 Task: Look for space in Conde, Brazil from 8th June, 2023 to 16th June, 2023 for 2 adults in price range Rs.10000 to Rs.15000. Place can be entire place with 1  bedroom having 1 bed and 1 bathroom. Property type can be house, flat, guest house, hotel. Amenities needed are: wifi. Booking option can be shelf check-in. Required host language is Spanish.
Action: Mouse moved to (505, 157)
Screenshot: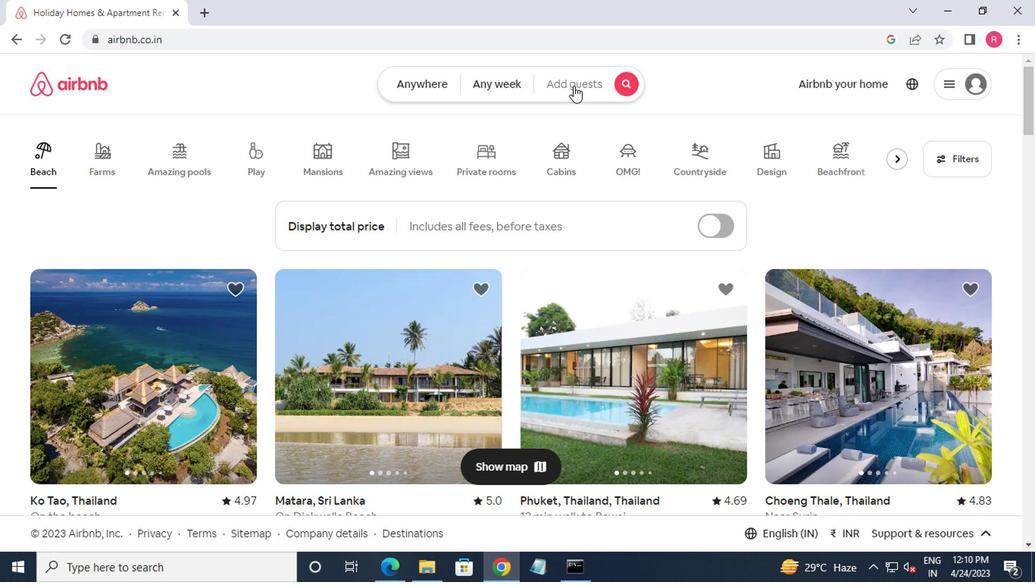 
Action: Mouse pressed left at (505, 157)
Screenshot: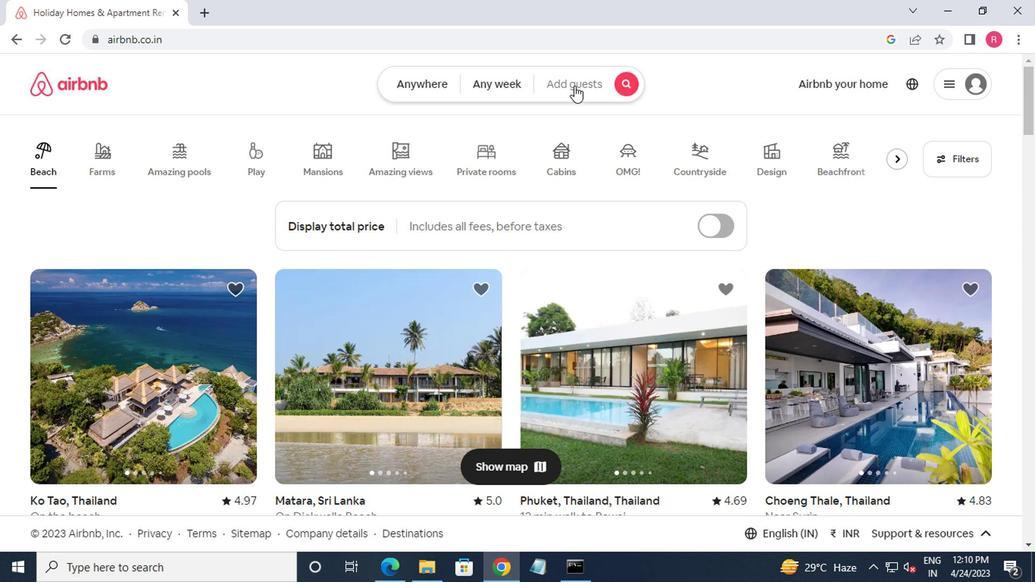 
Action: Mouse moved to (289, 203)
Screenshot: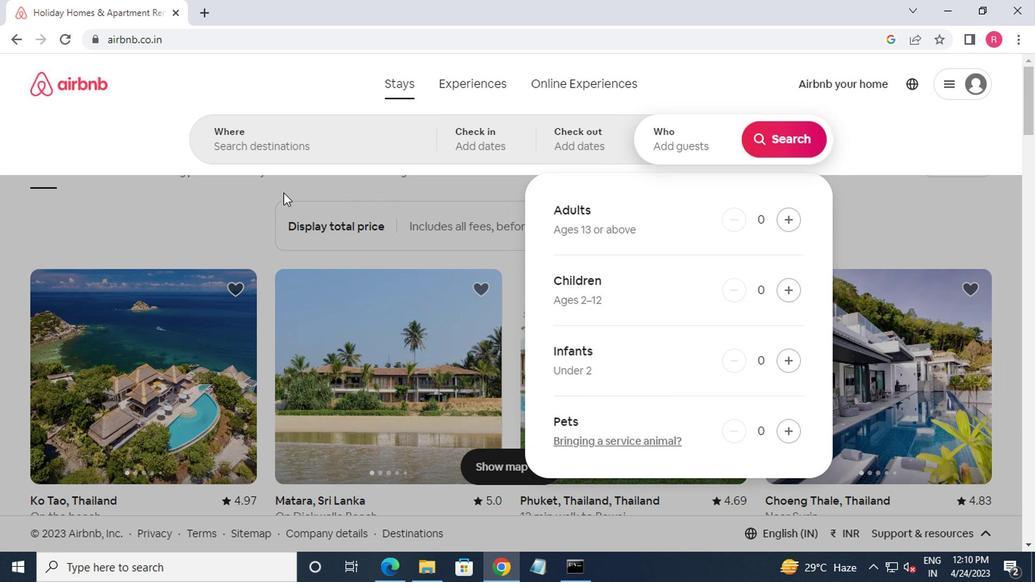 
Action: Mouse pressed left at (289, 203)
Screenshot: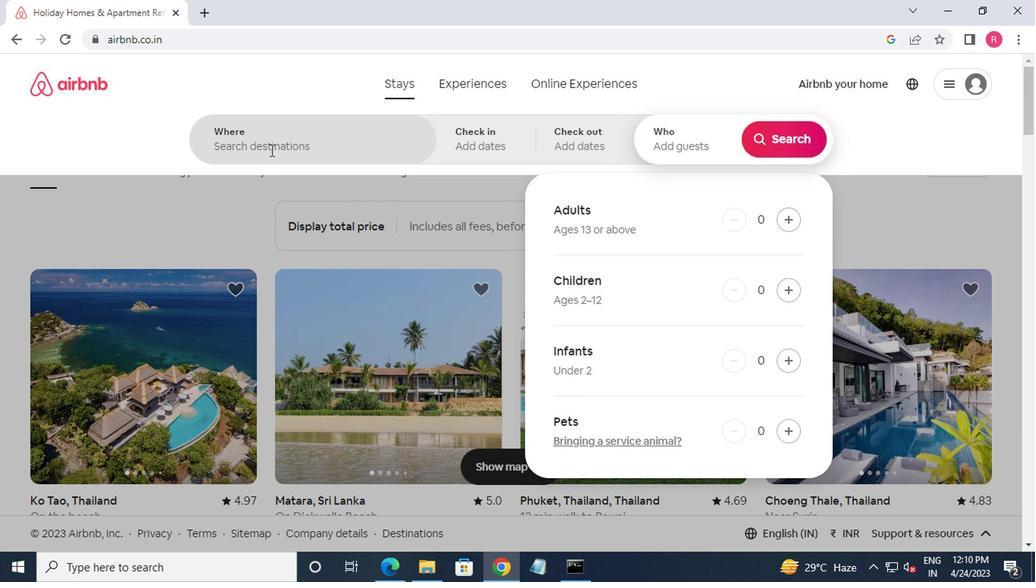 
Action: Mouse moved to (292, 217)
Screenshot: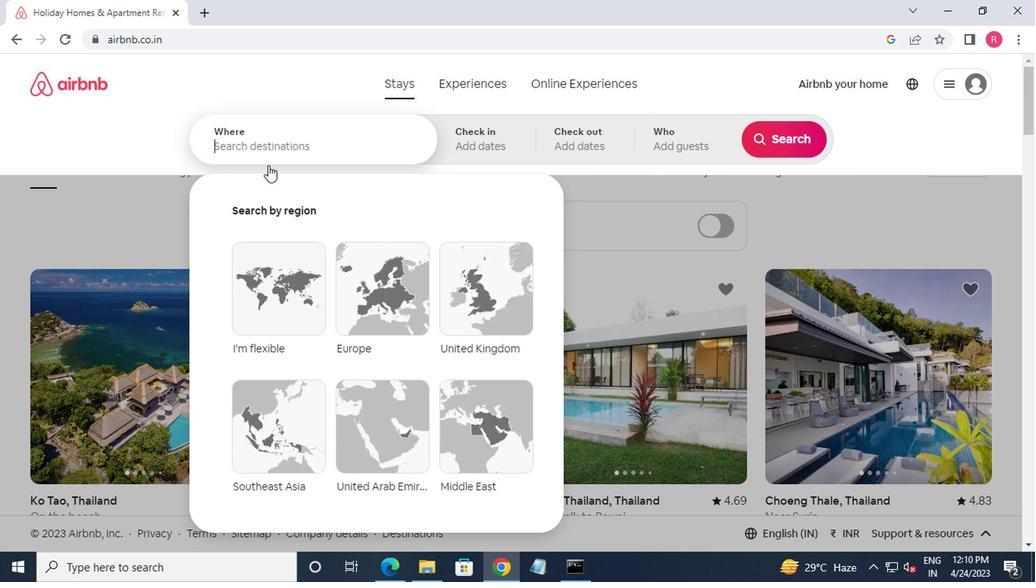 
Action: Key pressed conde,brazil
Screenshot: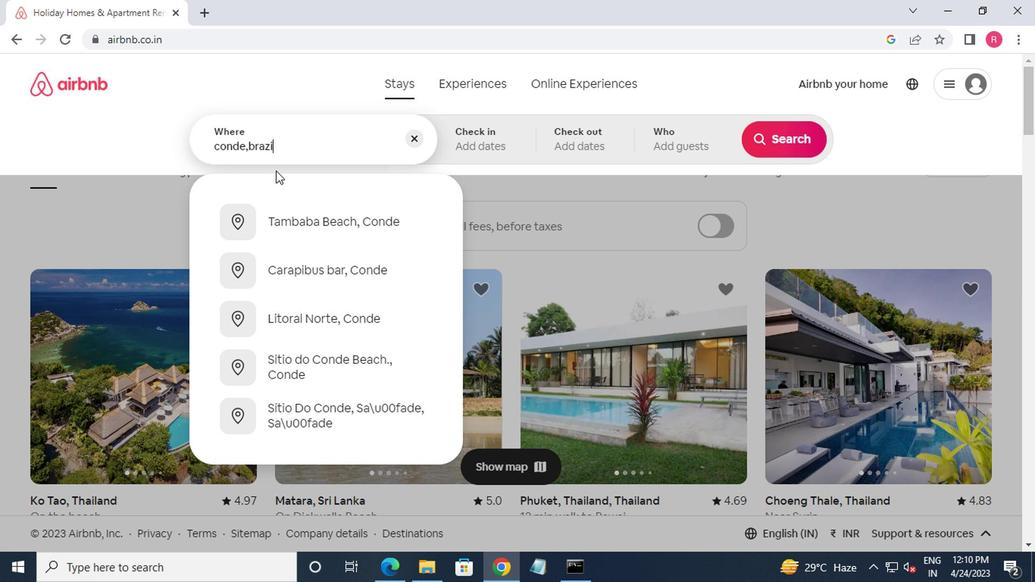 
Action: Mouse moved to (314, 259)
Screenshot: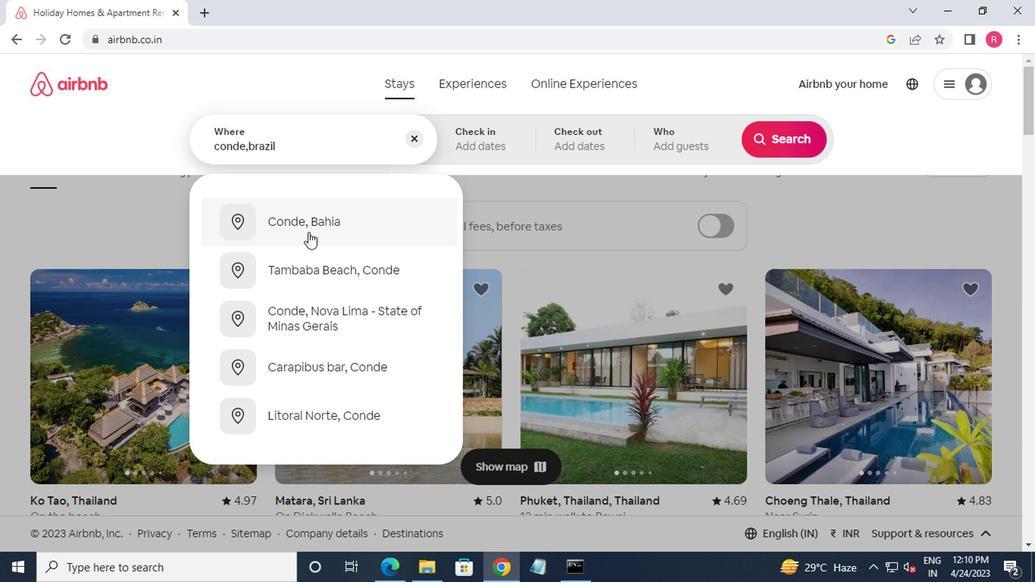 
Action: Key pressed <Key.enter>
Screenshot: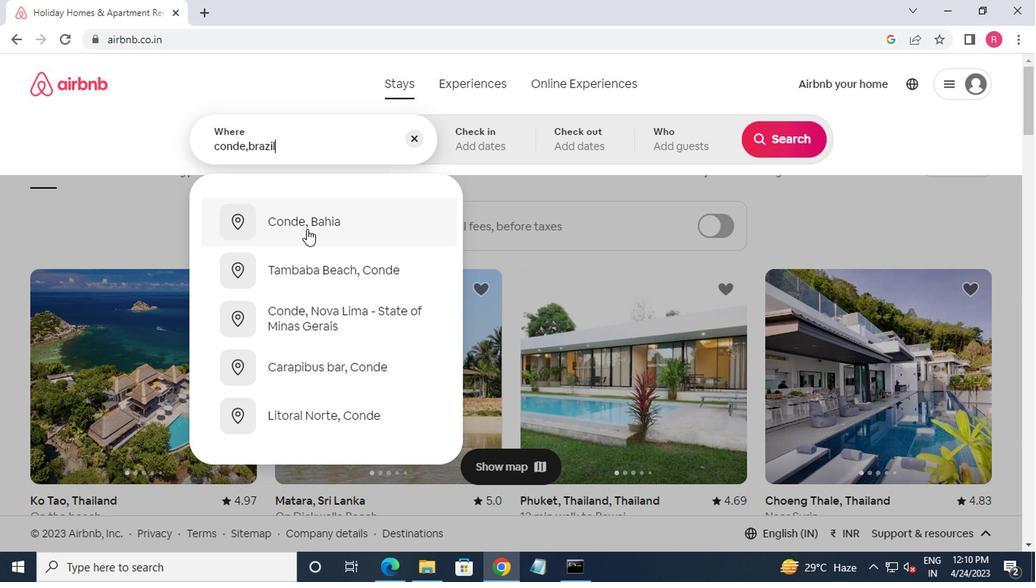 
Action: Mouse moved to (647, 281)
Screenshot: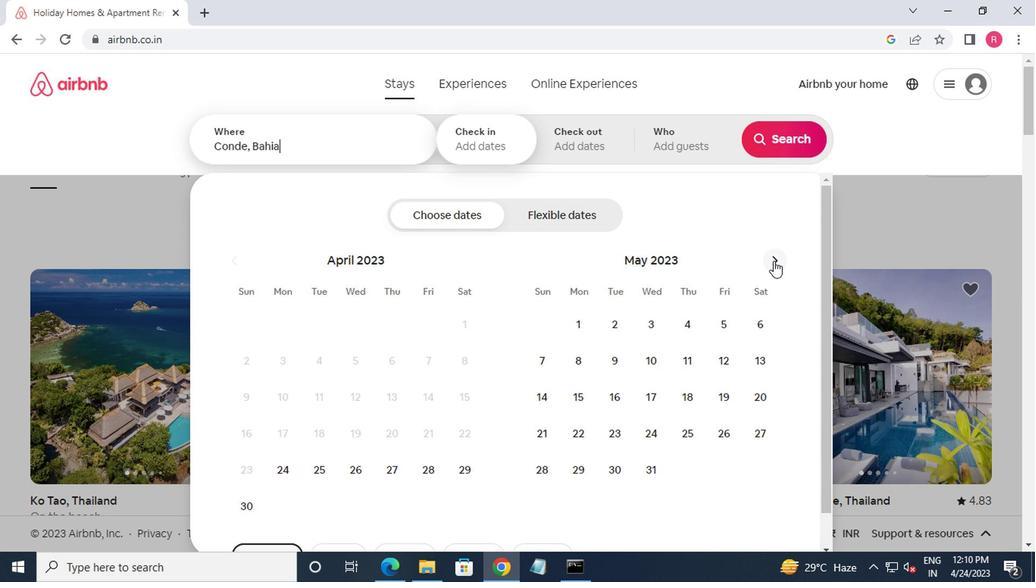 
Action: Mouse pressed left at (647, 281)
Screenshot: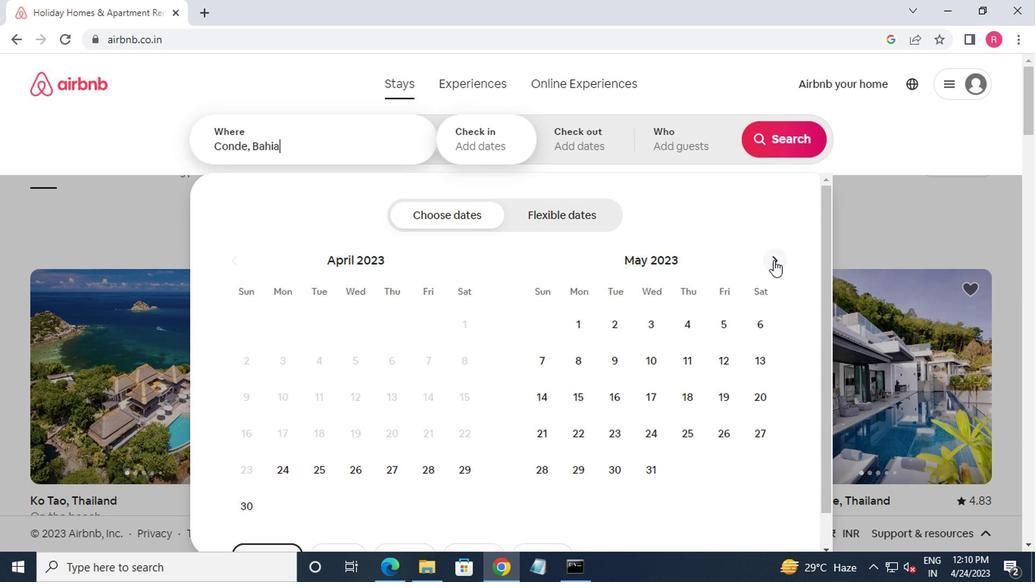 
Action: Mouse moved to (647, 280)
Screenshot: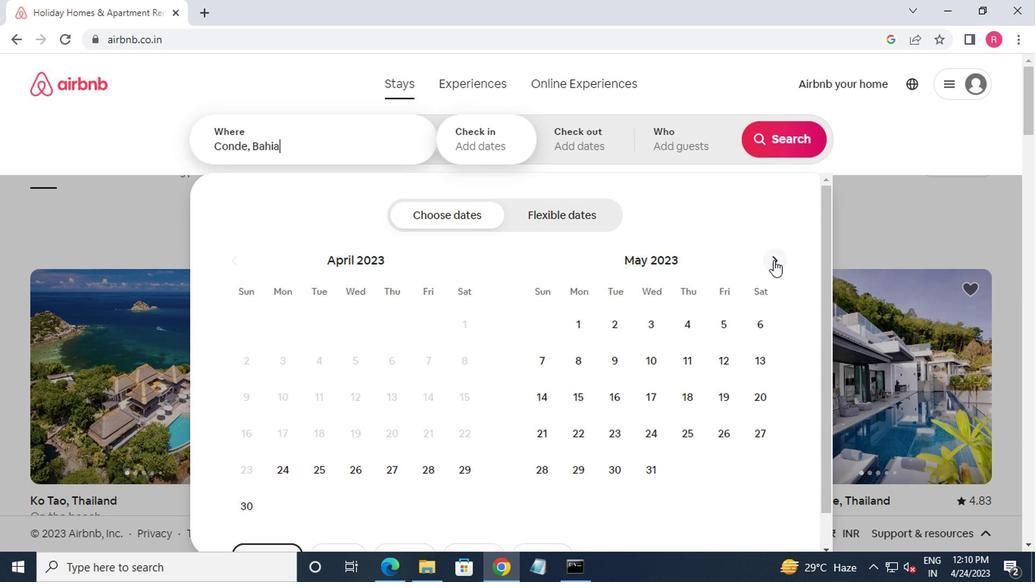 
Action: Mouse pressed left at (647, 280)
Screenshot: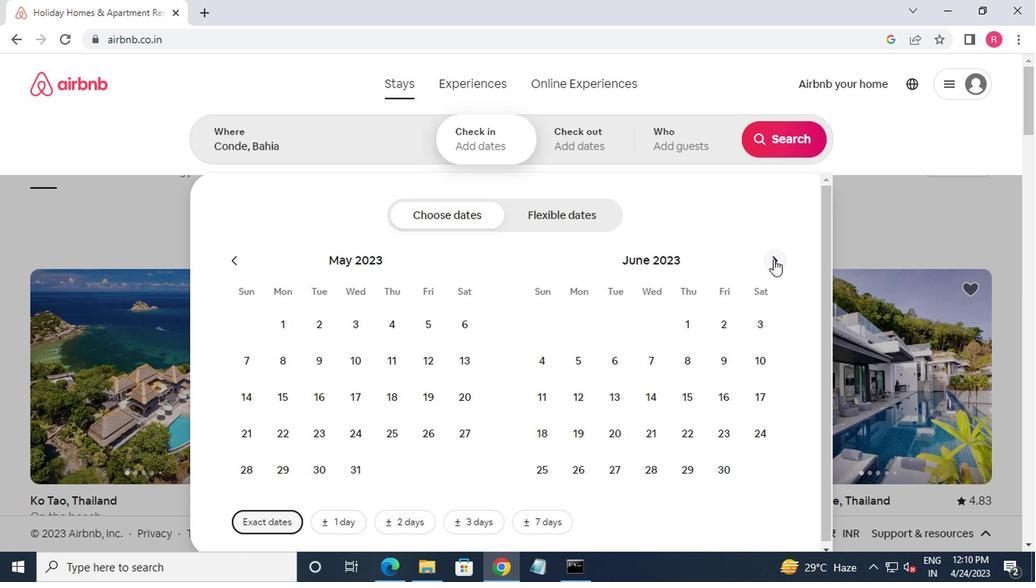 
Action: Mouse moved to (372, 357)
Screenshot: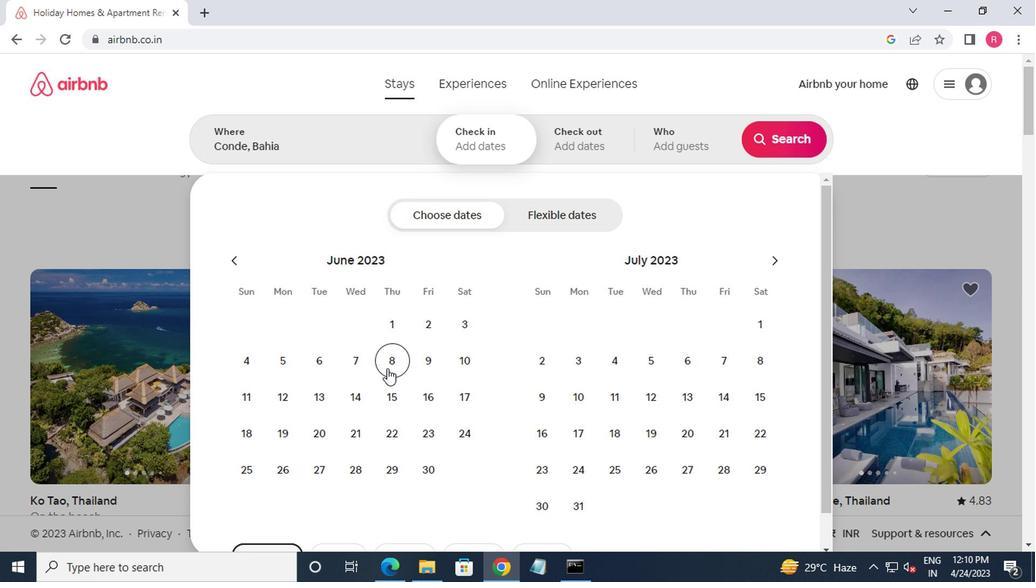 
Action: Mouse pressed left at (372, 357)
Screenshot: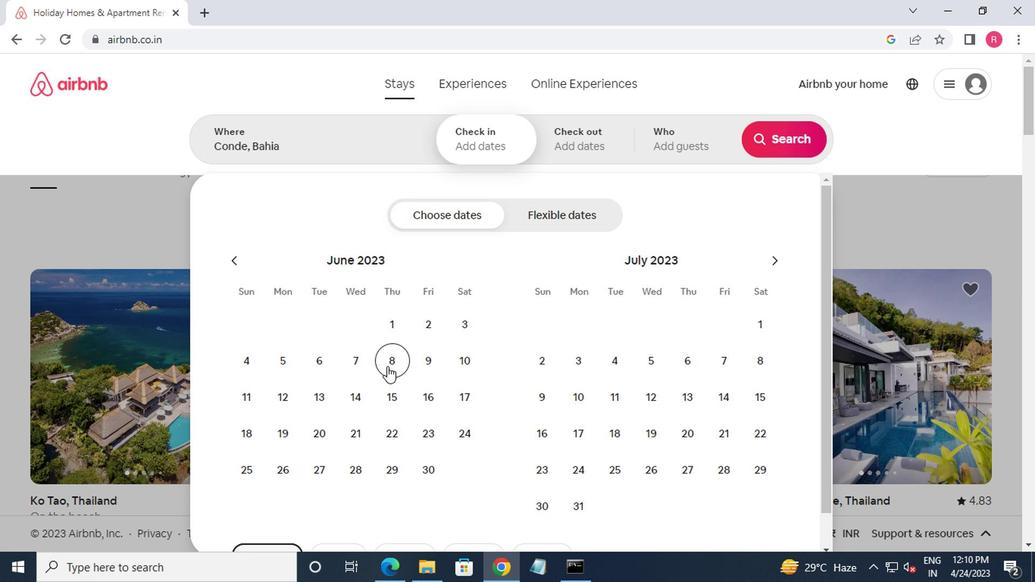 
Action: Mouse moved to (395, 380)
Screenshot: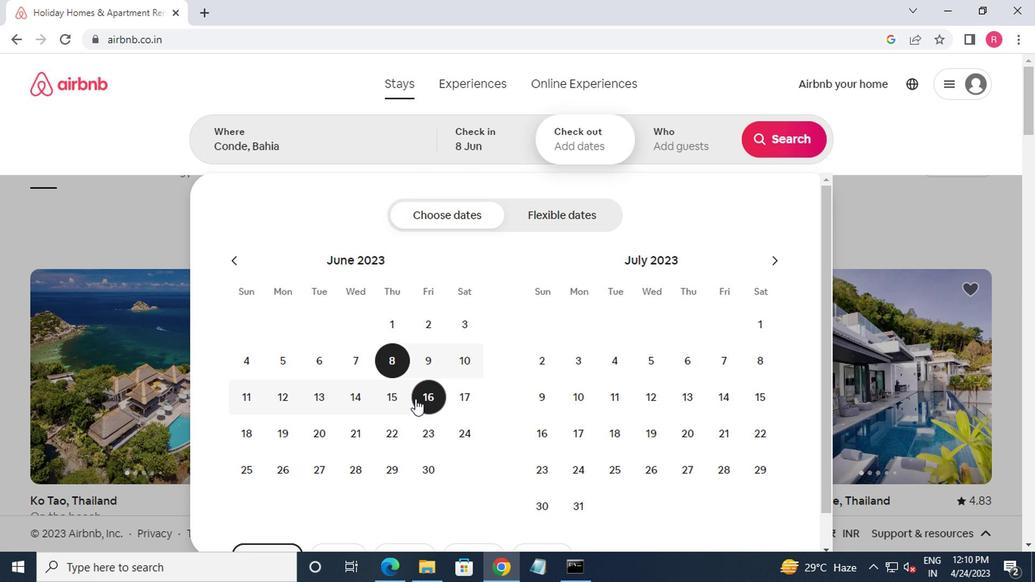 
Action: Mouse pressed left at (395, 380)
Screenshot: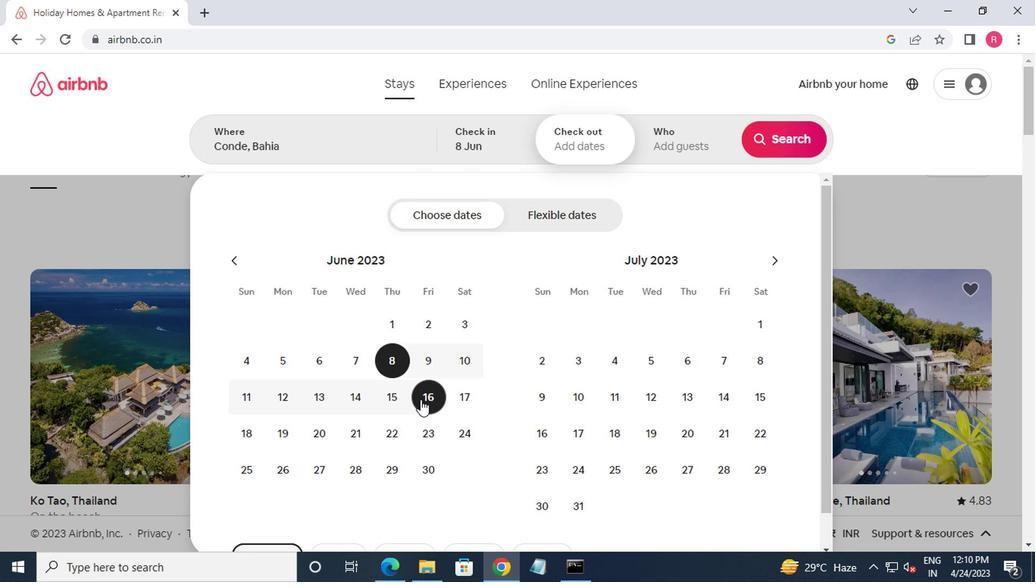 
Action: Mouse moved to (578, 206)
Screenshot: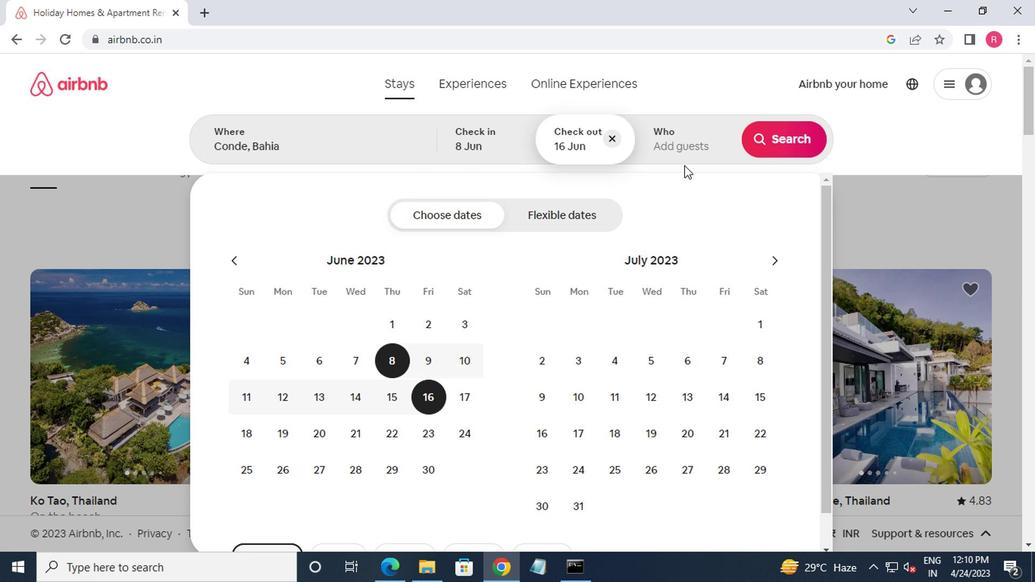 
Action: Mouse pressed left at (578, 206)
Screenshot: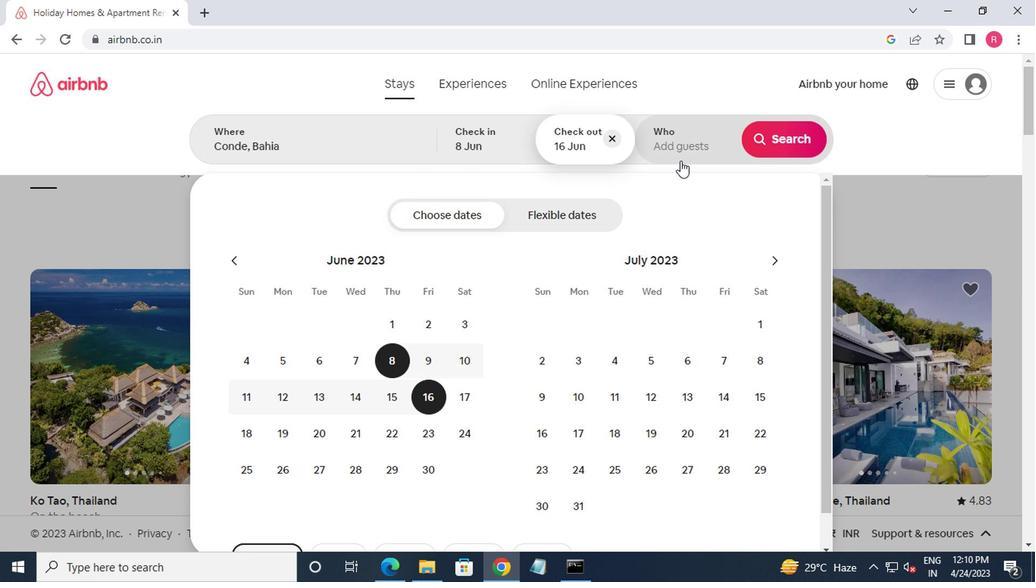 
Action: Mouse moved to (655, 258)
Screenshot: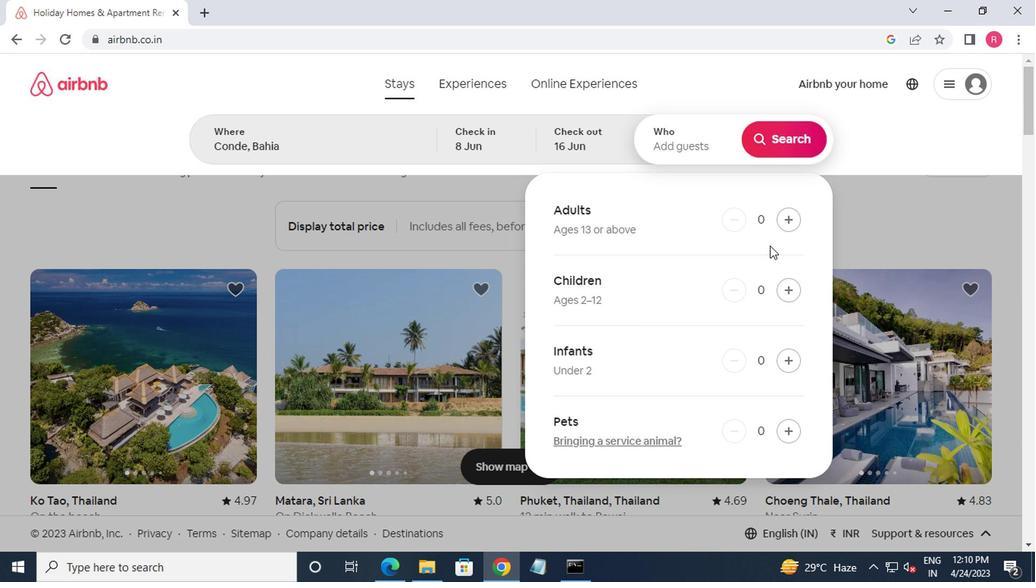 
Action: Mouse pressed left at (655, 258)
Screenshot: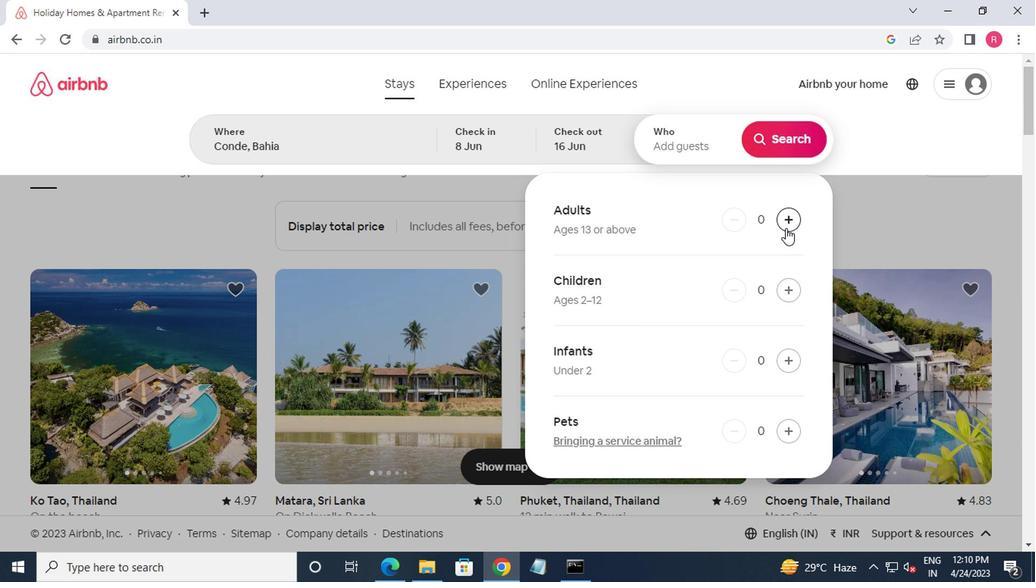
Action: Mouse pressed left at (655, 258)
Screenshot: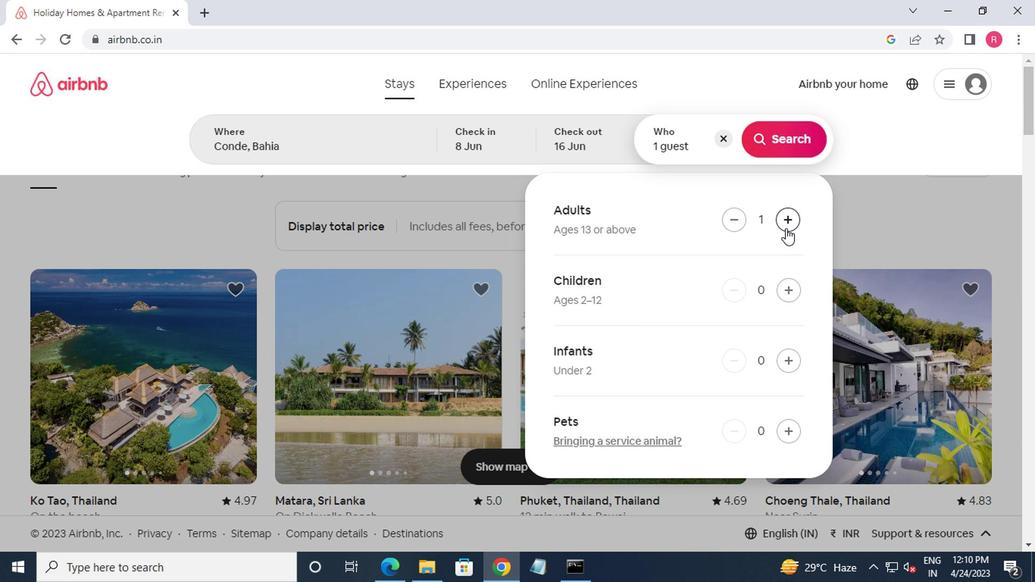 
Action: Mouse moved to (642, 191)
Screenshot: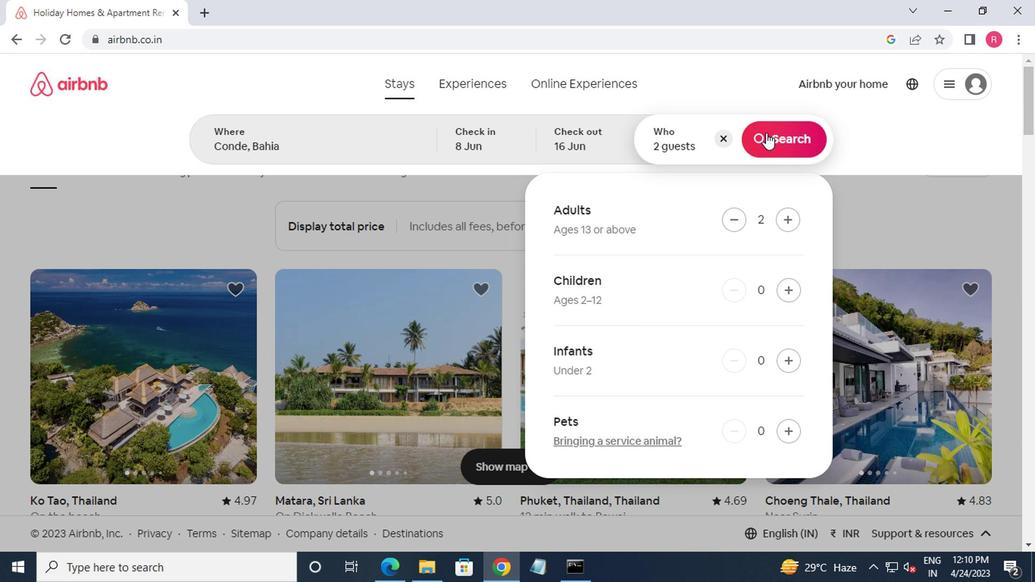 
Action: Mouse pressed left at (642, 191)
Screenshot: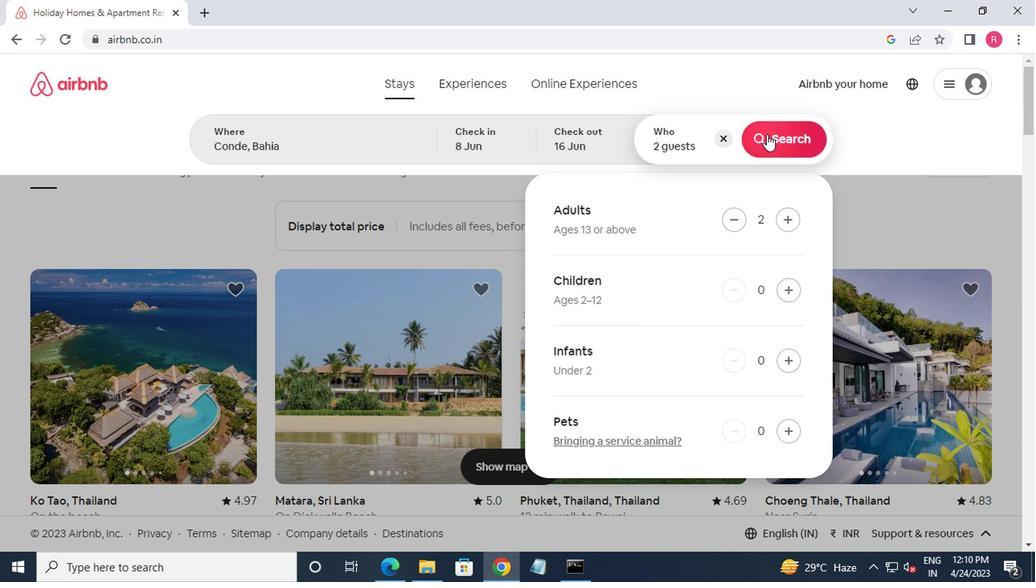 
Action: Mouse moved to (769, 200)
Screenshot: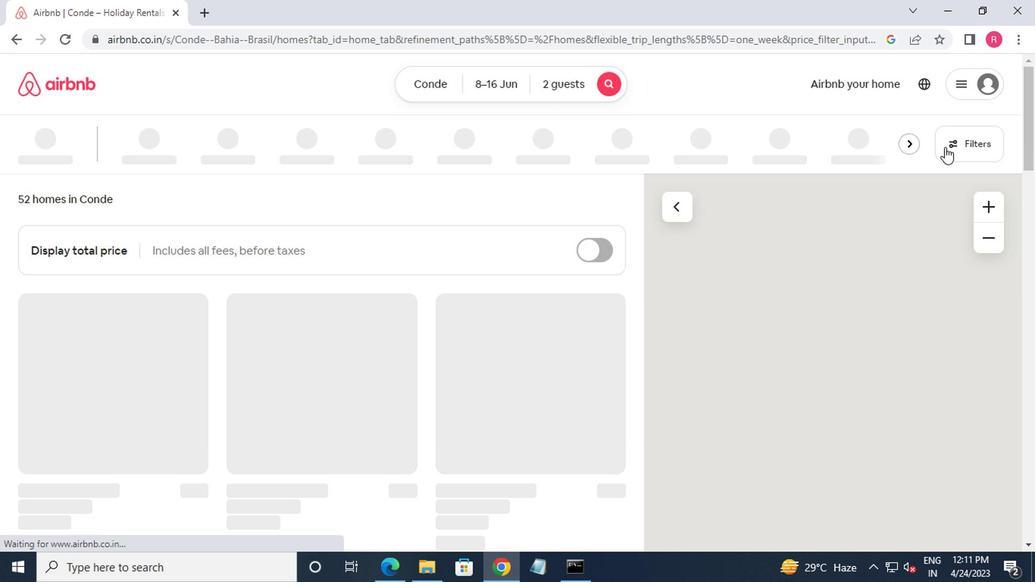 
Action: Mouse pressed left at (769, 200)
Screenshot: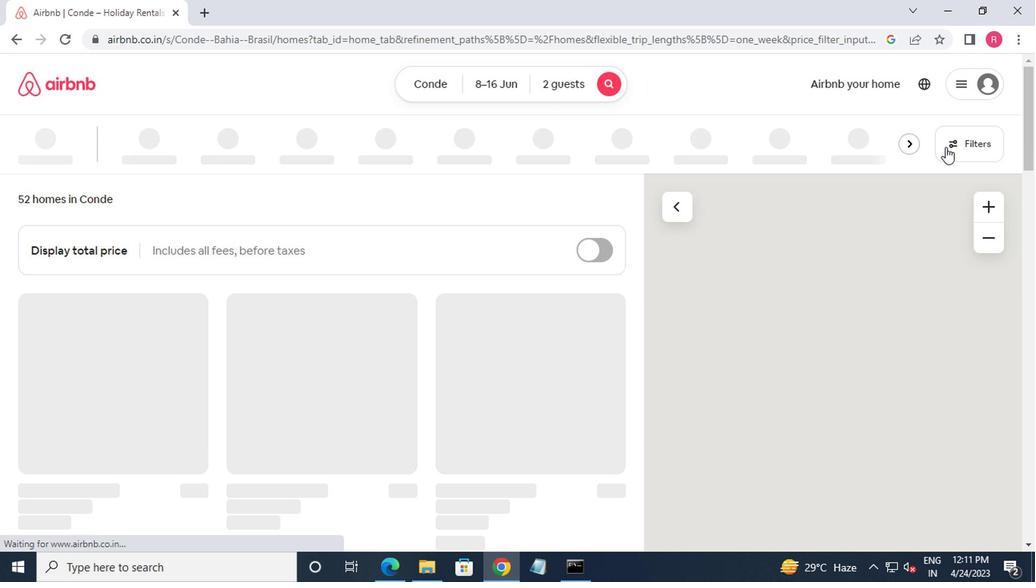 
Action: Mouse moved to (333, 337)
Screenshot: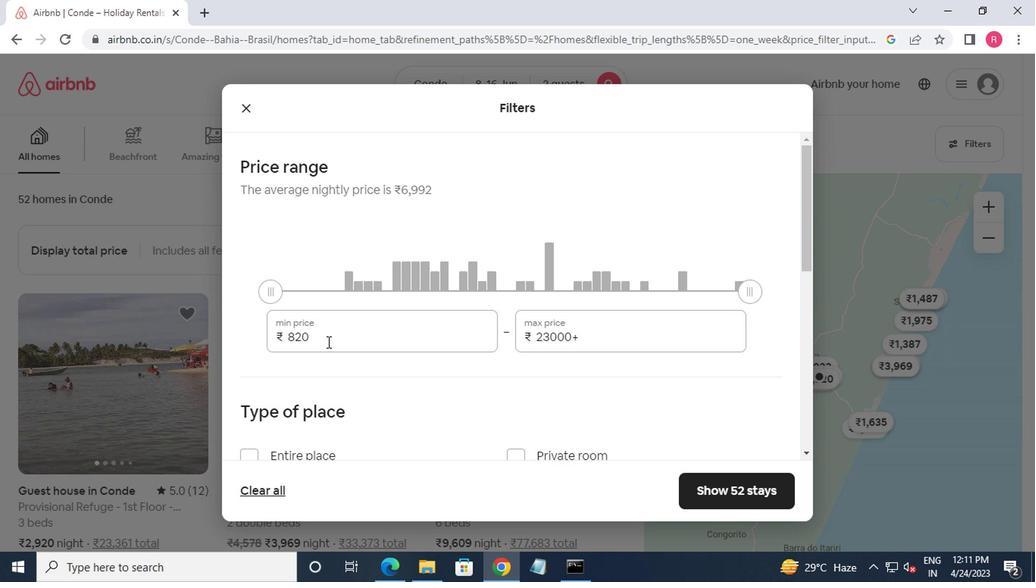 
Action: Mouse pressed left at (333, 337)
Screenshot: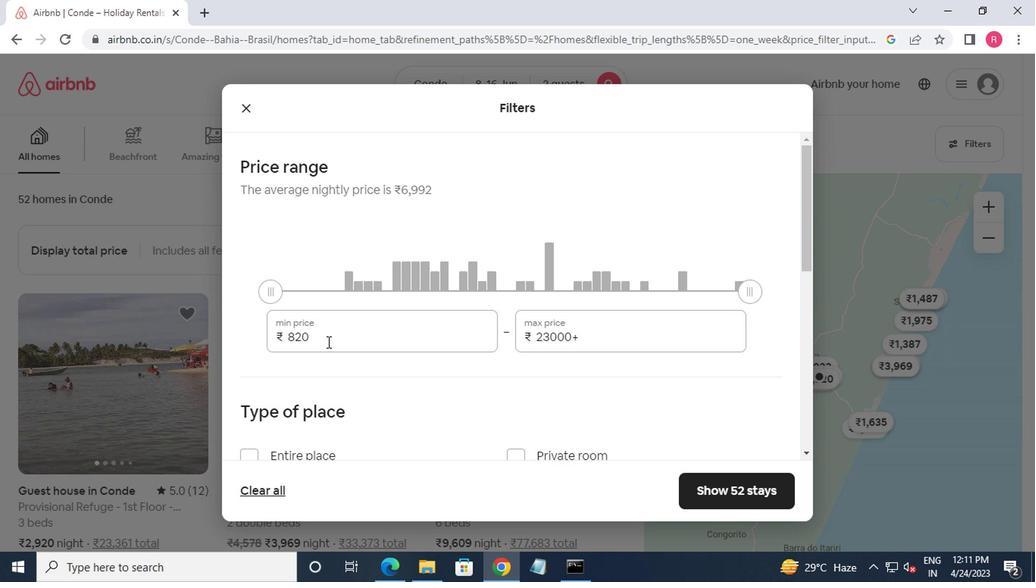 
Action: Mouse moved to (332, 337)
Screenshot: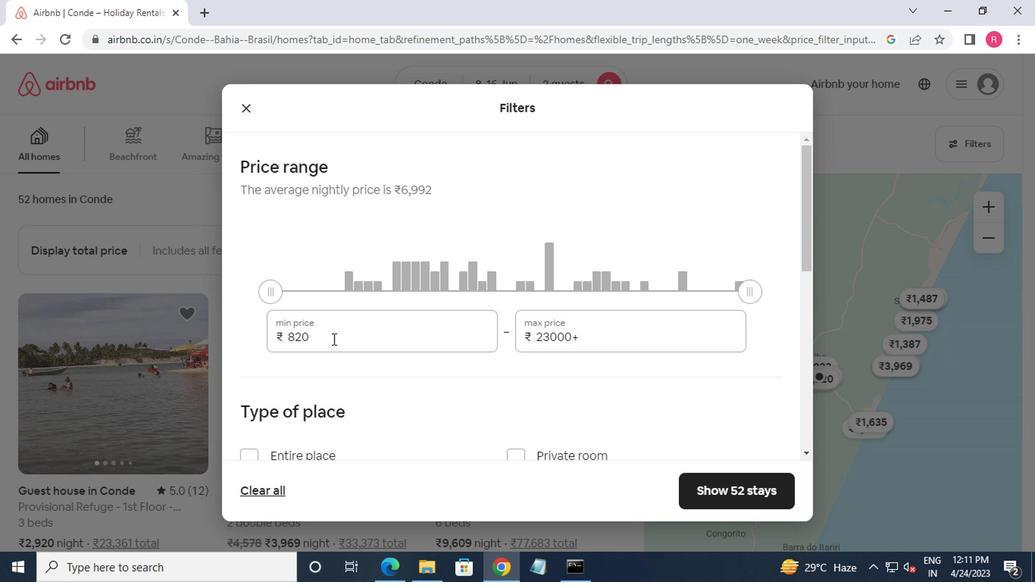 
Action: Key pressed <Key.backspace><Key.backspace><Key.backspace><Key.backspace><Key.backspace>10000
Screenshot: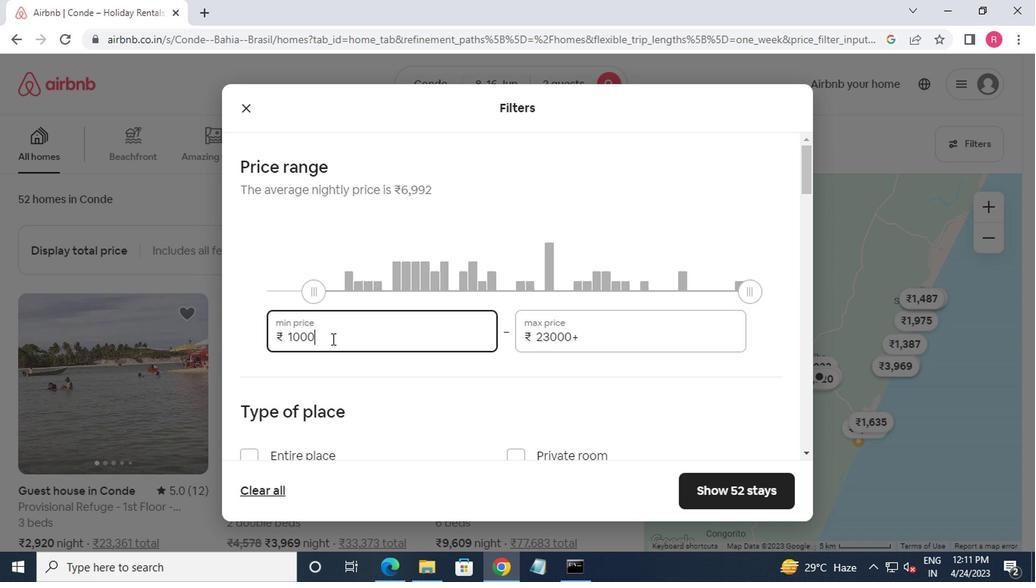 
Action: Mouse moved to (332, 337)
Screenshot: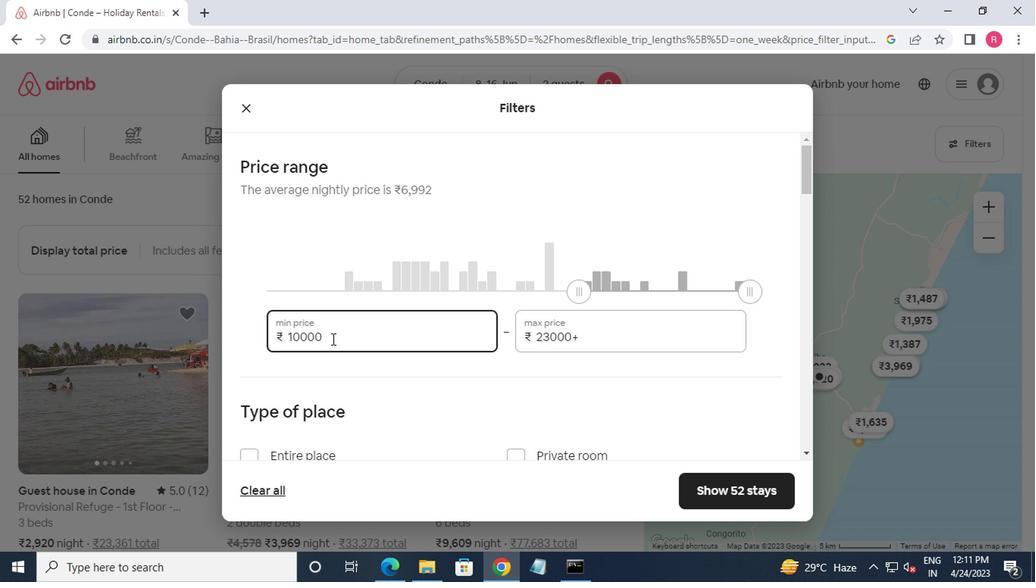 
Action: Key pressed <Key.tab>15000
Screenshot: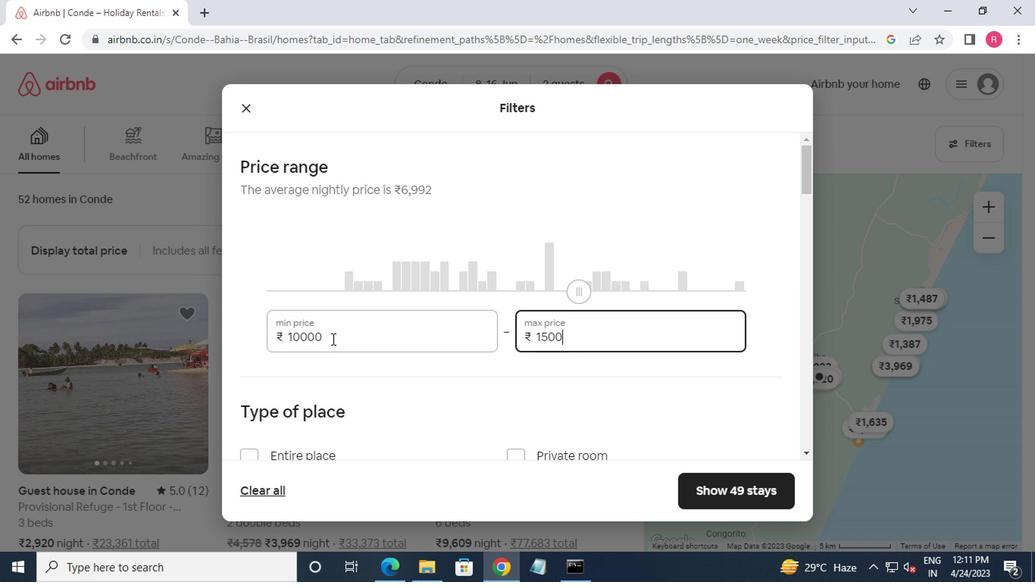 
Action: Mouse moved to (340, 378)
Screenshot: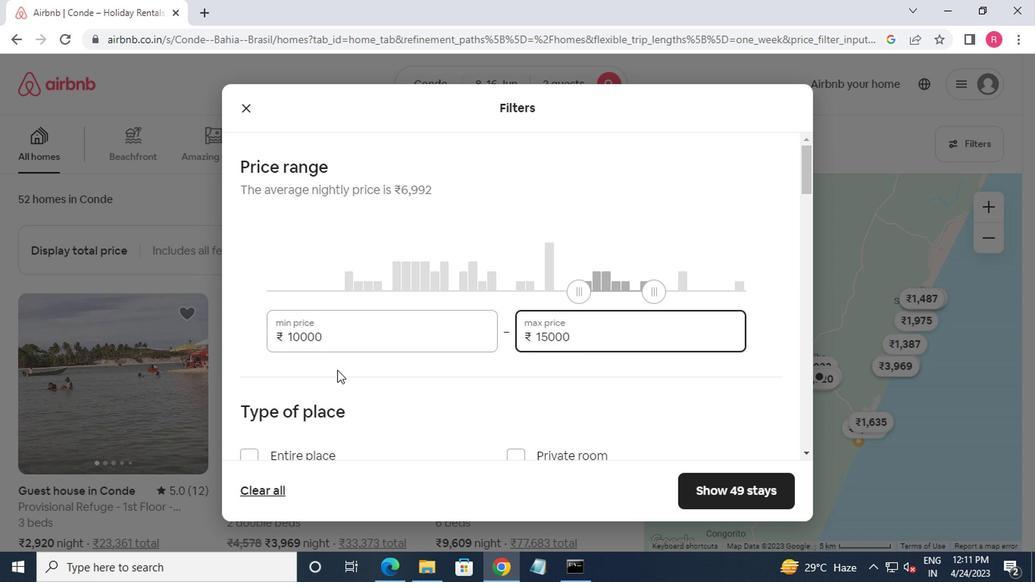 
Action: Mouse scrolled (340, 377) with delta (0, 0)
Screenshot: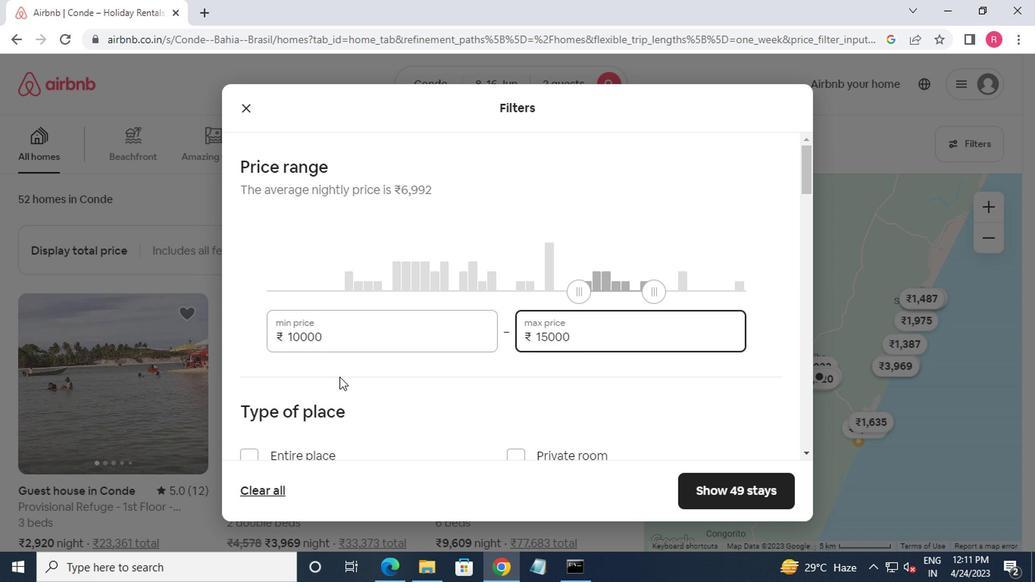 
Action: Mouse moved to (334, 395)
Screenshot: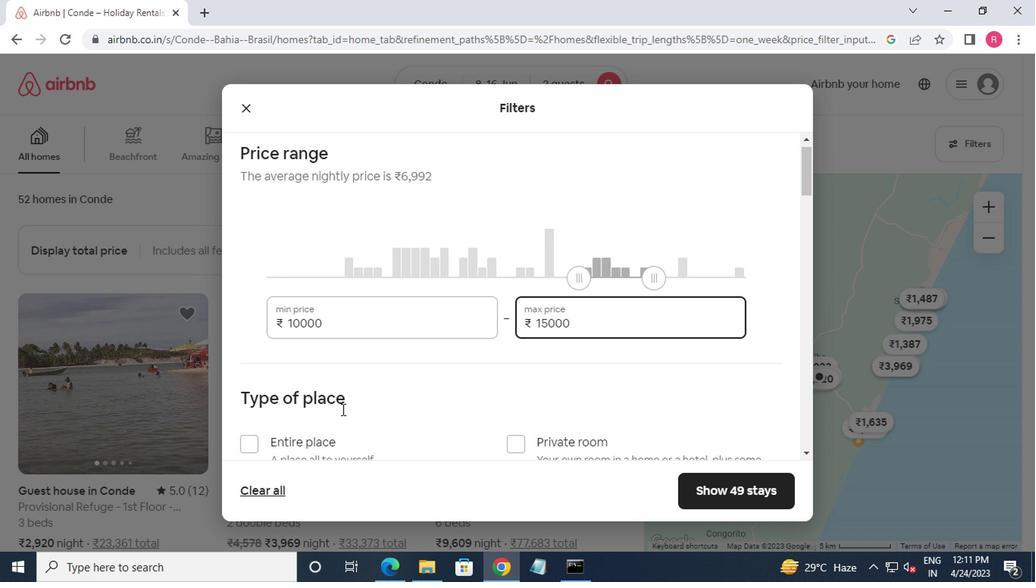 
Action: Mouse scrolled (334, 394) with delta (0, 0)
Screenshot: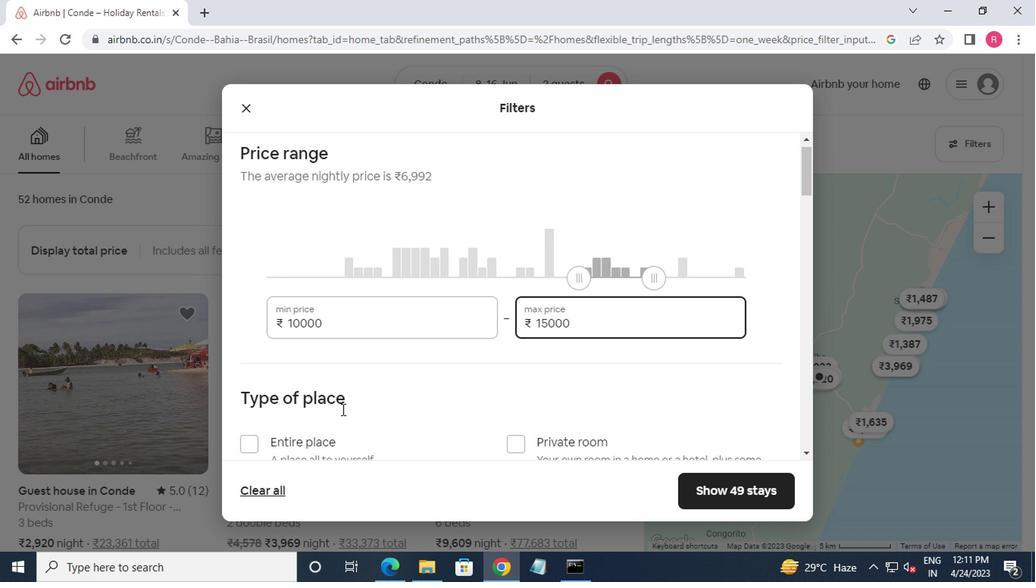 
Action: Mouse moved to (287, 313)
Screenshot: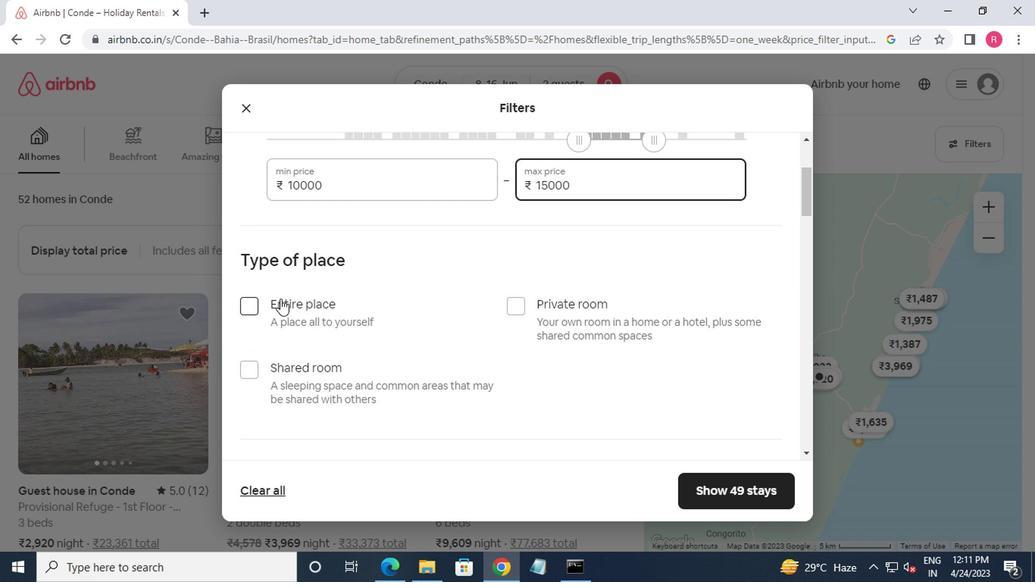 
Action: Mouse pressed left at (287, 313)
Screenshot: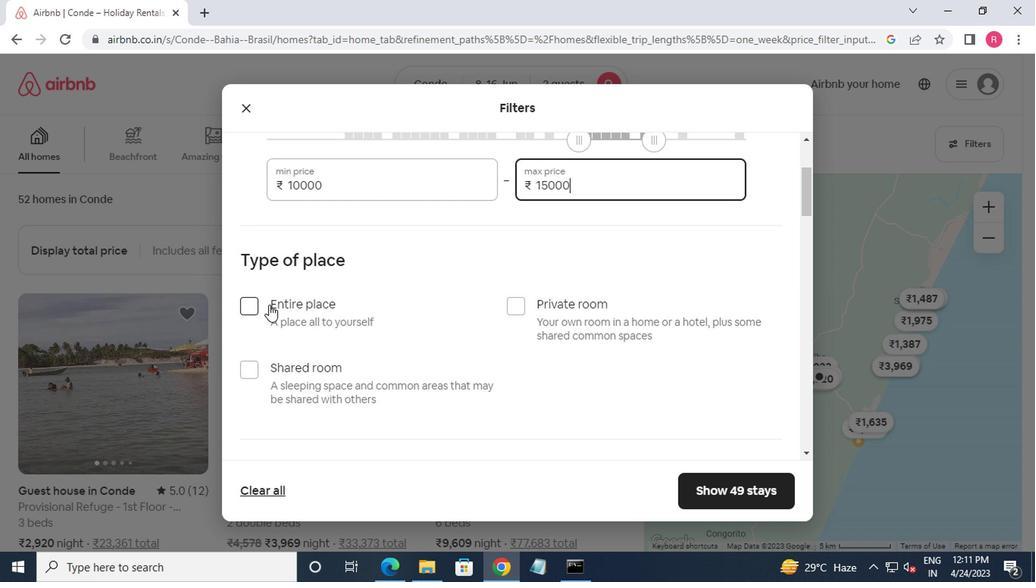 
Action: Mouse moved to (297, 334)
Screenshot: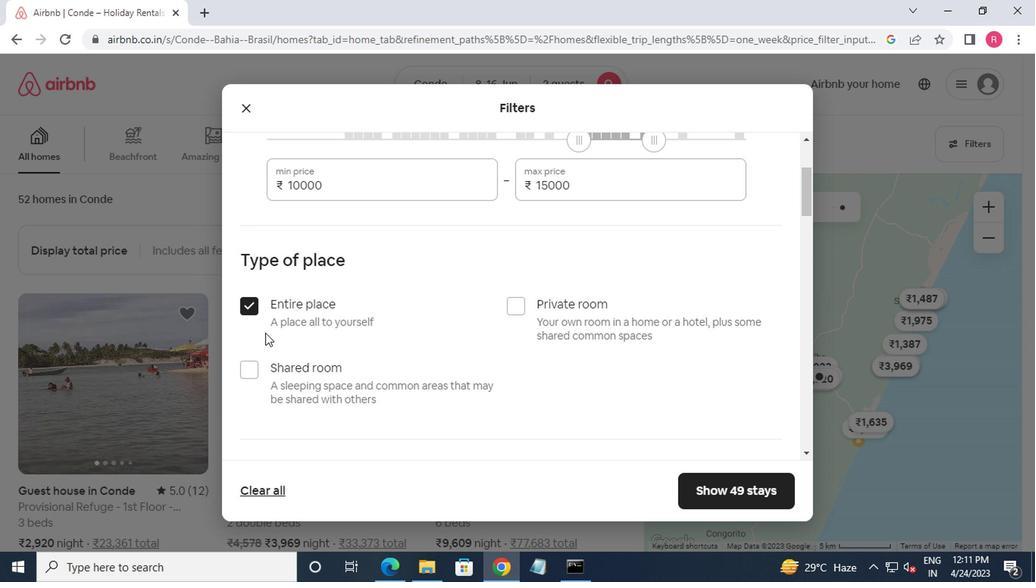 
Action: Mouse scrolled (297, 333) with delta (0, 0)
Screenshot: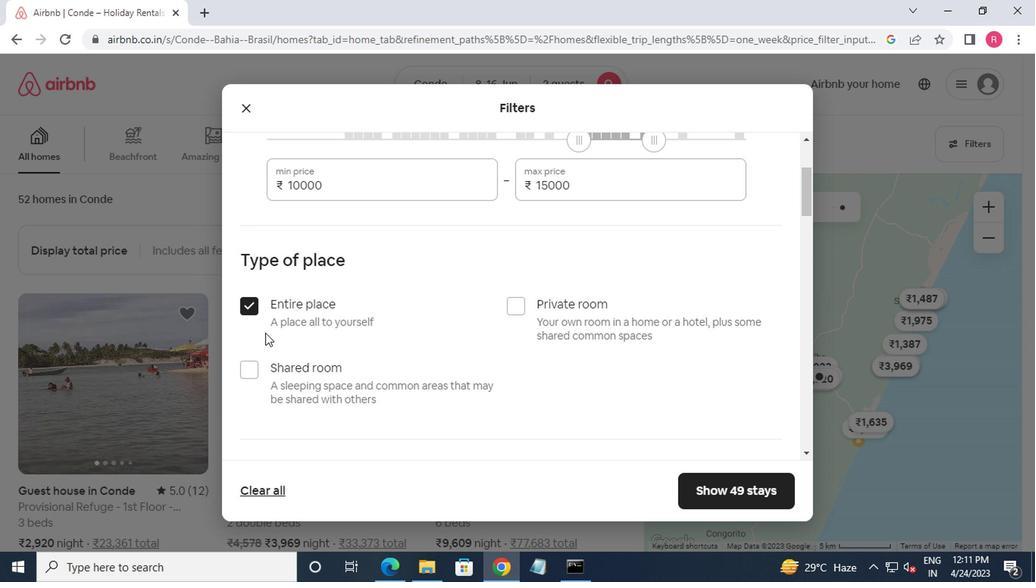 
Action: Mouse moved to (301, 333)
Screenshot: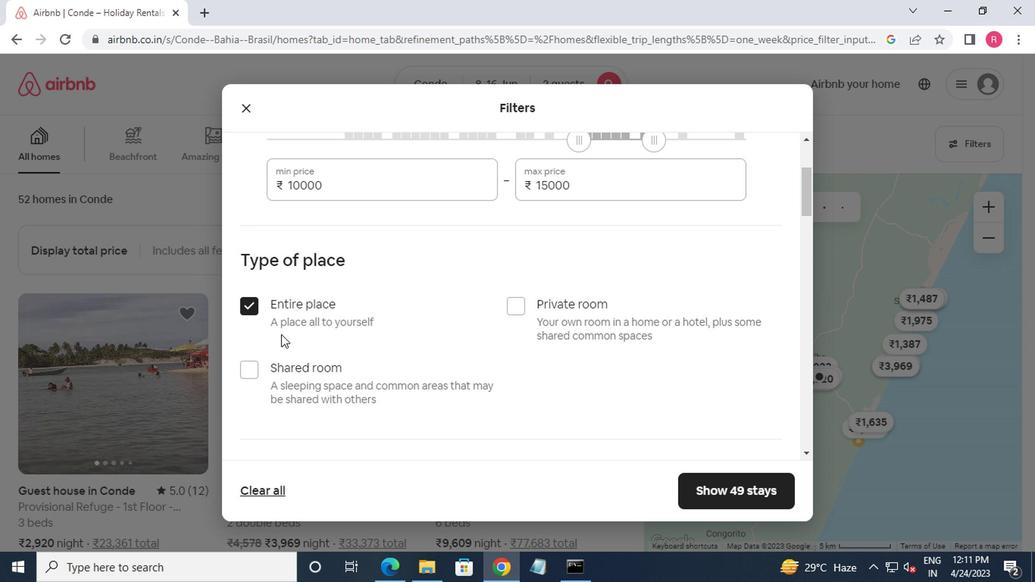 
Action: Mouse scrolled (301, 333) with delta (0, 0)
Screenshot: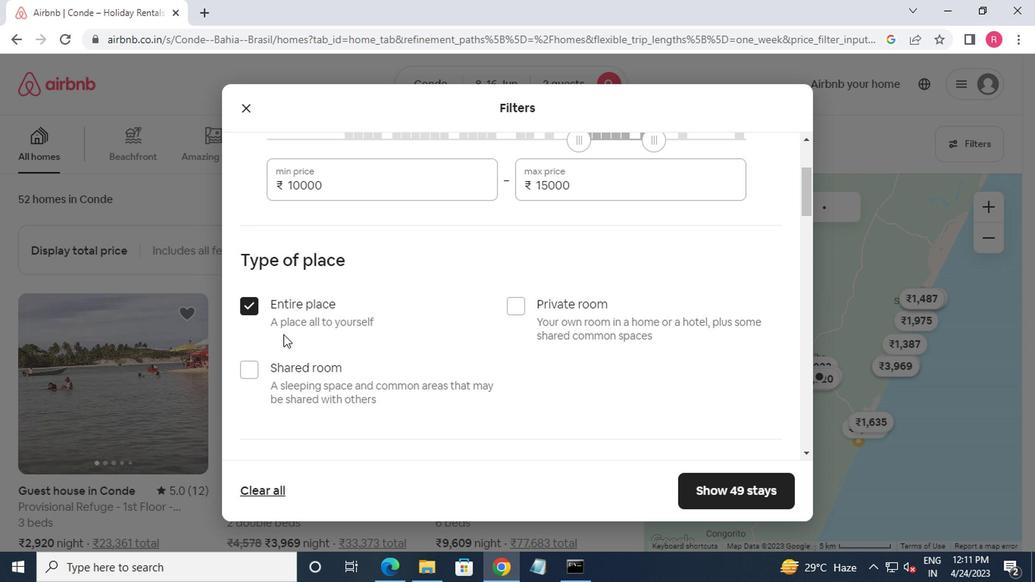 
Action: Mouse moved to (306, 333)
Screenshot: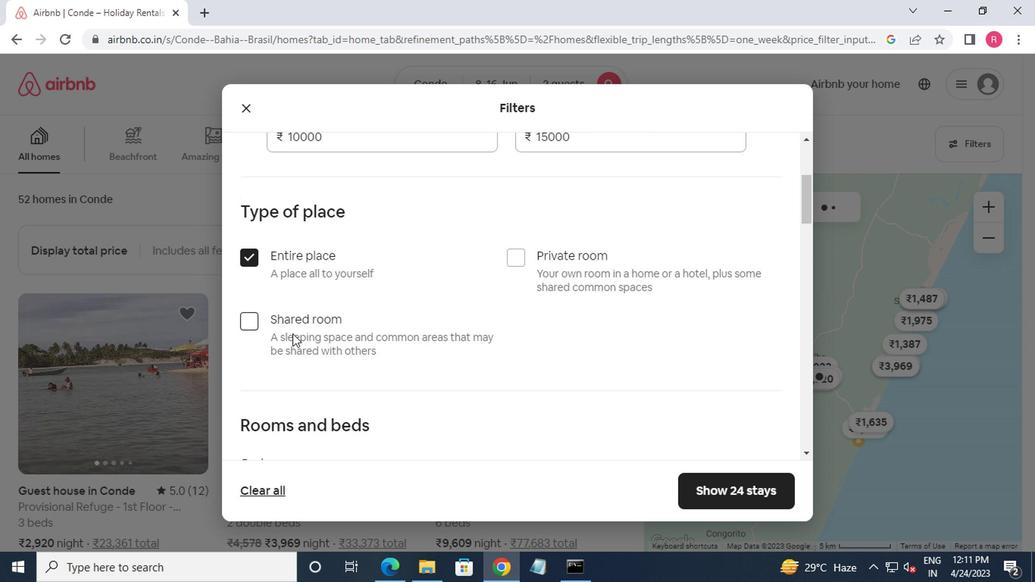 
Action: Mouse scrolled (306, 333) with delta (0, 0)
Screenshot: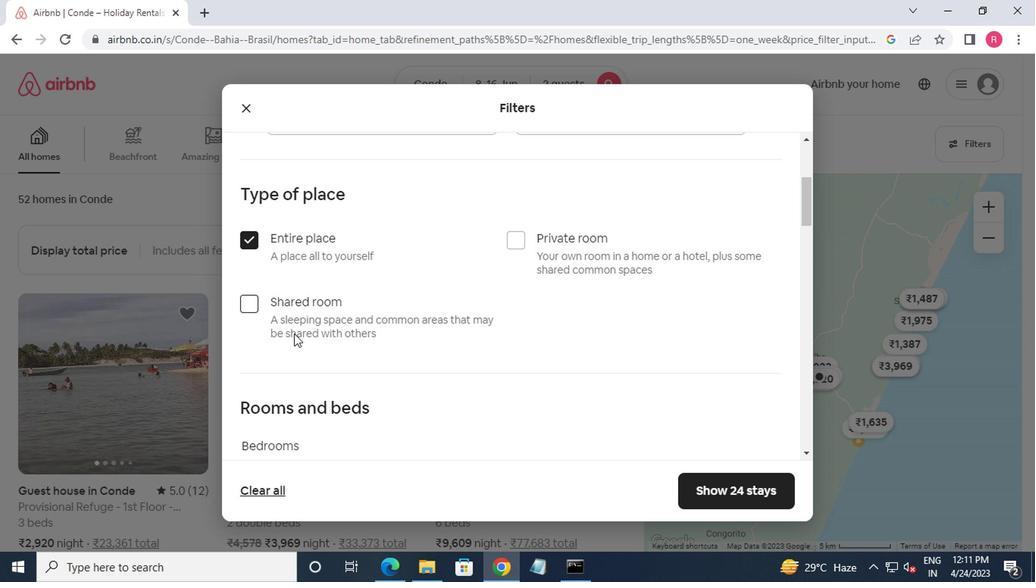 
Action: Mouse moved to (308, 334)
Screenshot: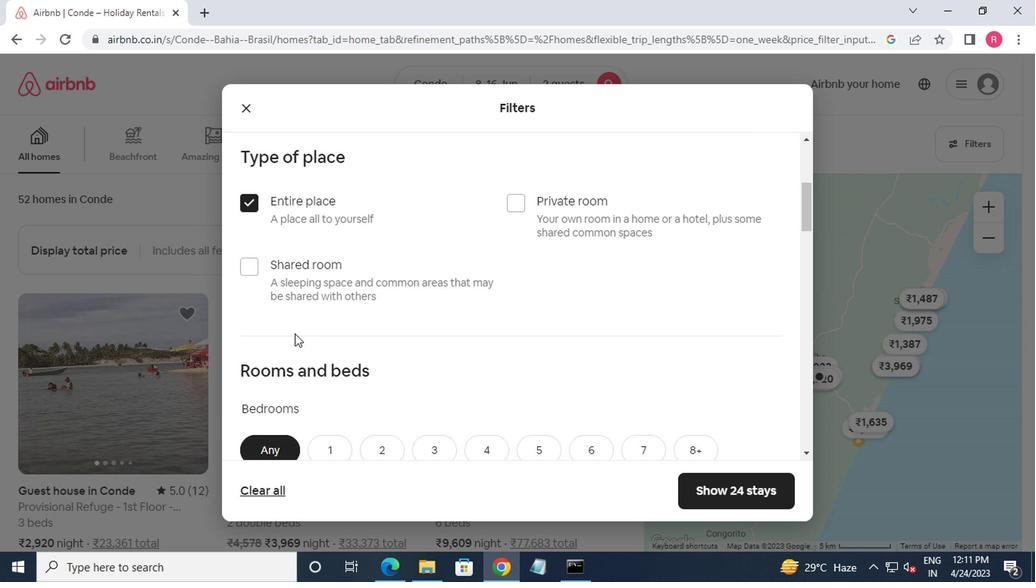 
Action: Mouse scrolled (308, 333) with delta (0, 0)
Screenshot: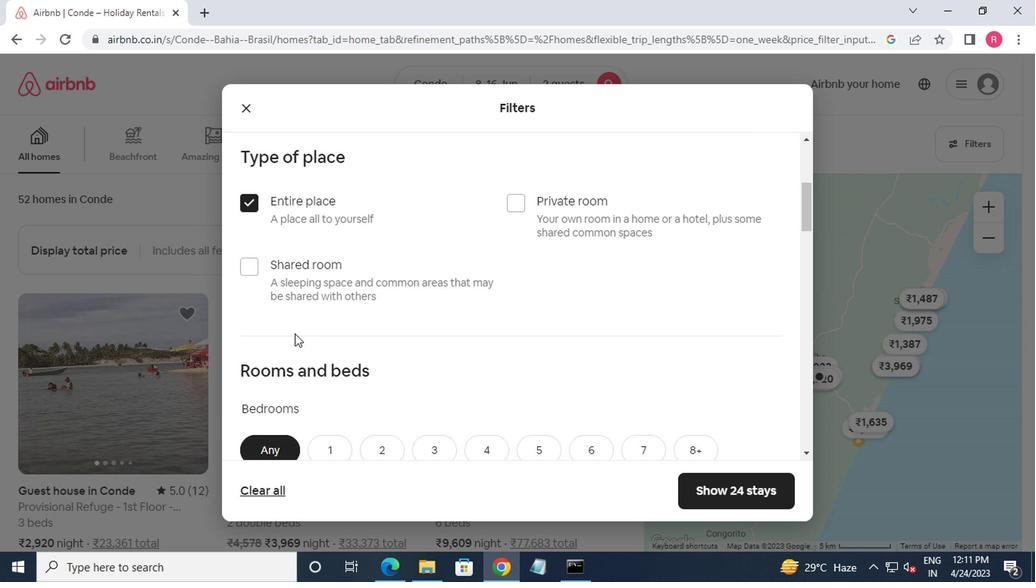
Action: Mouse moved to (337, 282)
Screenshot: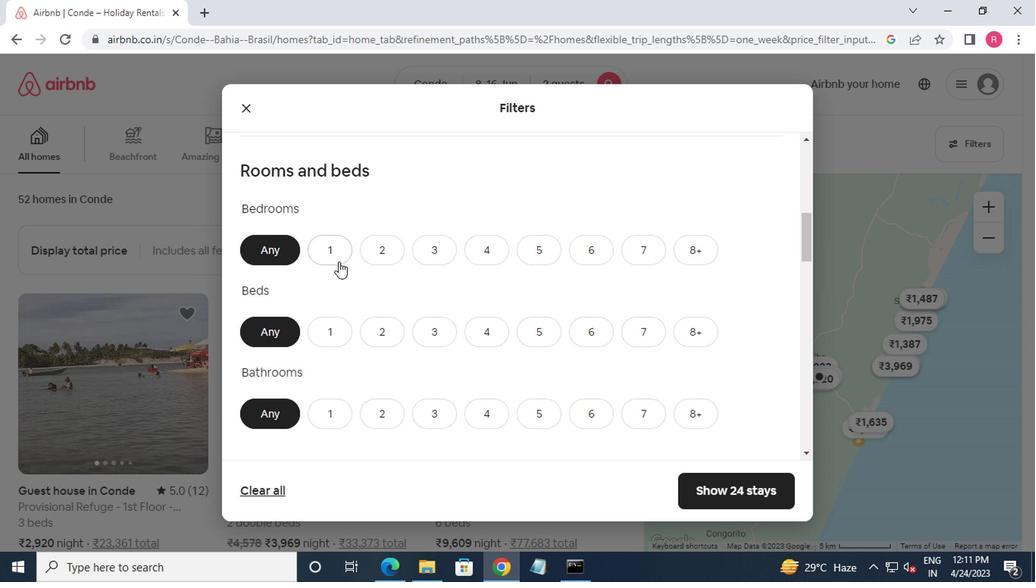 
Action: Mouse pressed left at (337, 282)
Screenshot: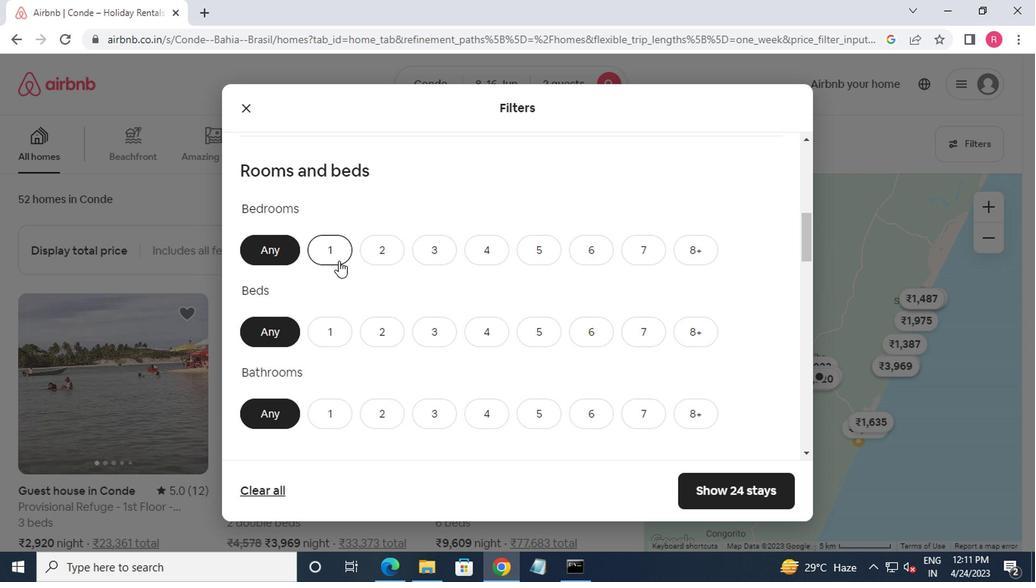 
Action: Mouse moved to (344, 334)
Screenshot: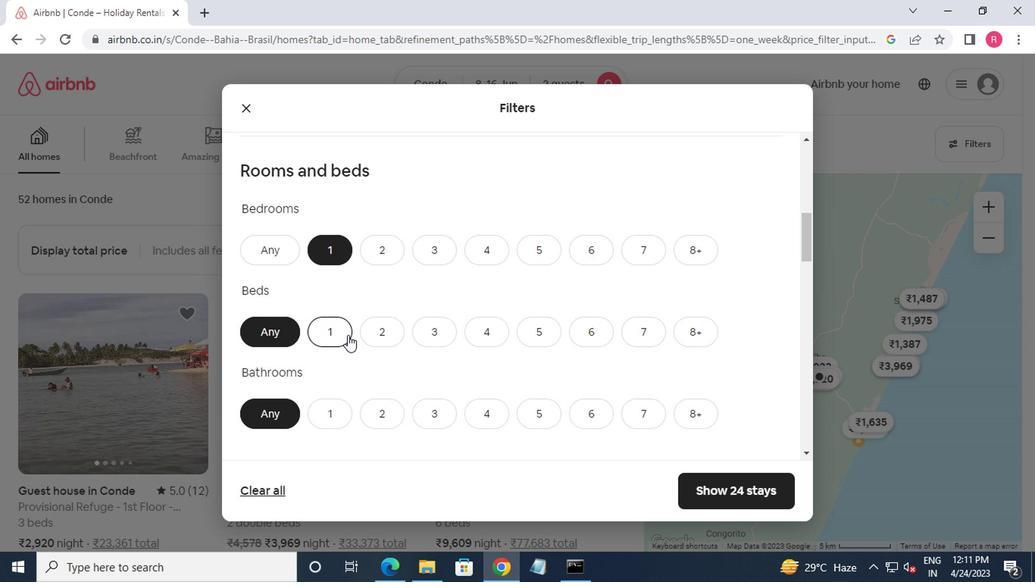
Action: Mouse pressed left at (344, 334)
Screenshot: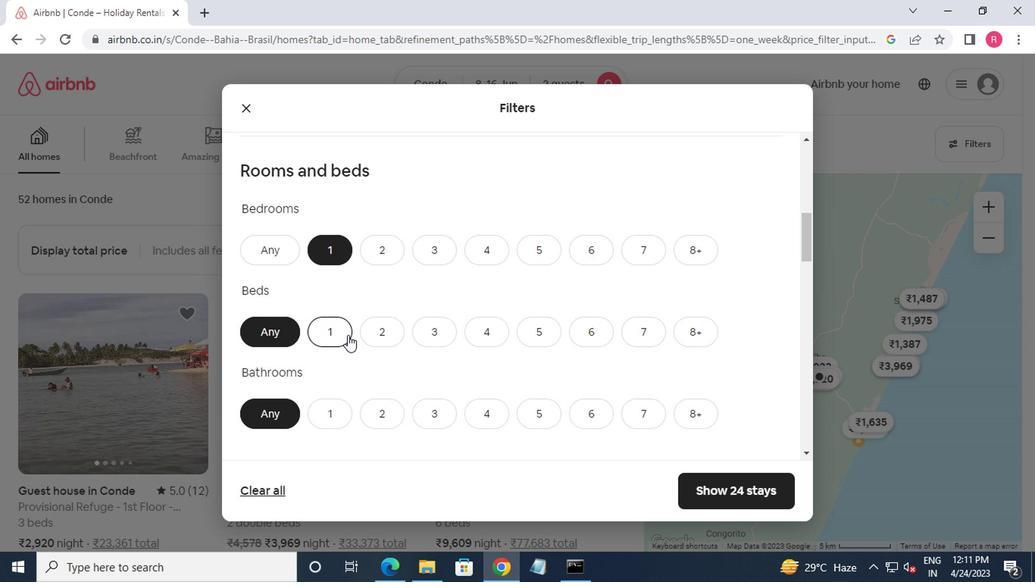 
Action: Mouse moved to (335, 386)
Screenshot: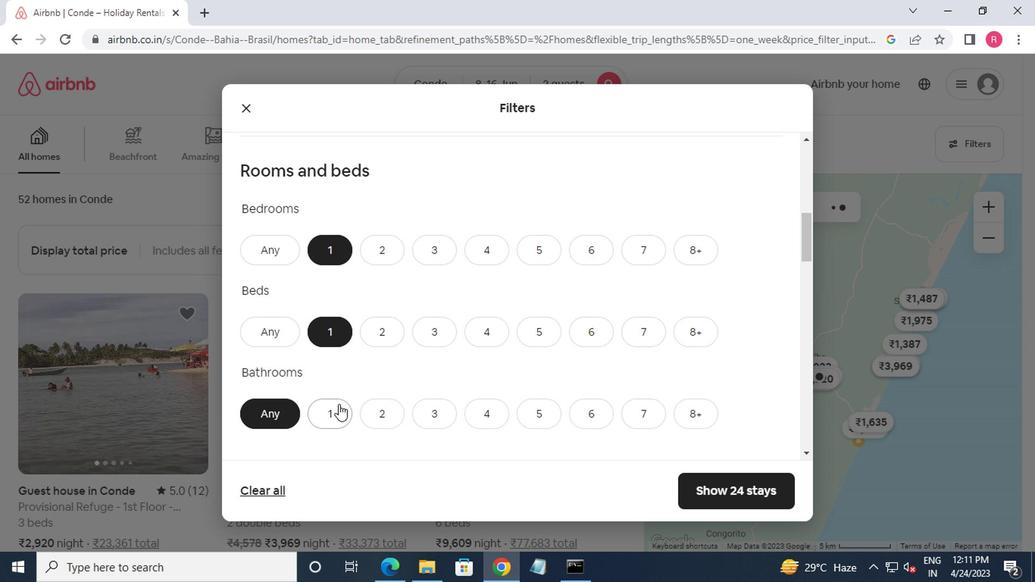 
Action: Mouse pressed left at (335, 386)
Screenshot: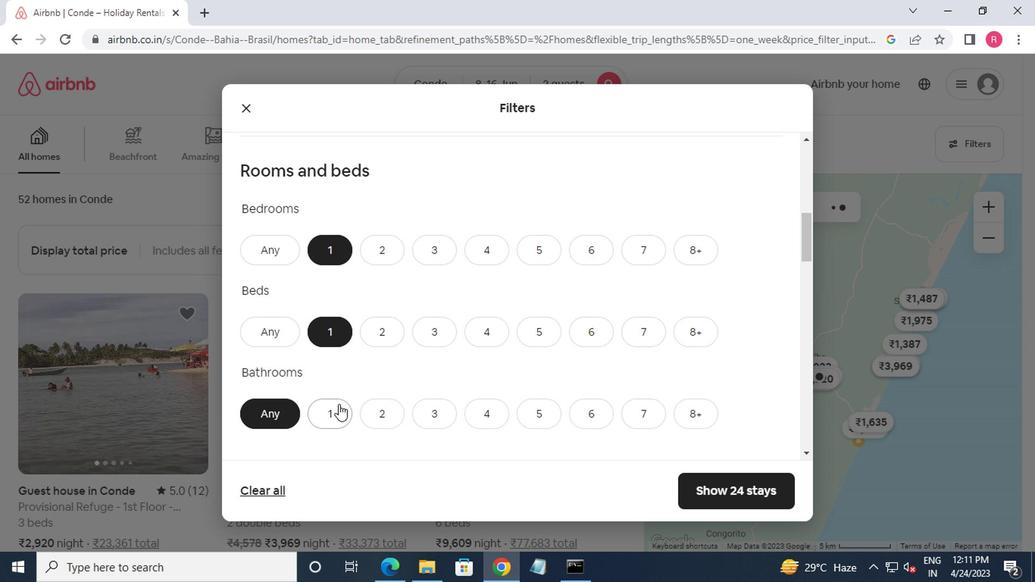 
Action: Mouse moved to (339, 368)
Screenshot: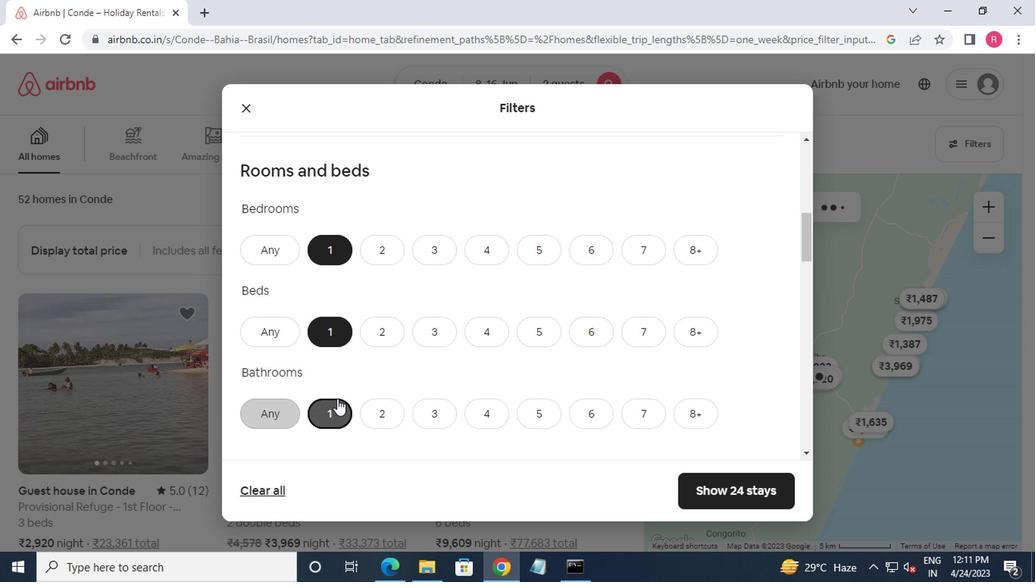 
Action: Mouse scrolled (339, 369) with delta (0, 0)
Screenshot: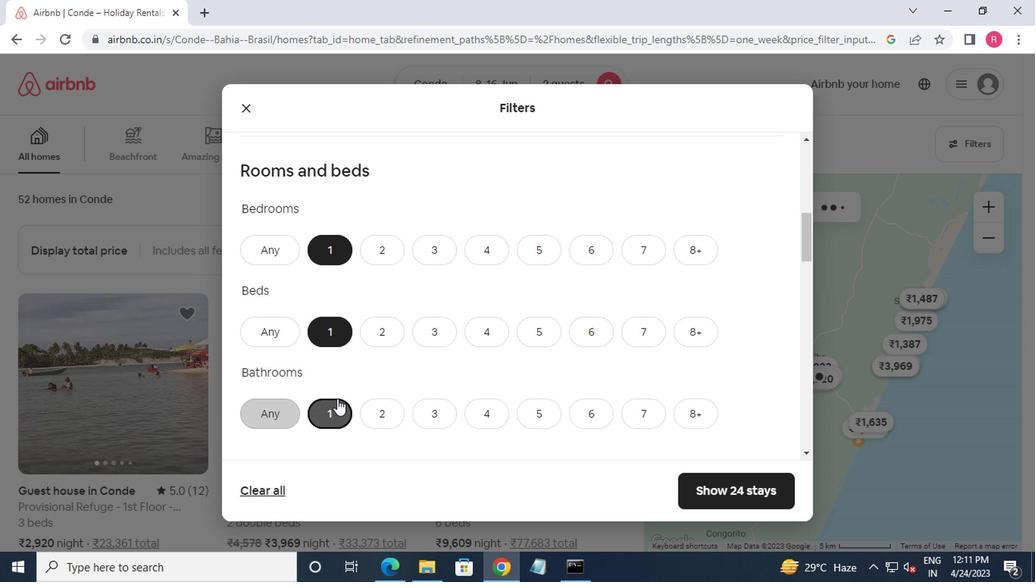 
Action: Mouse moved to (339, 368)
Screenshot: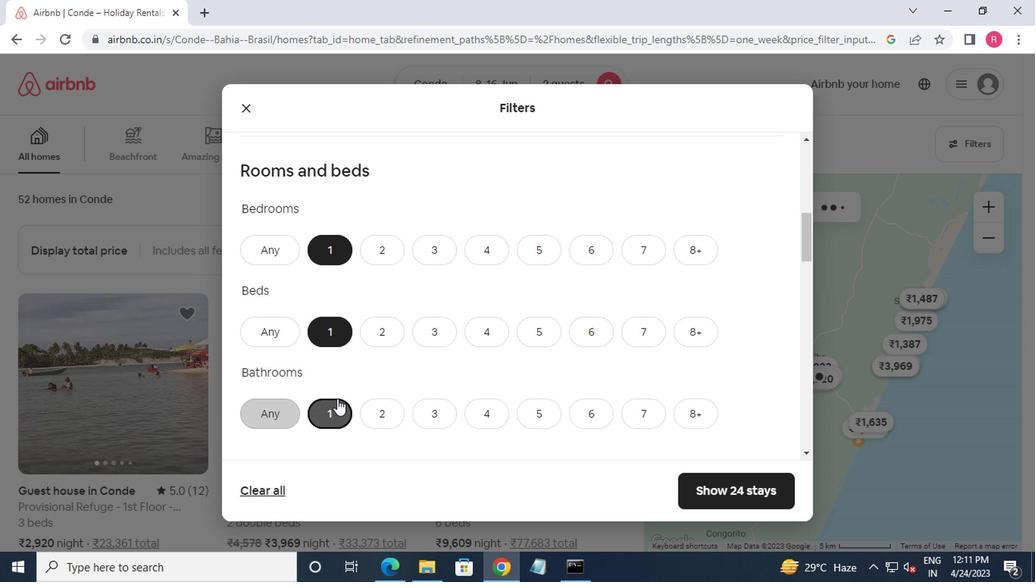 
Action: Mouse scrolled (339, 368) with delta (0, 0)
Screenshot: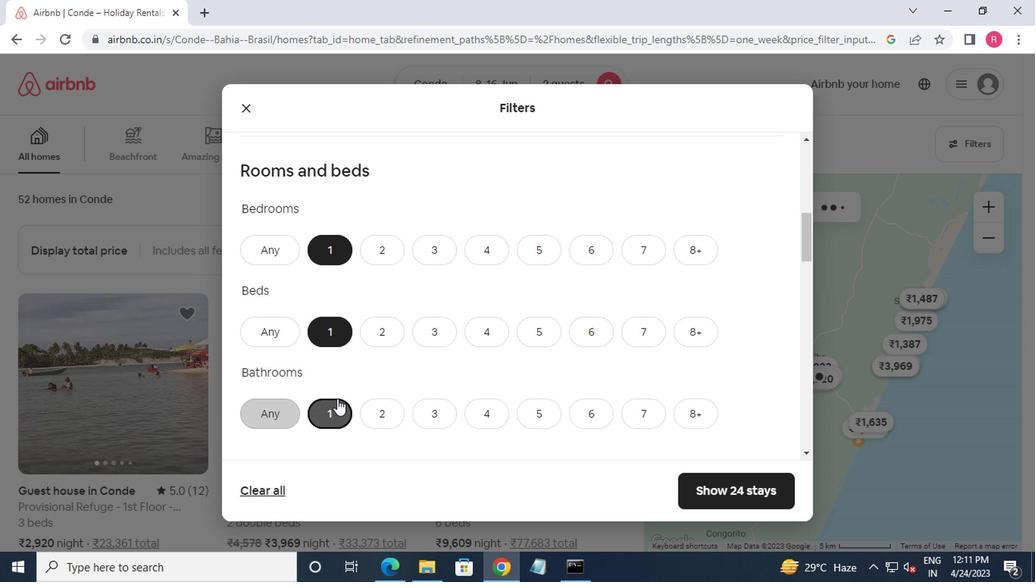
Action: Mouse moved to (339, 367)
Screenshot: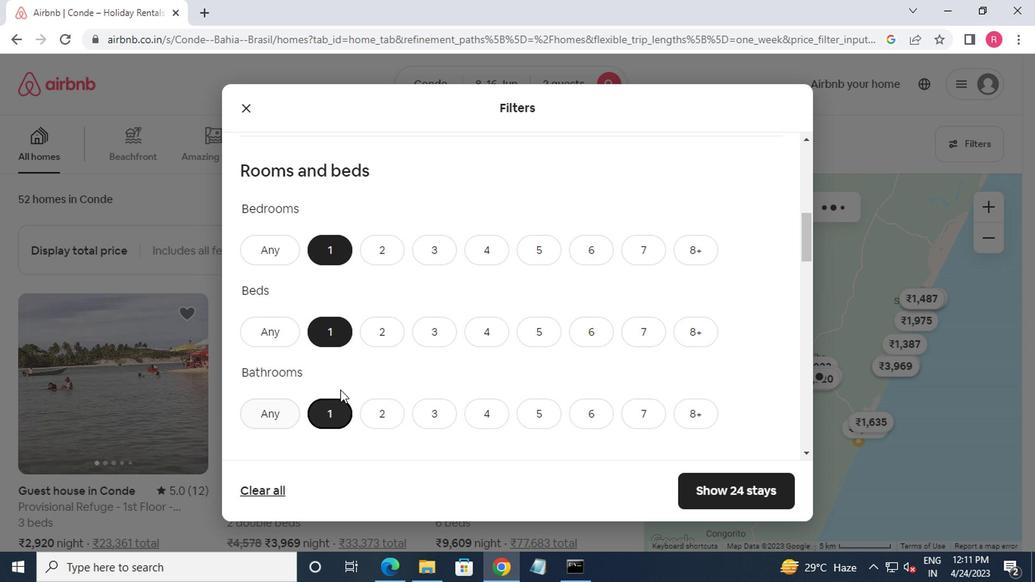 
Action: Mouse scrolled (339, 368) with delta (0, 0)
Screenshot: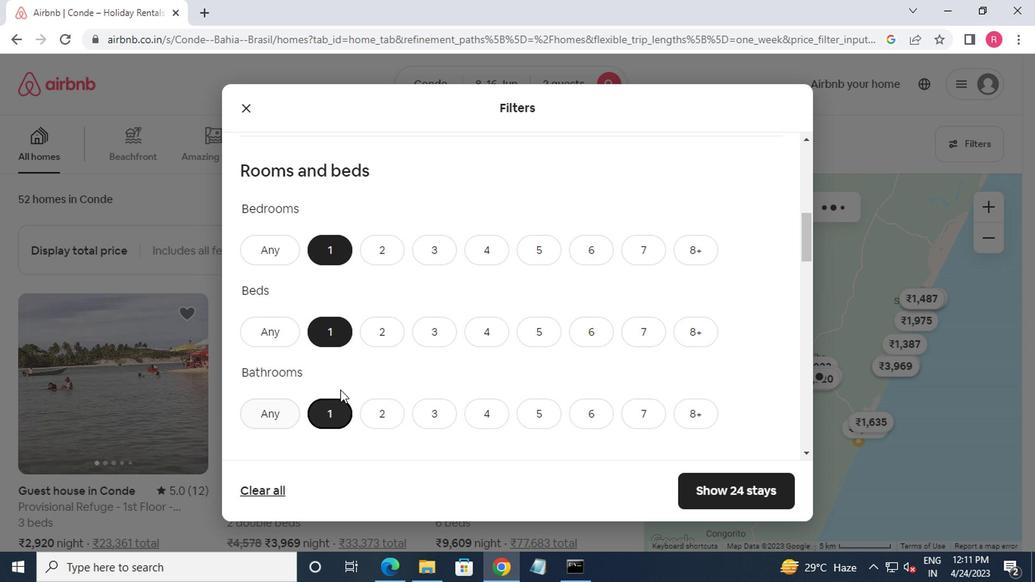 
Action: Mouse moved to (339, 365)
Screenshot: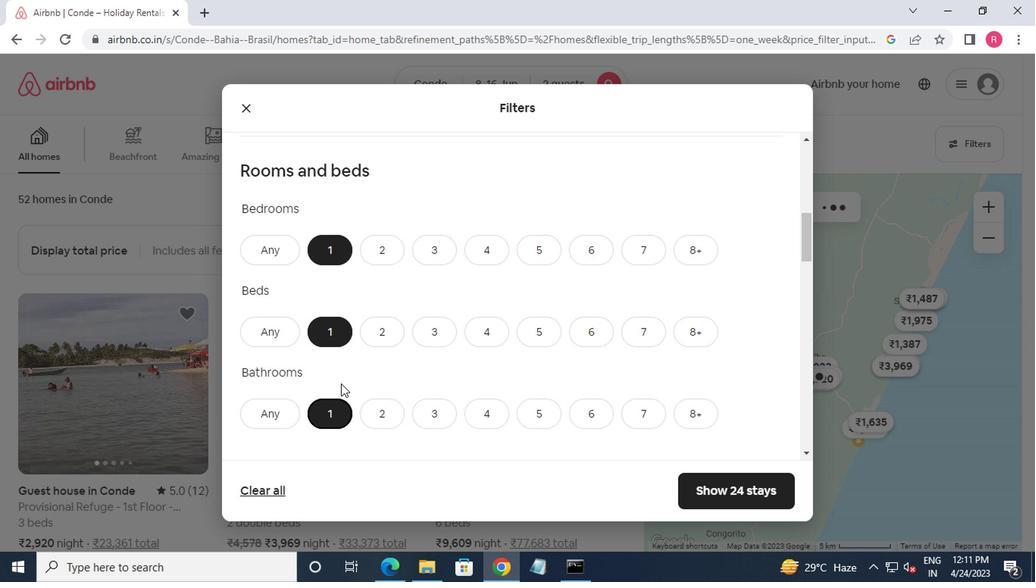 
Action: Mouse scrolled (339, 366) with delta (0, 0)
Screenshot: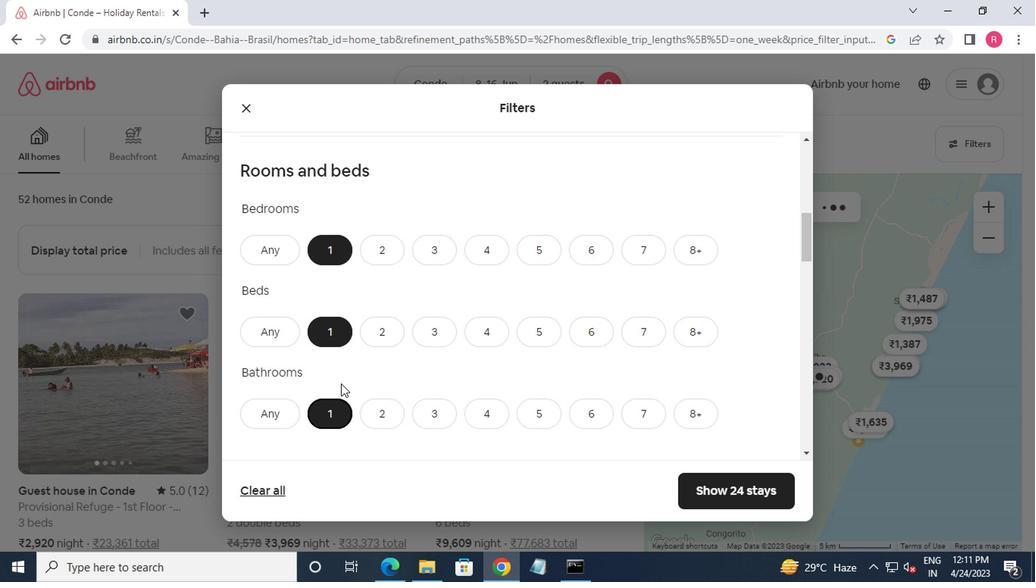 
Action: Mouse moved to (383, 351)
Screenshot: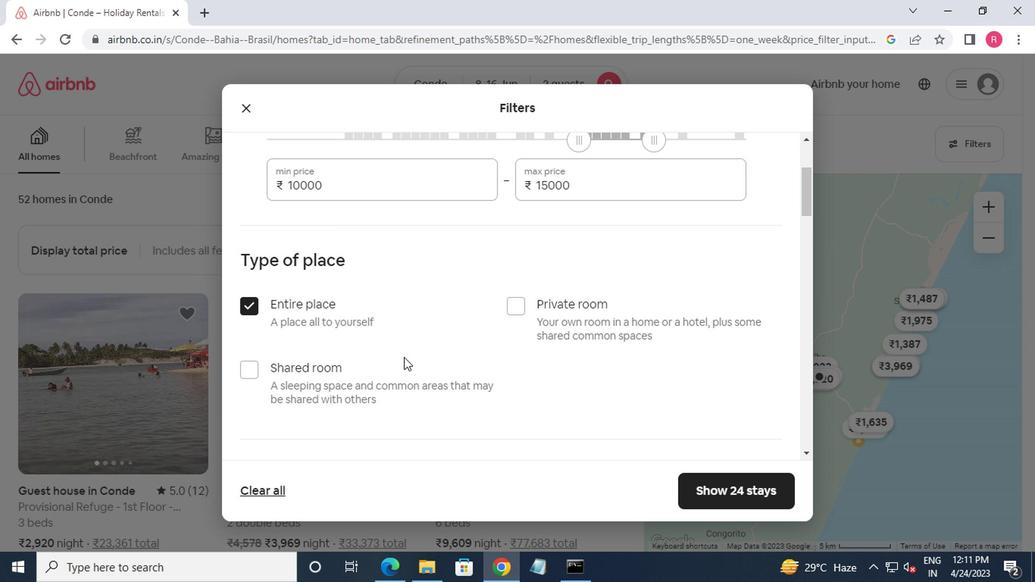 
Action: Mouse scrolled (383, 350) with delta (0, 0)
Screenshot: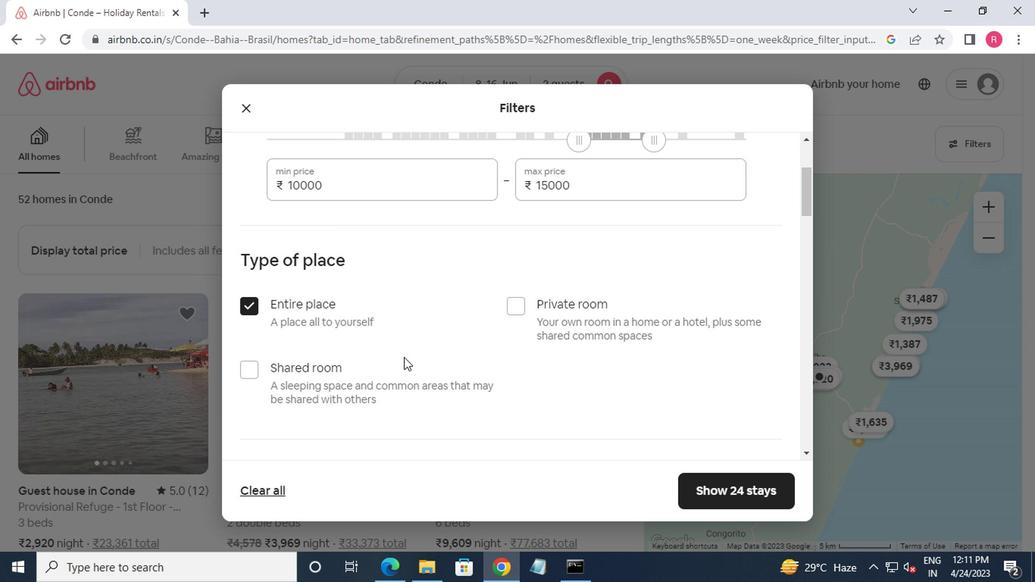 
Action: Mouse moved to (383, 353)
Screenshot: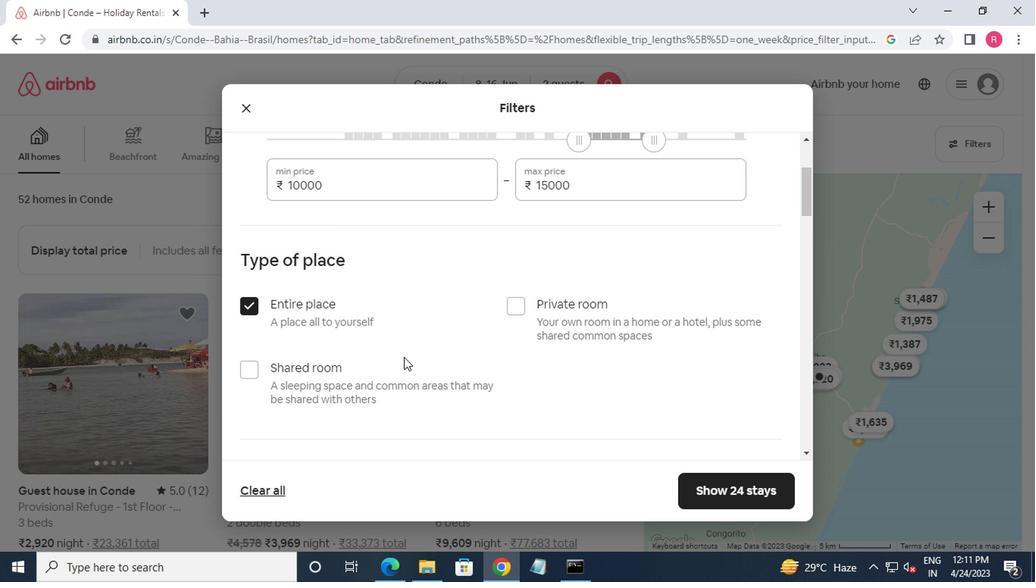 
Action: Mouse scrolled (383, 352) with delta (0, 0)
Screenshot: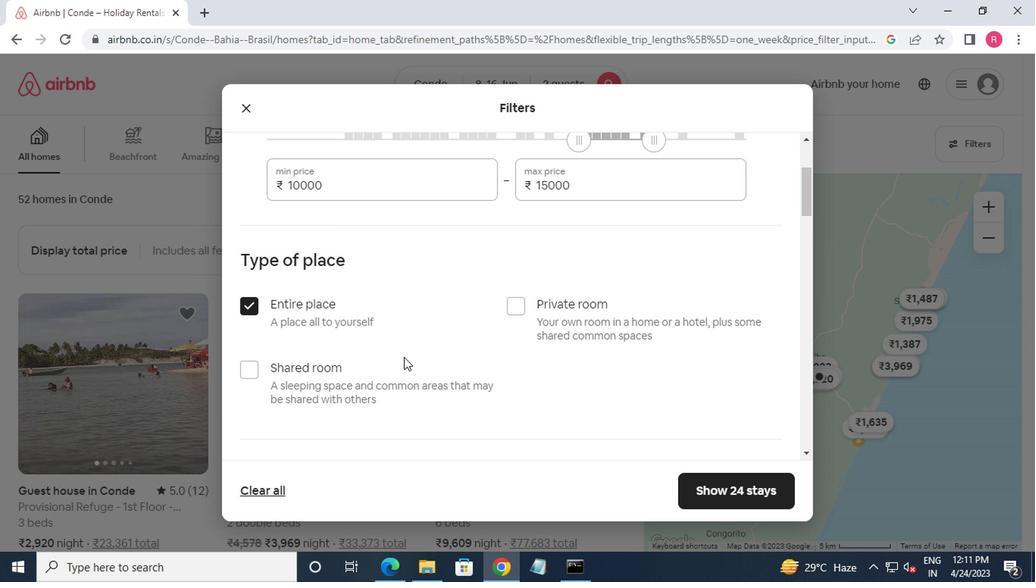 
Action: Mouse moved to (383, 354)
Screenshot: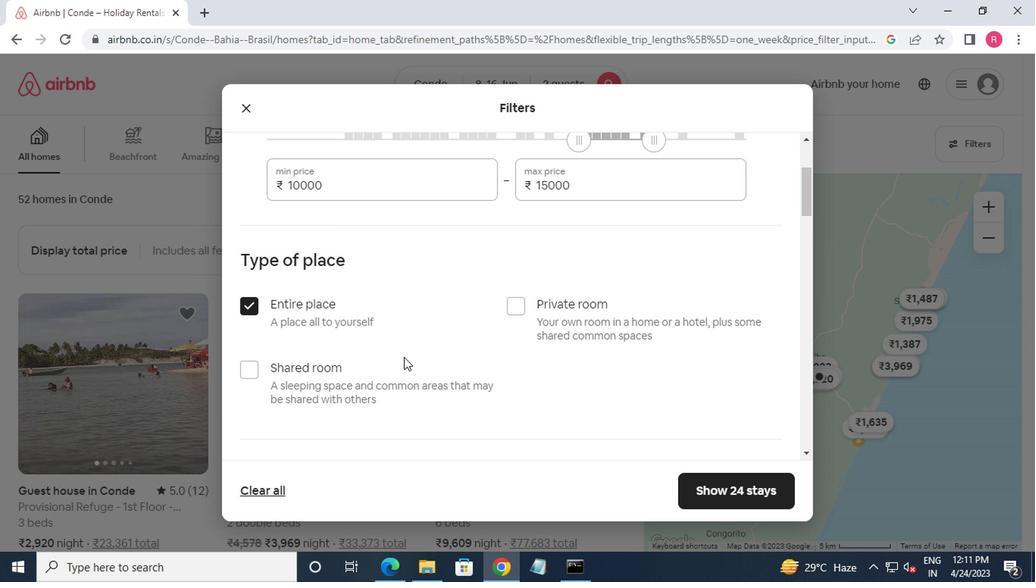
Action: Mouse scrolled (383, 354) with delta (0, 0)
Screenshot: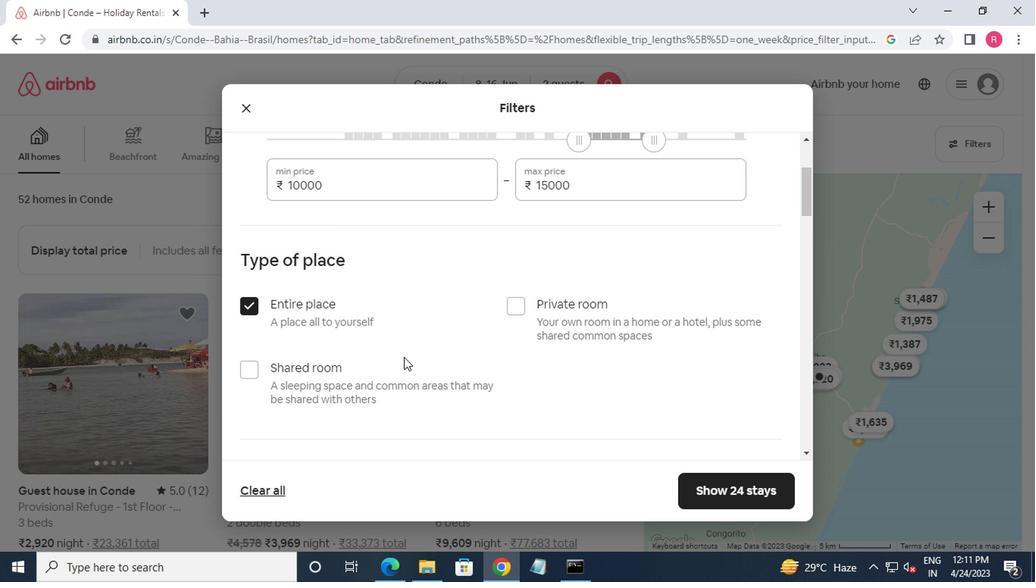 
Action: Mouse moved to (383, 355)
Screenshot: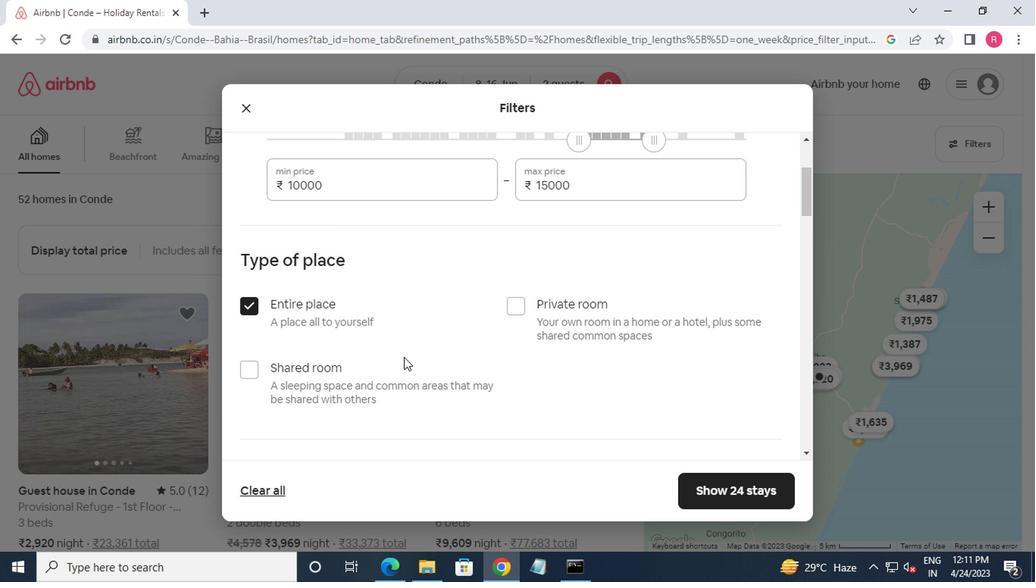 
Action: Mouse scrolled (383, 354) with delta (0, 0)
Screenshot: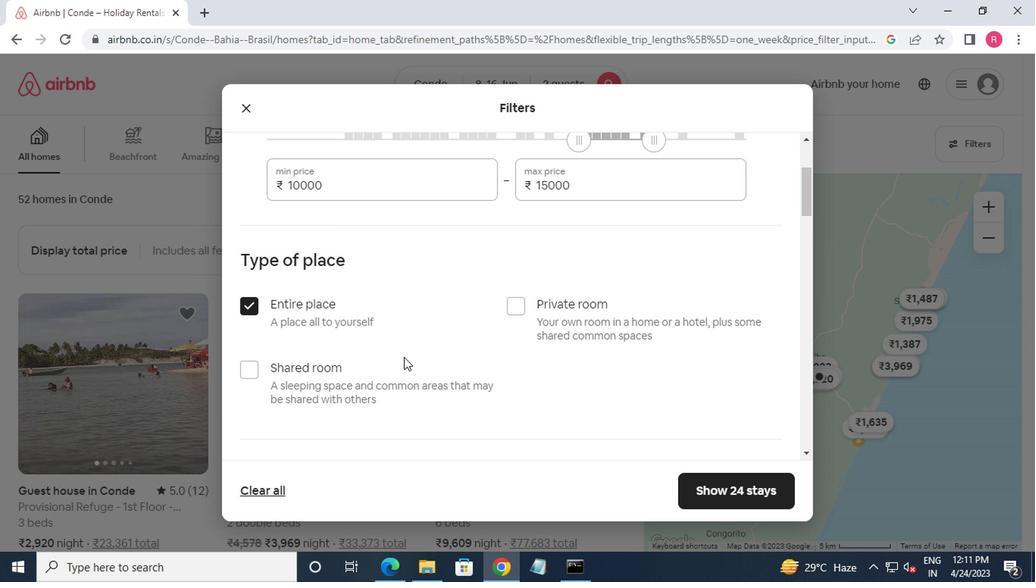 
Action: Mouse moved to (386, 354)
Screenshot: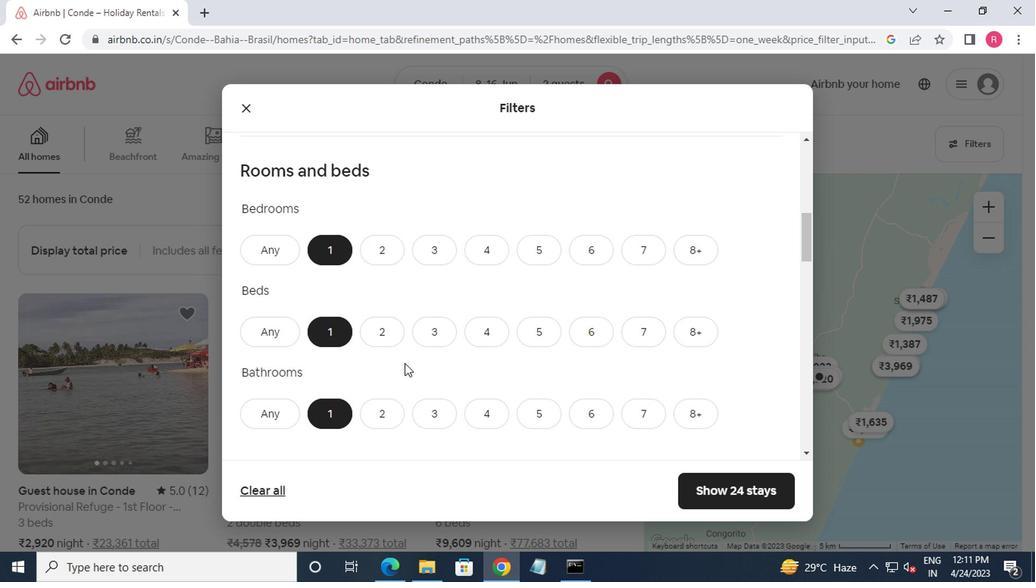 
Action: Mouse scrolled (386, 353) with delta (0, 0)
Screenshot: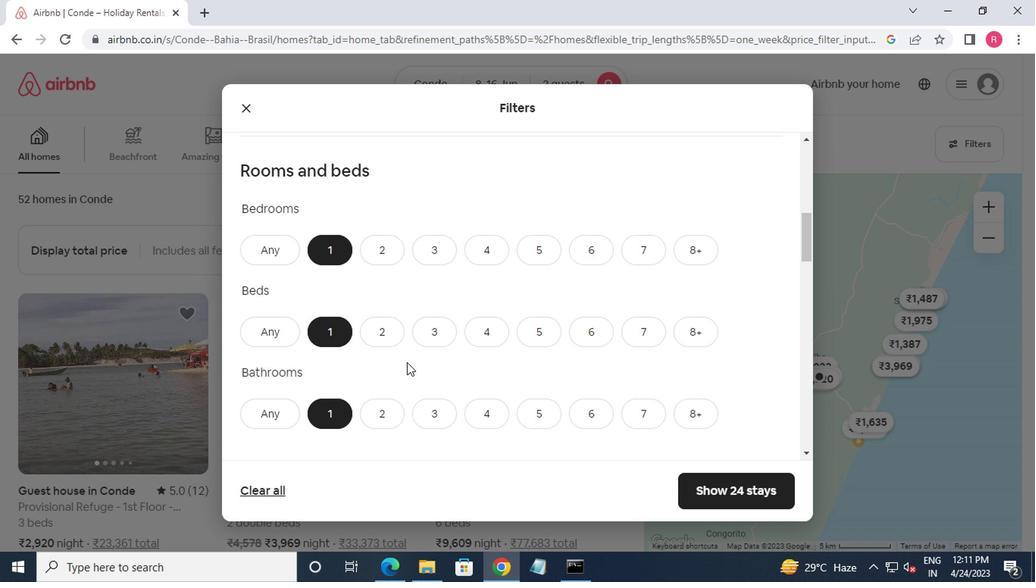 
Action: Mouse moved to (385, 355)
Screenshot: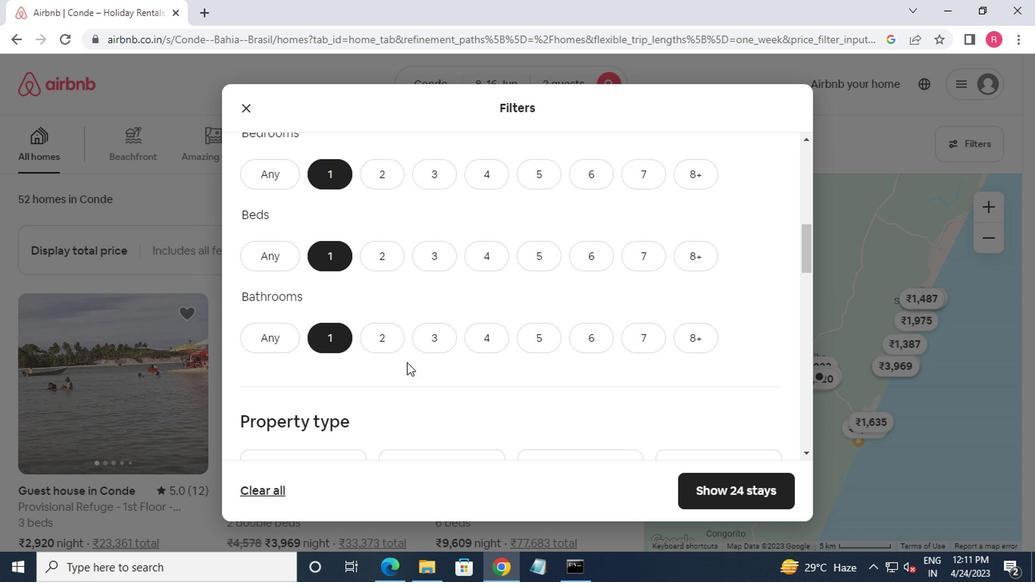 
Action: Mouse scrolled (385, 355) with delta (0, 0)
Screenshot: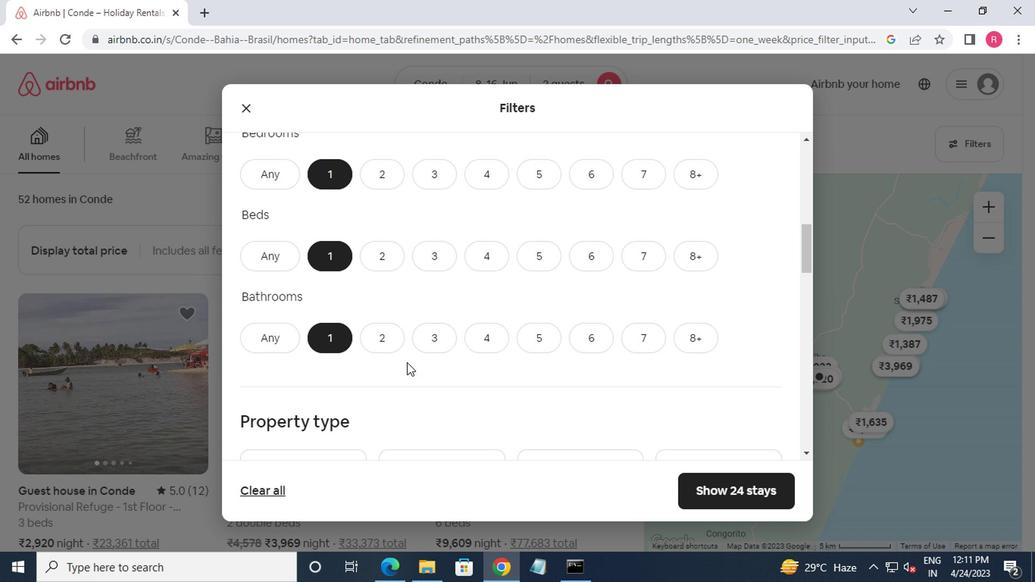
Action: Mouse scrolled (385, 355) with delta (0, 0)
Screenshot: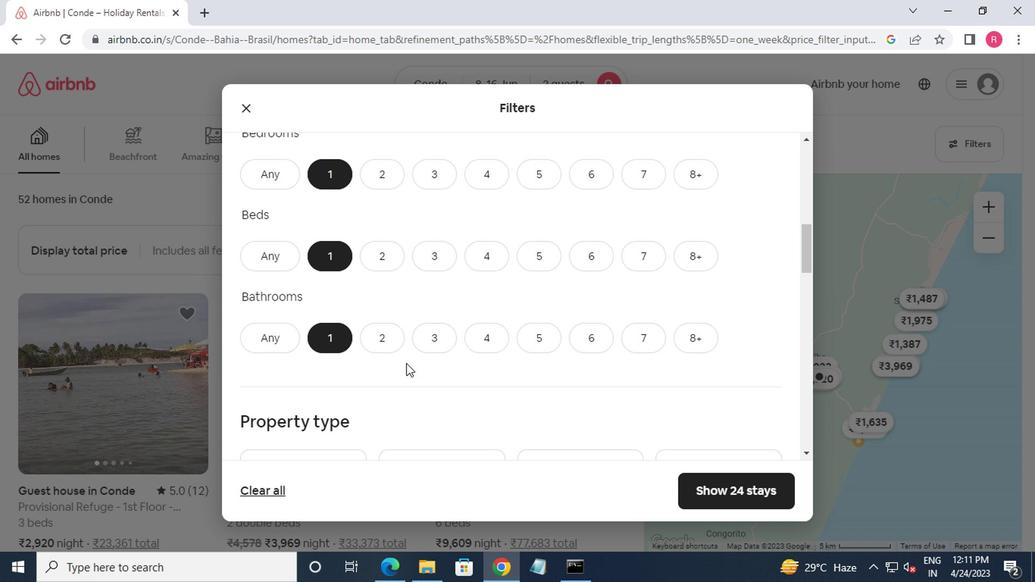 
Action: Mouse moved to (298, 355)
Screenshot: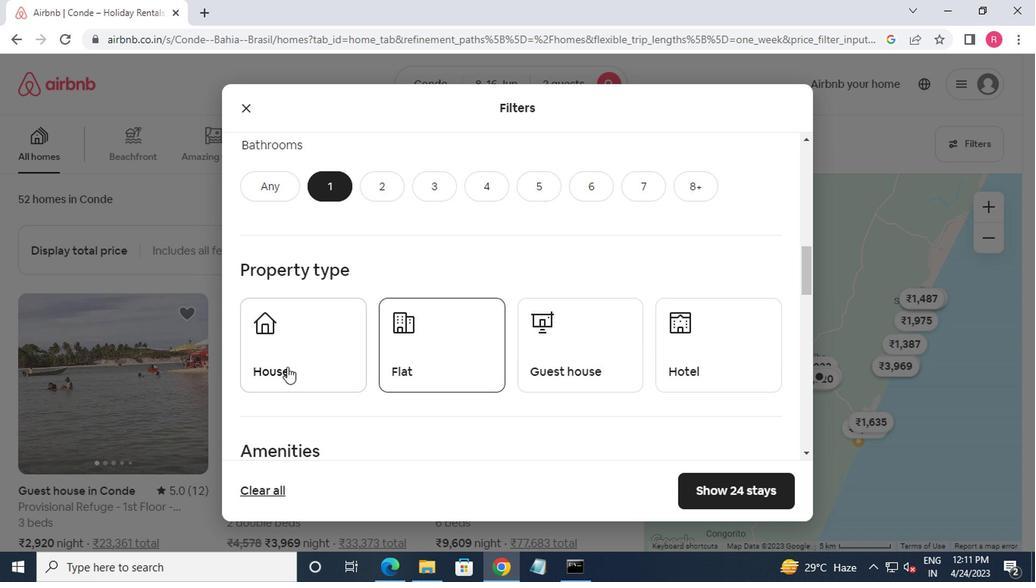 
Action: Mouse pressed left at (298, 355)
Screenshot: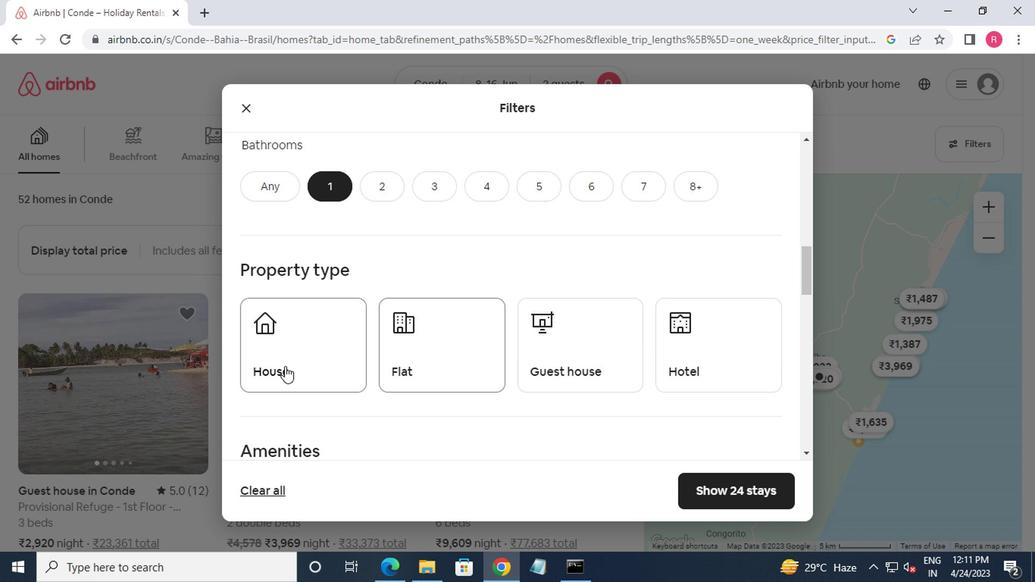 
Action: Mouse moved to (434, 358)
Screenshot: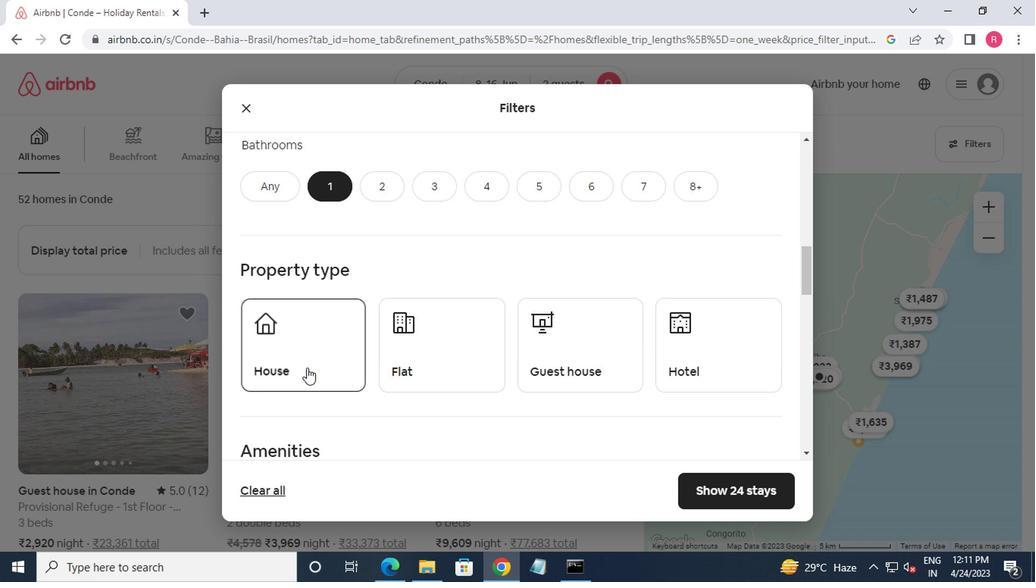 
Action: Mouse pressed left at (434, 358)
Screenshot: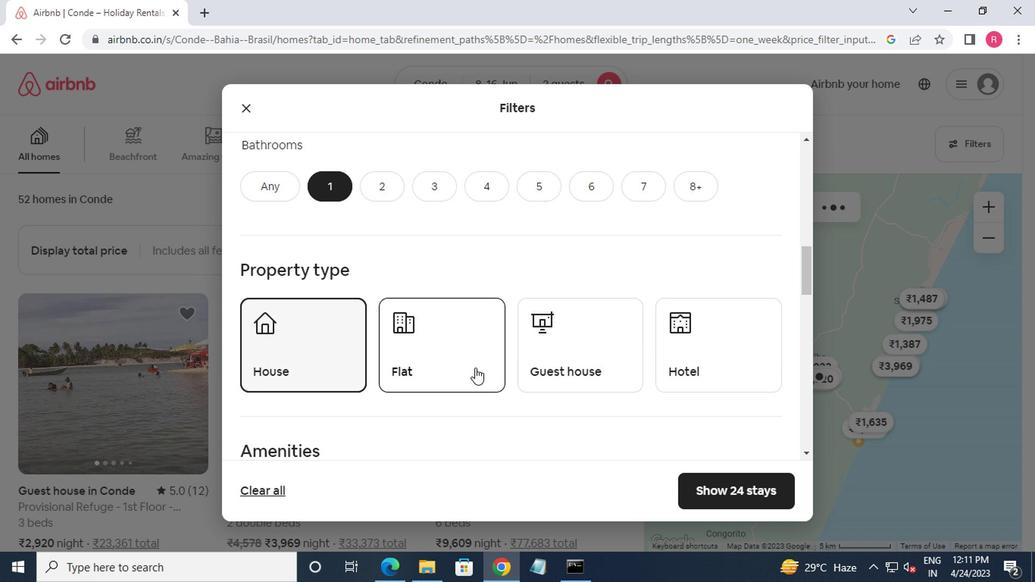 
Action: Mouse moved to (488, 357)
Screenshot: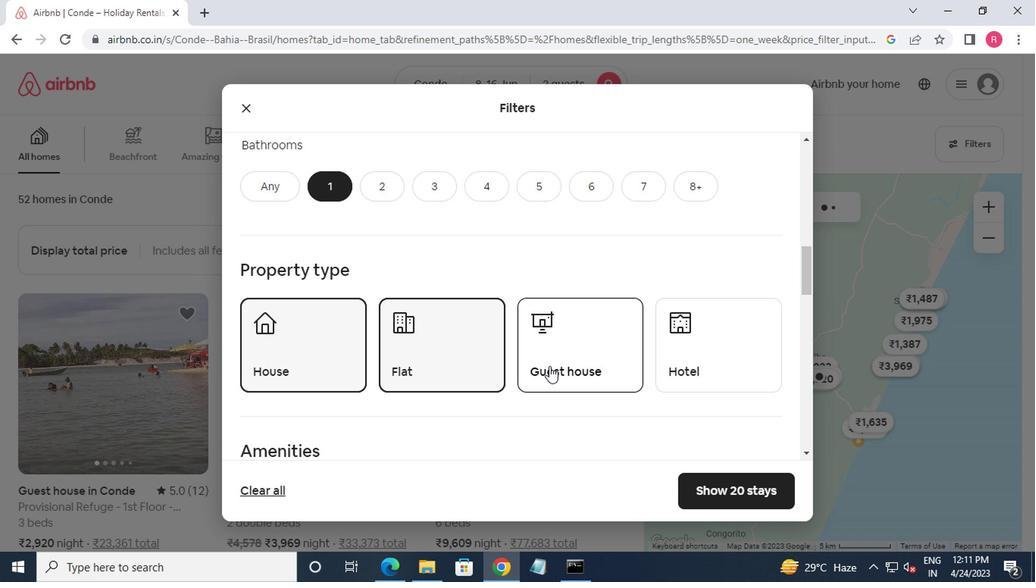 
Action: Mouse pressed left at (488, 357)
Screenshot: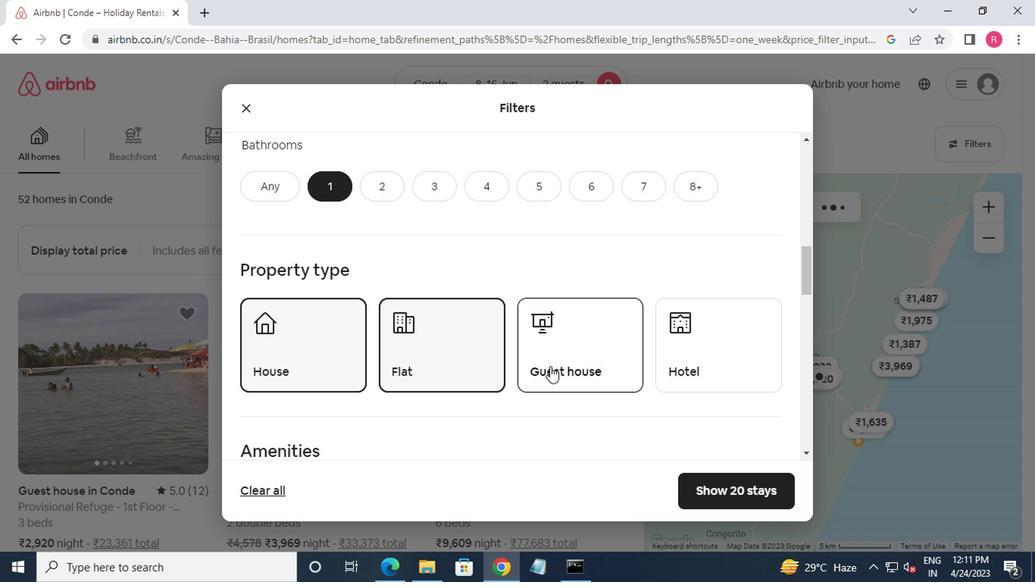 
Action: Mouse moved to (576, 350)
Screenshot: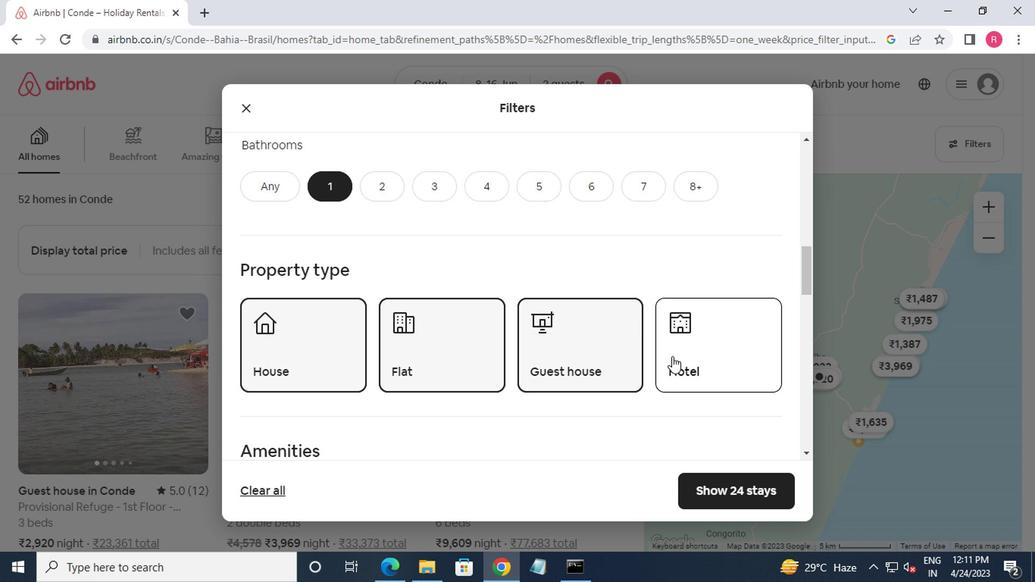 
Action: Mouse pressed left at (576, 350)
Screenshot: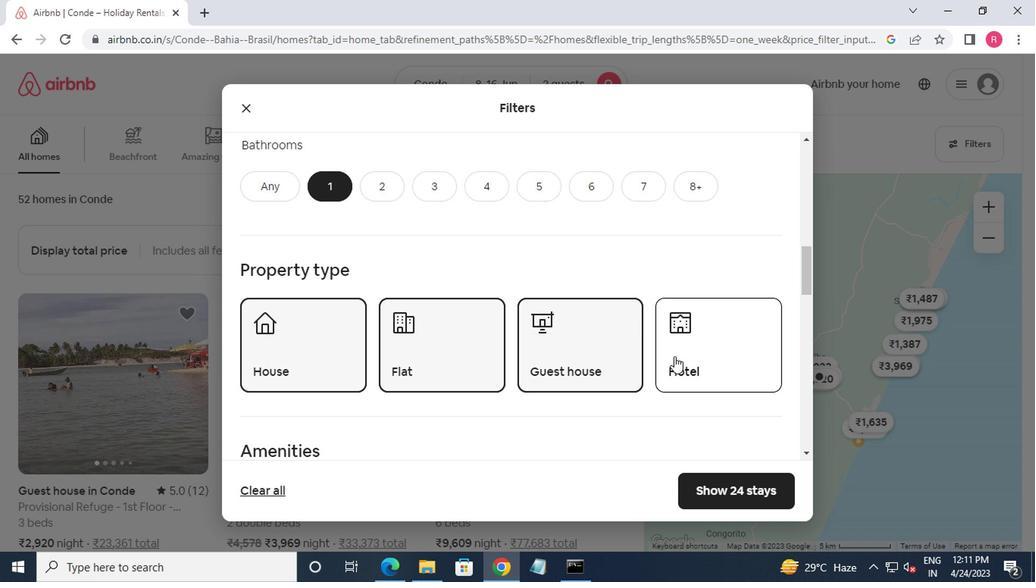 
Action: Mouse moved to (577, 350)
Screenshot: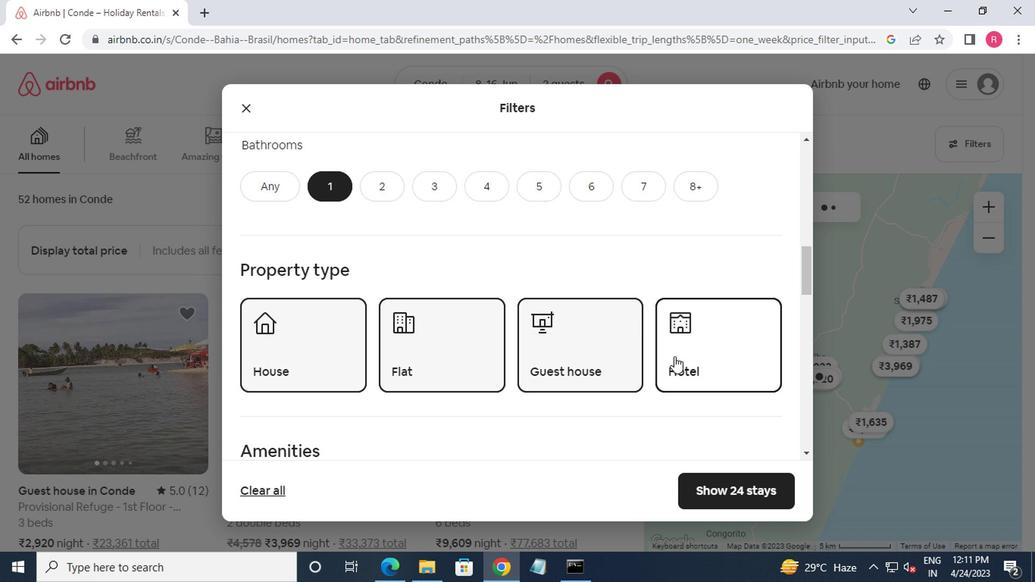 
Action: Mouse scrolled (577, 349) with delta (0, 0)
Screenshot: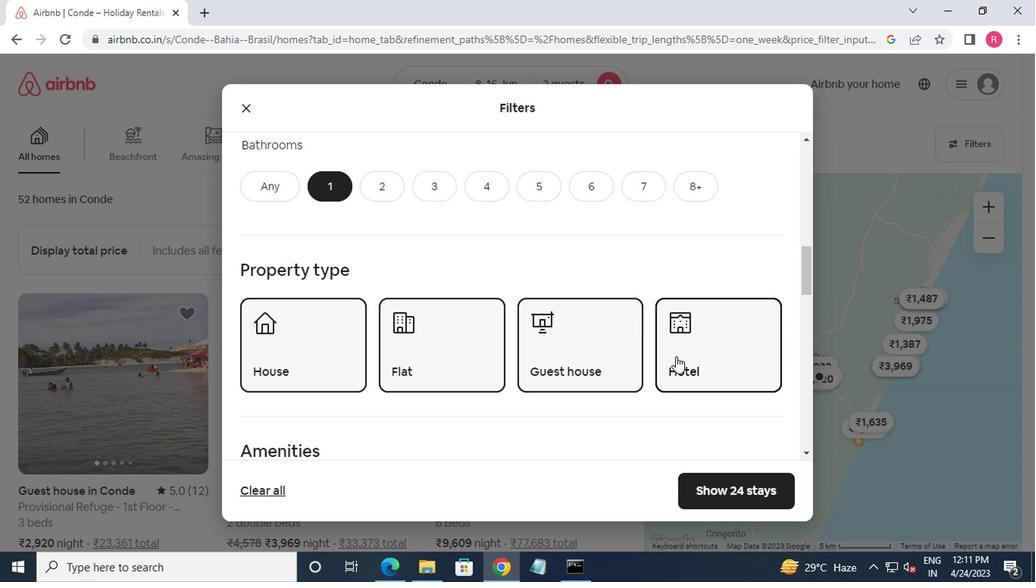 
Action: Mouse moved to (416, 399)
Screenshot: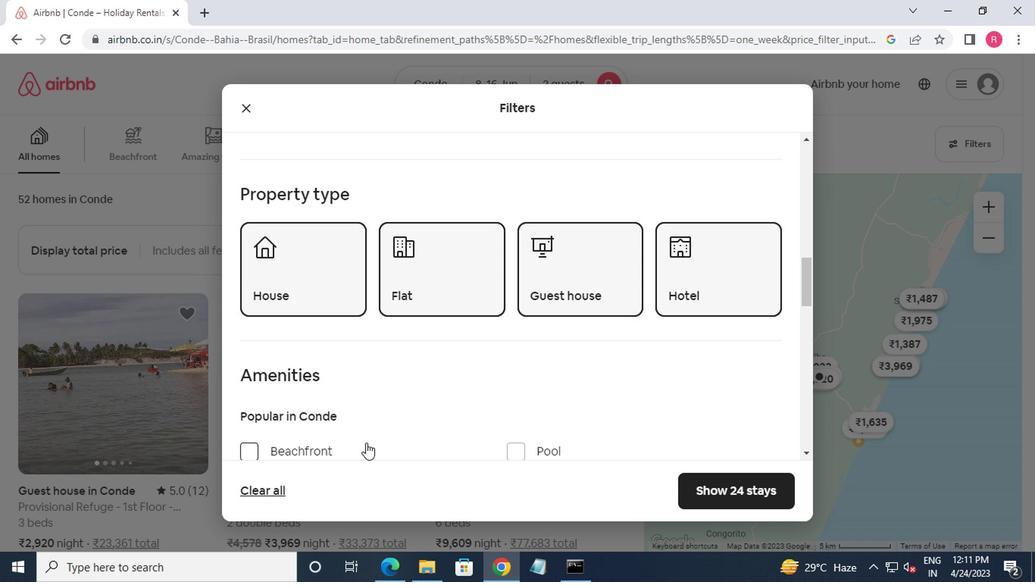 
Action: Mouse scrolled (416, 399) with delta (0, 0)
Screenshot: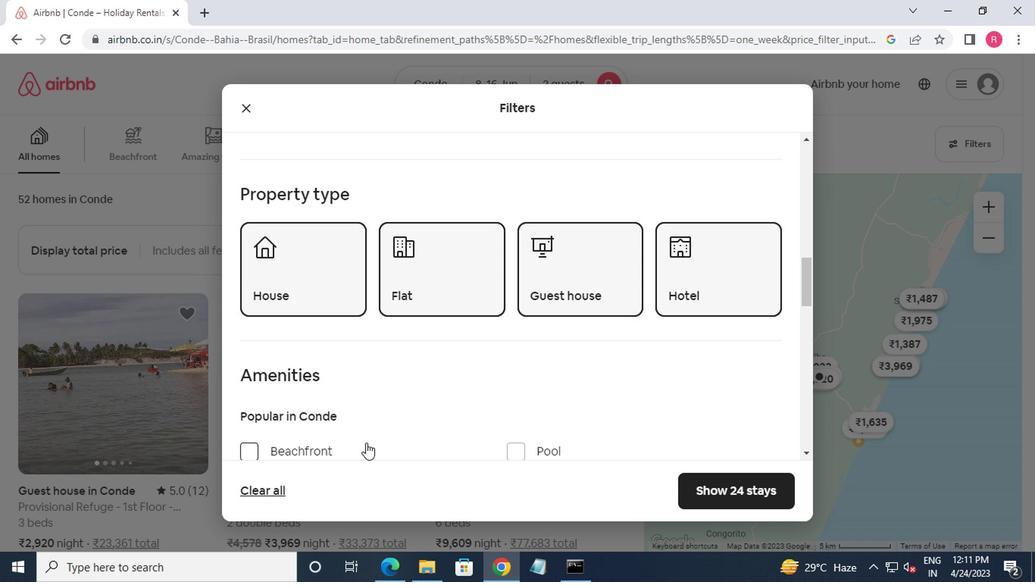 
Action: Mouse moved to (438, 376)
Screenshot: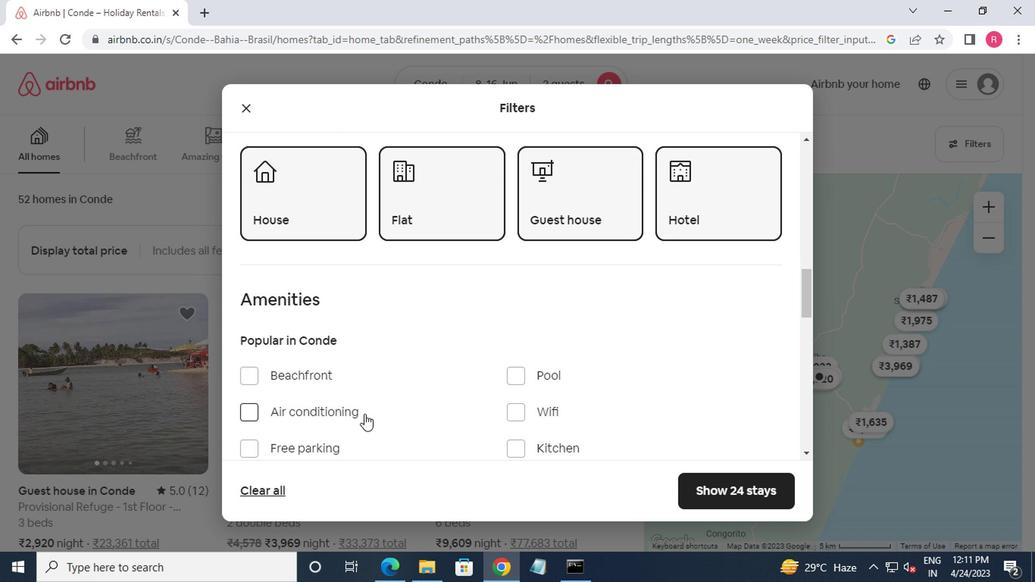 
Action: Mouse scrolled (438, 375) with delta (0, 0)
Screenshot: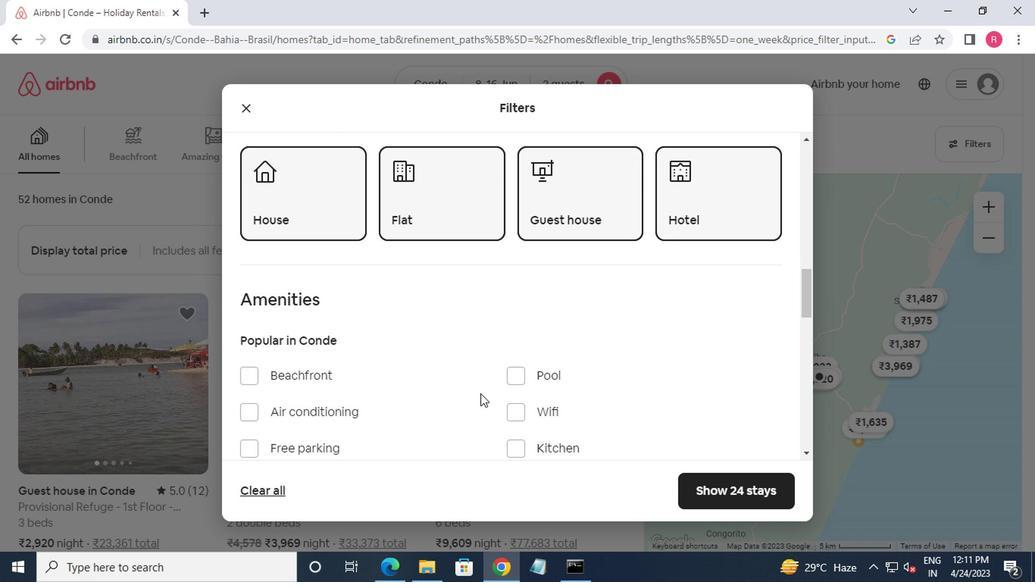 
Action: Mouse moved to (468, 339)
Screenshot: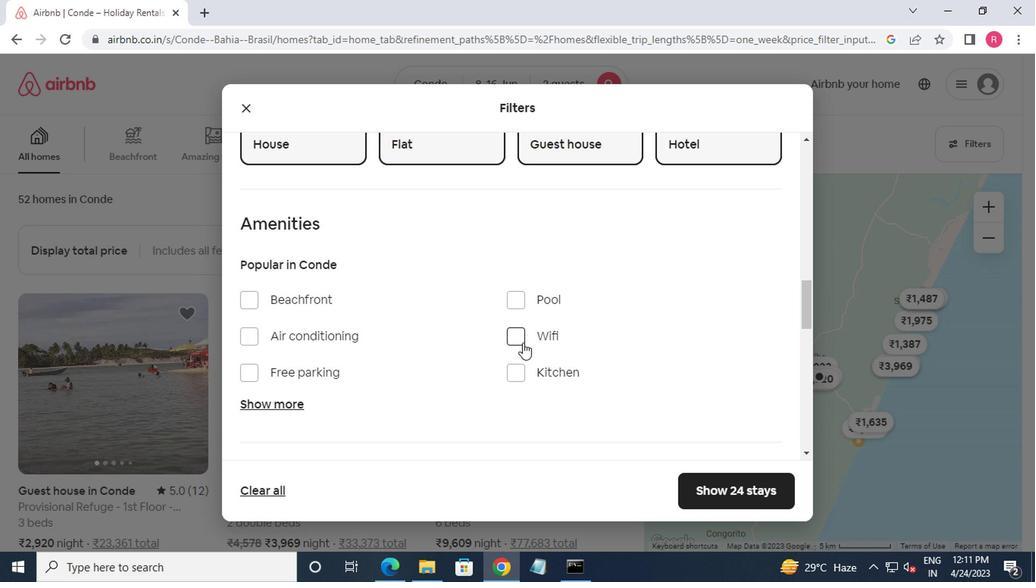 
Action: Mouse pressed left at (468, 339)
Screenshot: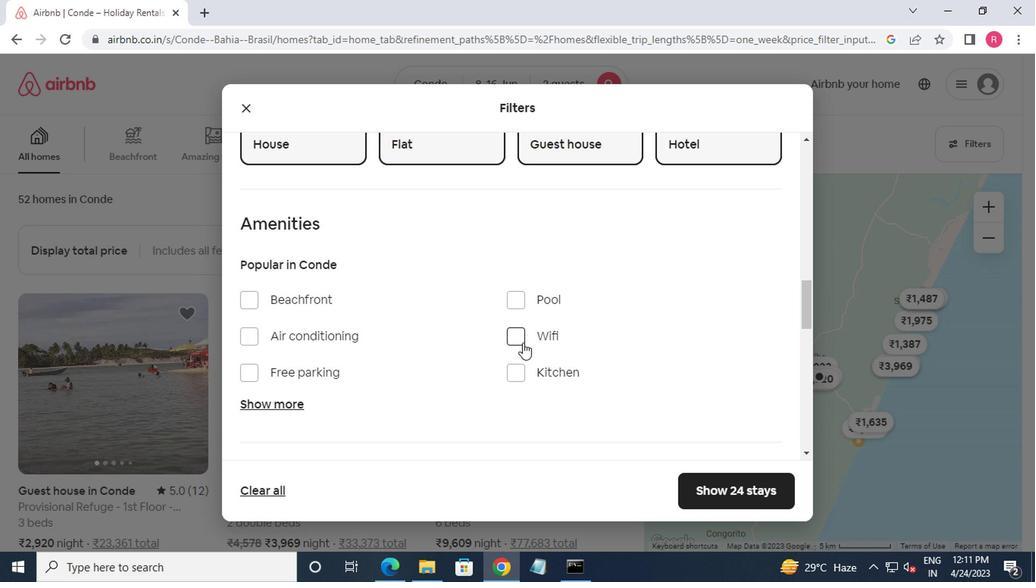 
Action: Mouse moved to (471, 342)
Screenshot: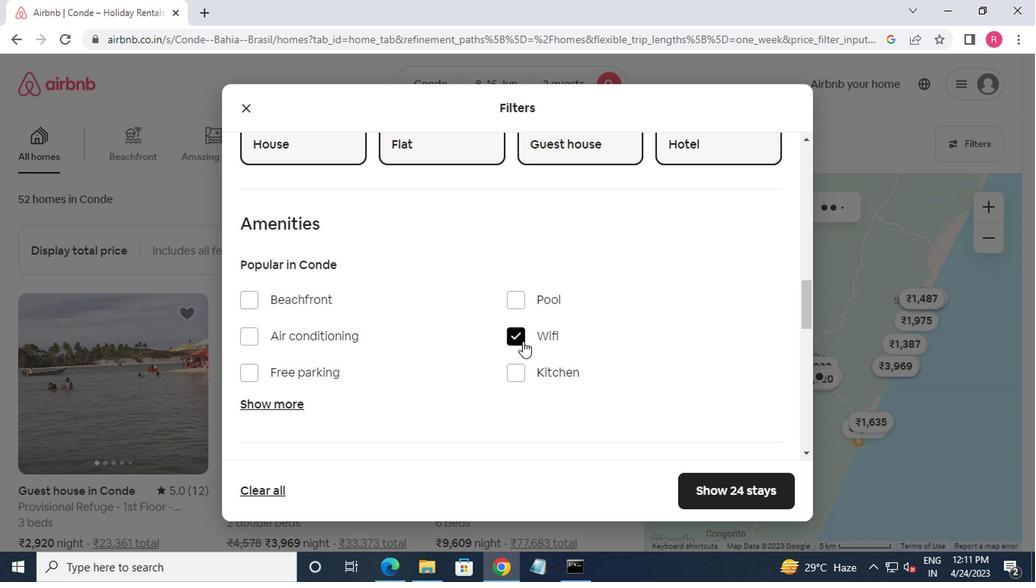 
Action: Mouse scrolled (471, 342) with delta (0, 0)
Screenshot: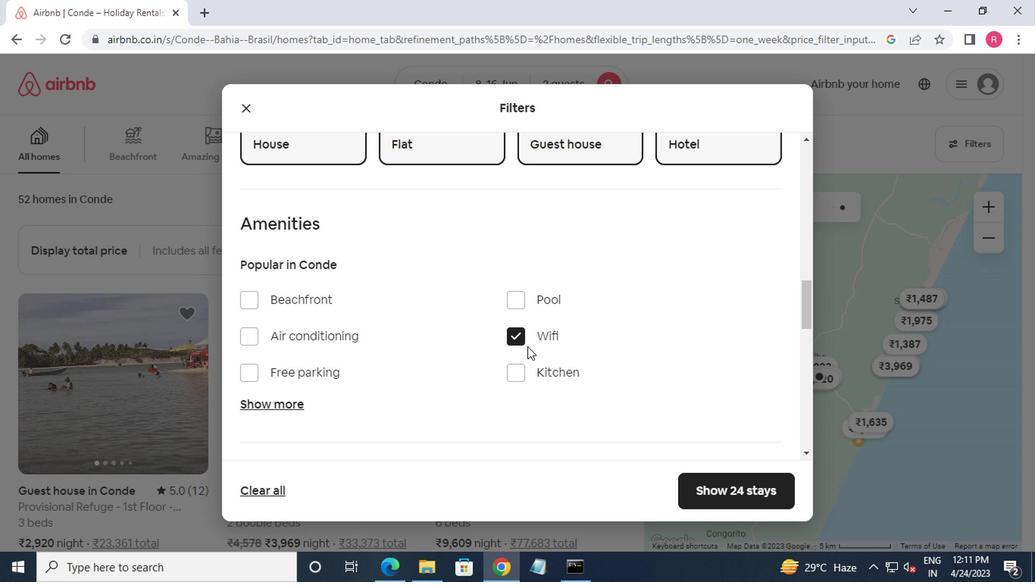 
Action: Mouse scrolled (471, 342) with delta (0, 0)
Screenshot: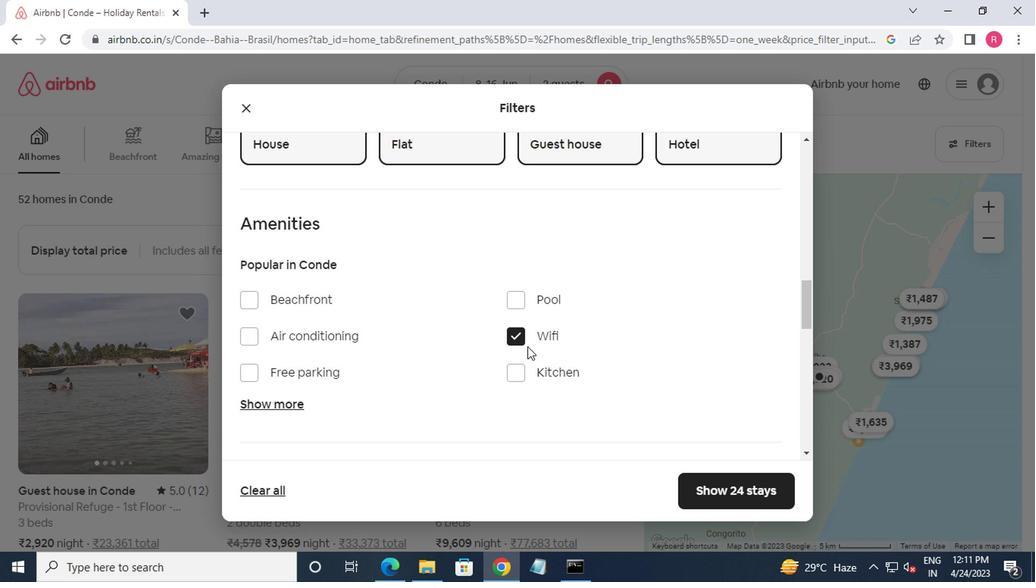 
Action: Mouse scrolled (471, 342) with delta (0, 0)
Screenshot: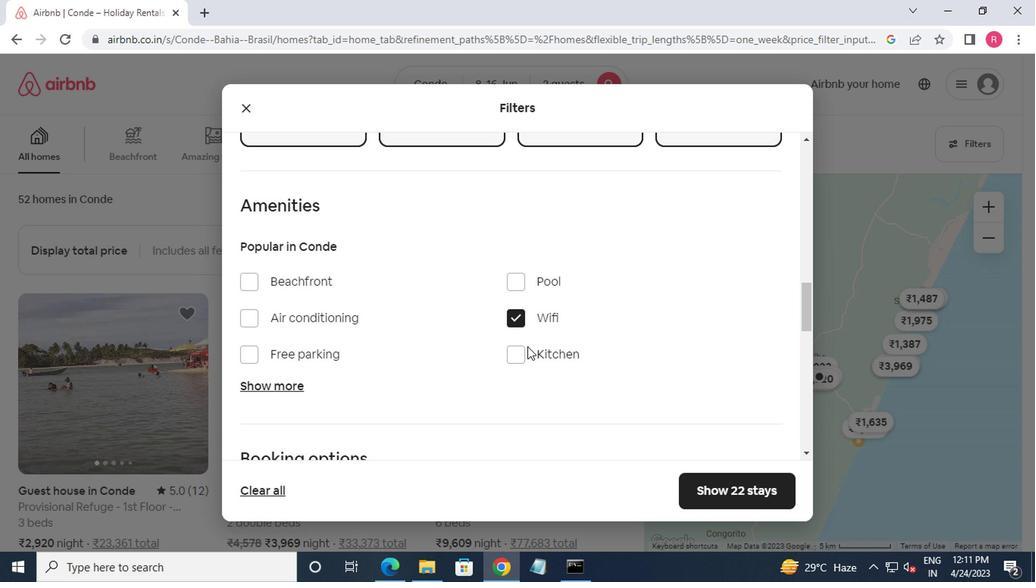 
Action: Mouse scrolled (471, 342) with delta (0, 0)
Screenshot: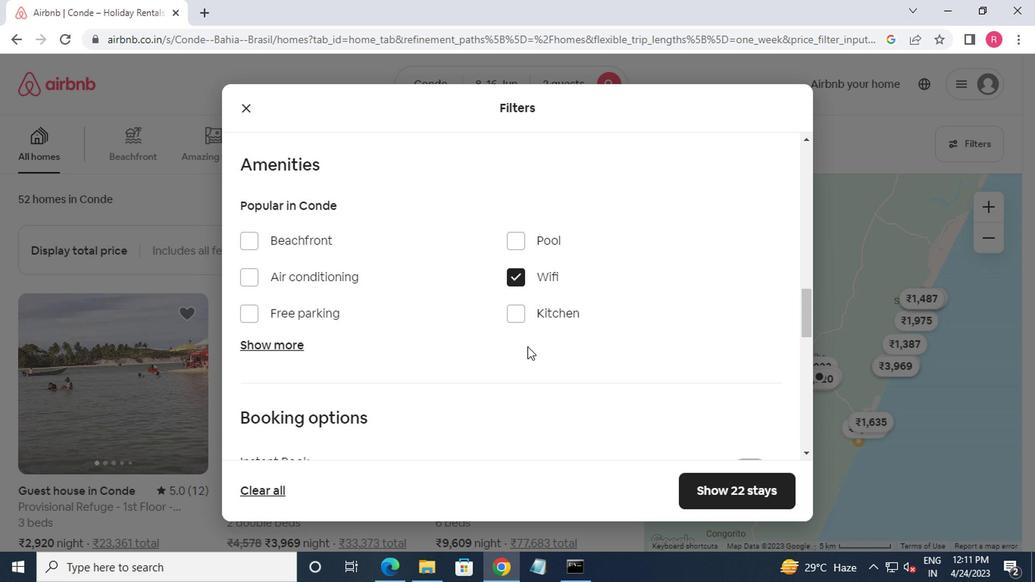 
Action: Mouse moved to (623, 295)
Screenshot: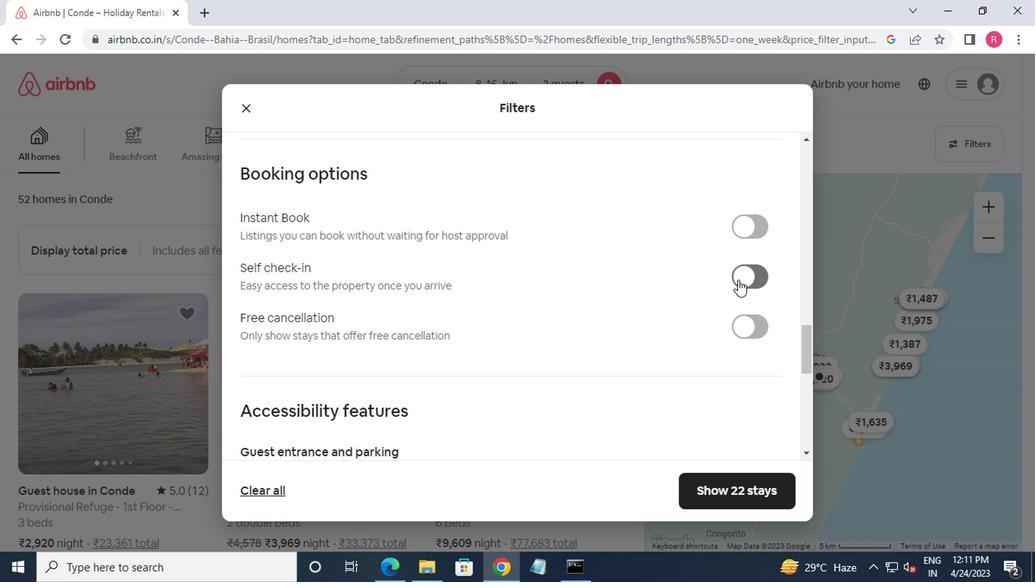 
Action: Mouse pressed left at (623, 295)
Screenshot: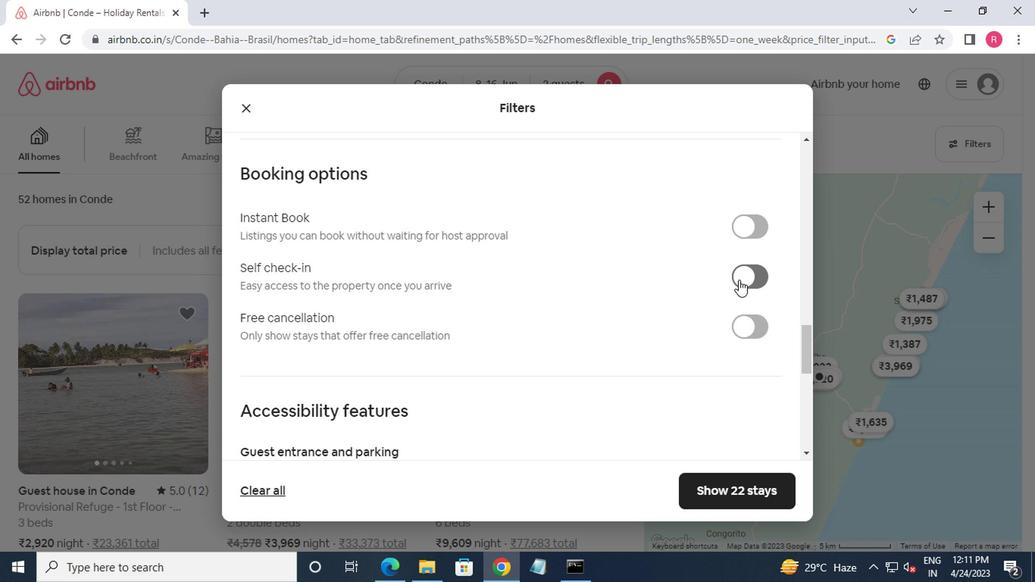 
Action: Mouse moved to (544, 302)
Screenshot: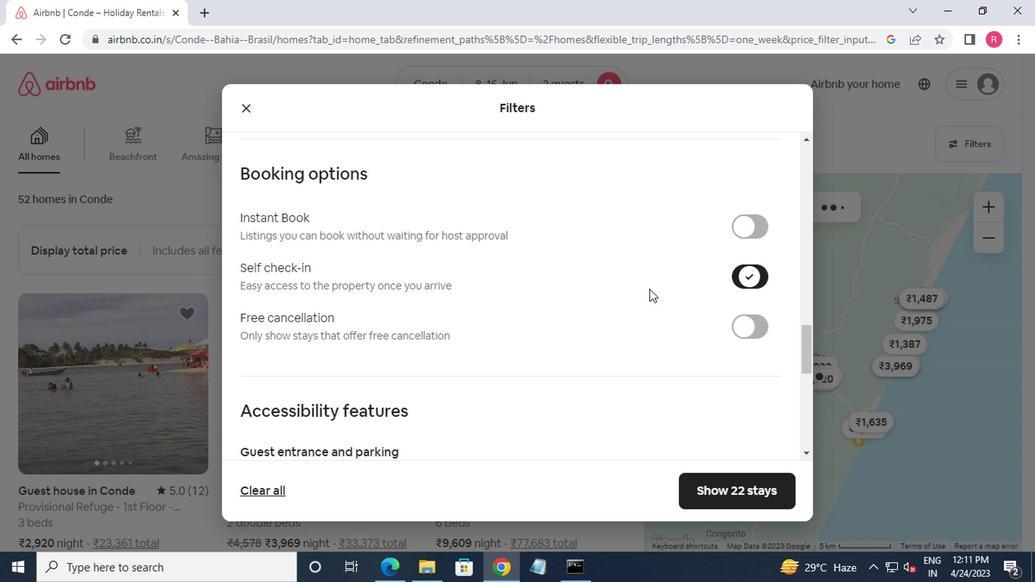 
Action: Mouse scrolled (544, 301) with delta (0, 0)
Screenshot: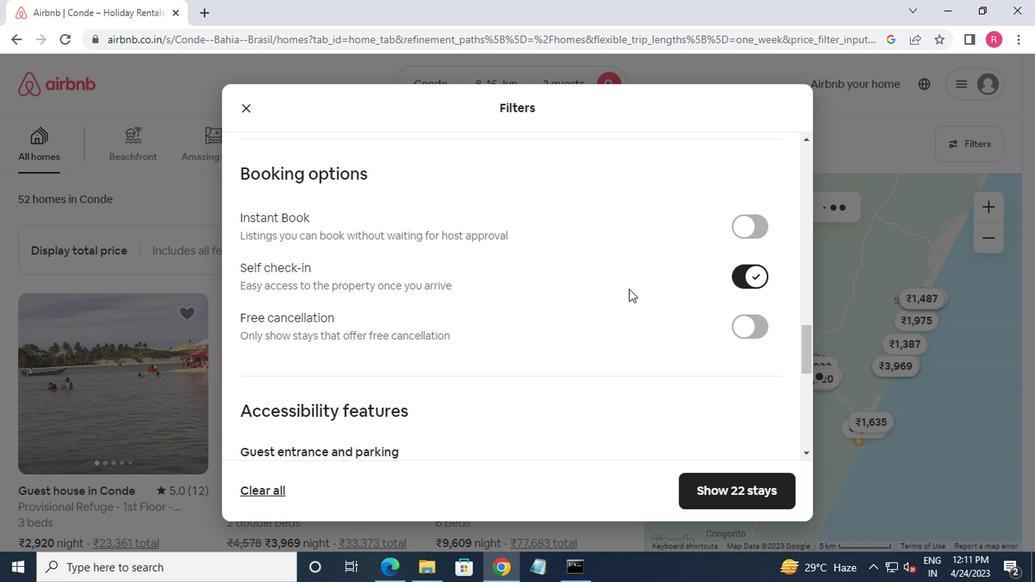 
Action: Mouse moved to (542, 300)
Screenshot: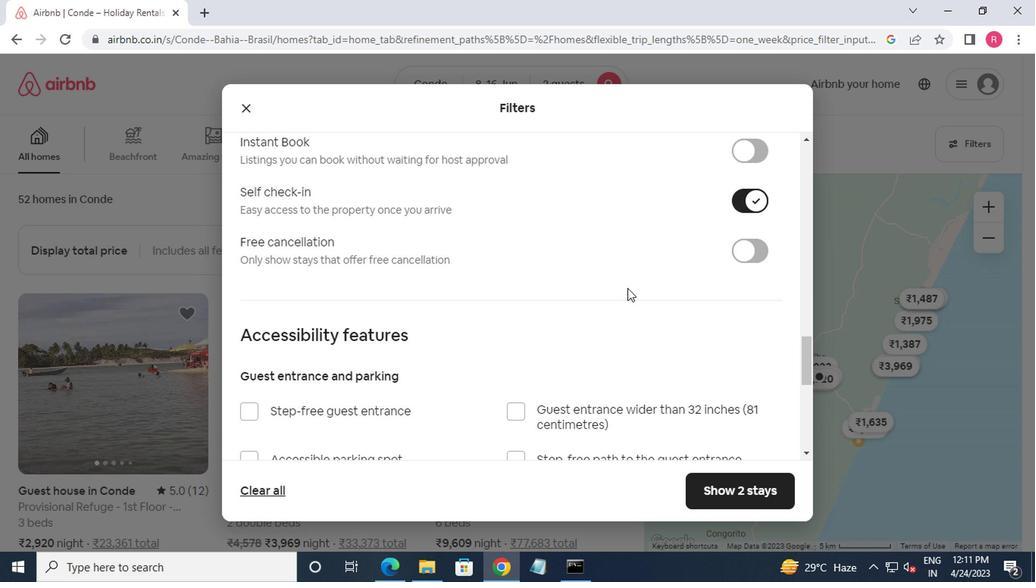
Action: Mouse scrolled (542, 300) with delta (0, 0)
Screenshot: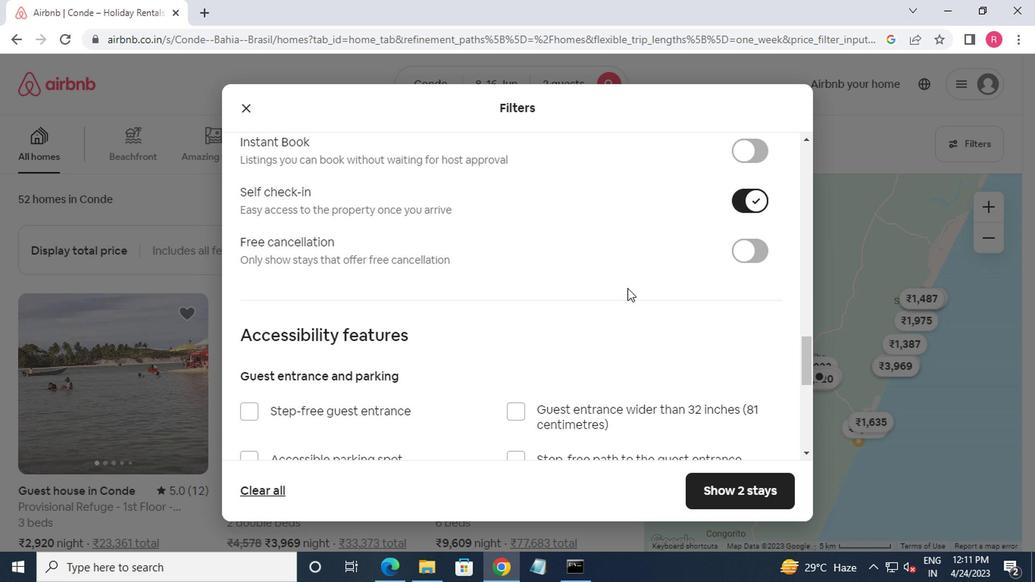 
Action: Mouse scrolled (542, 300) with delta (0, 0)
Screenshot: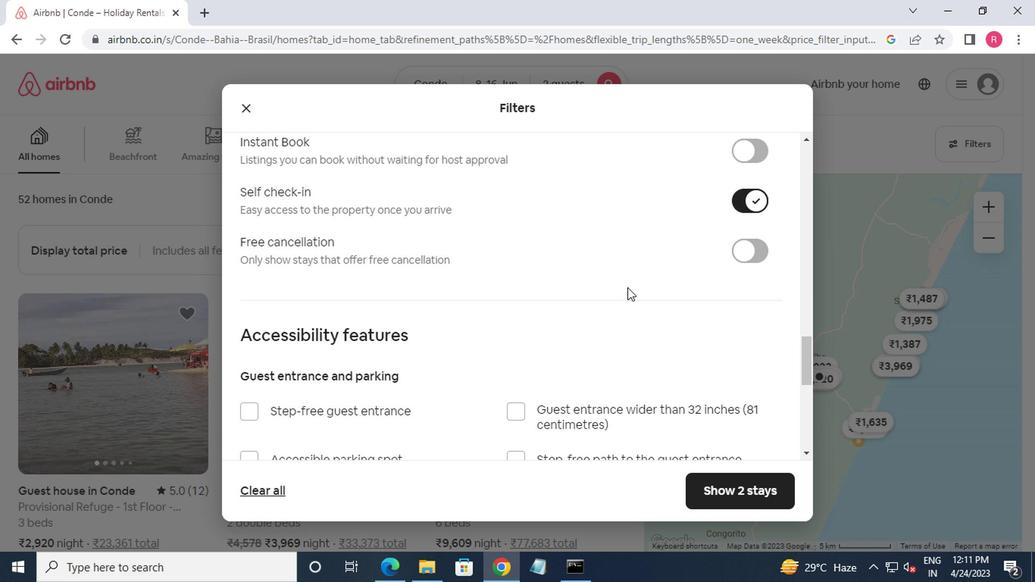 
Action: Mouse scrolled (542, 300) with delta (0, 0)
Screenshot: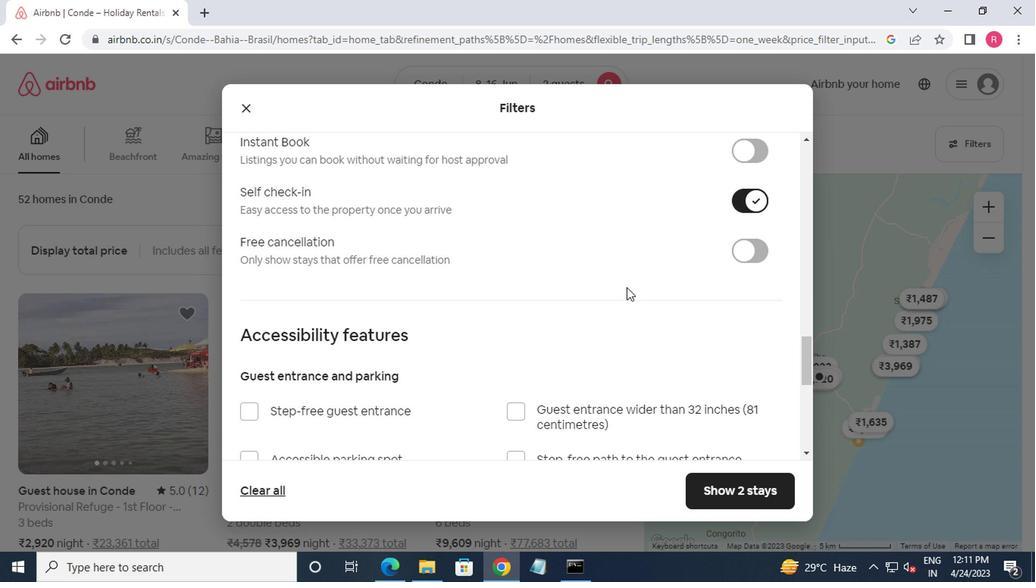 
Action: Mouse moved to (513, 308)
Screenshot: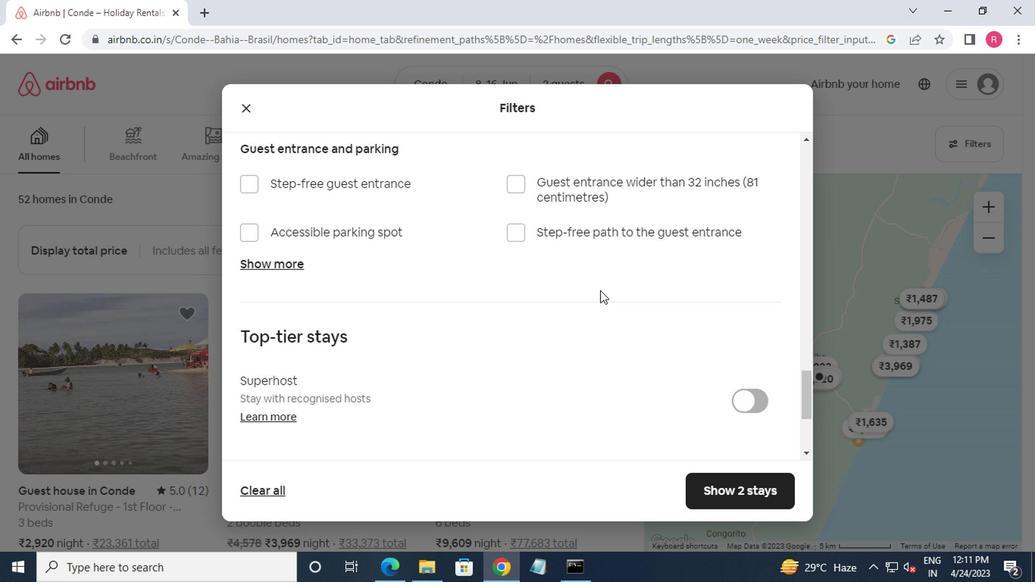 
Action: Mouse scrolled (513, 307) with delta (0, 0)
Screenshot: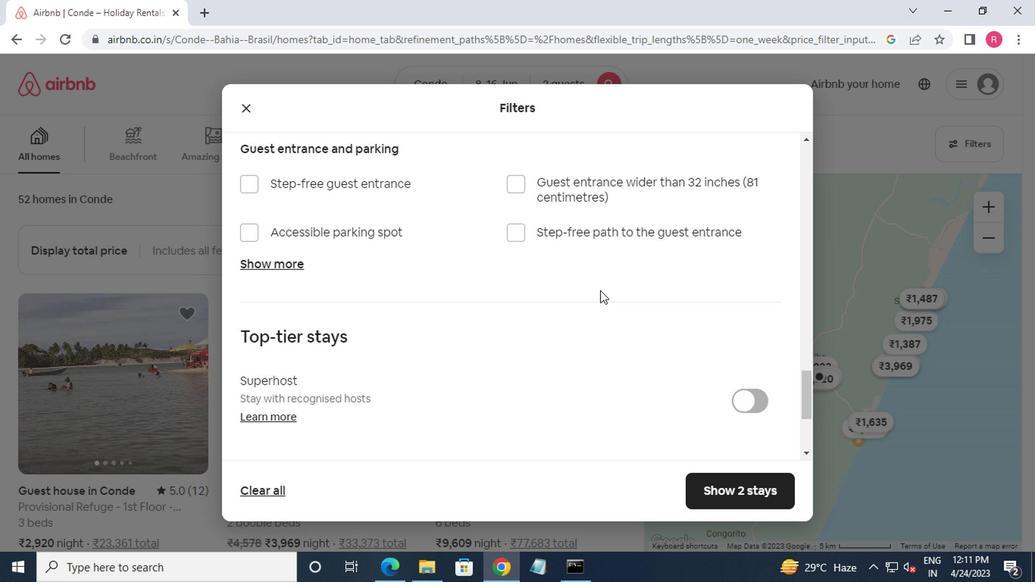 
Action: Mouse moved to (510, 311)
Screenshot: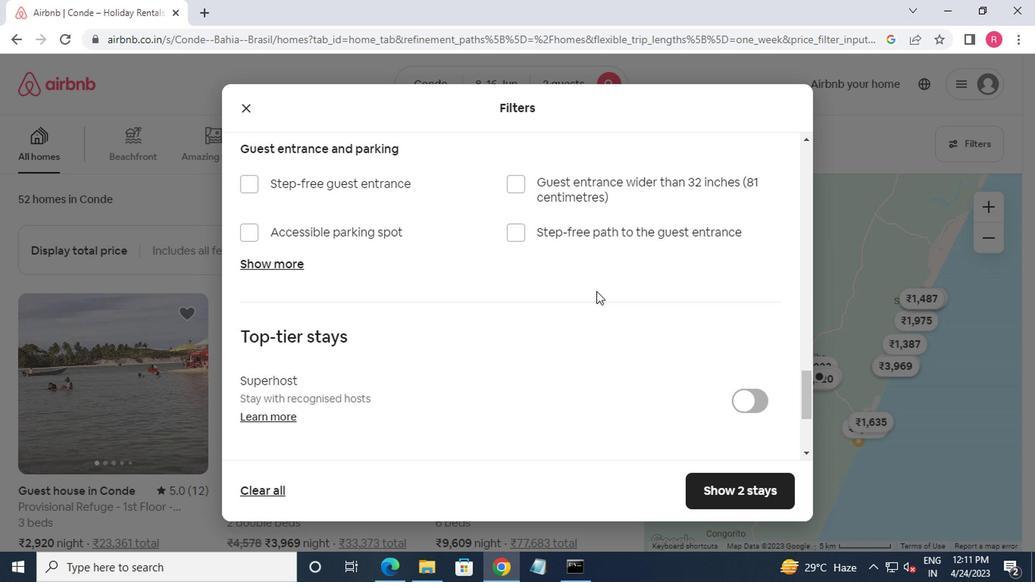 
Action: Mouse scrolled (510, 310) with delta (0, 0)
Screenshot: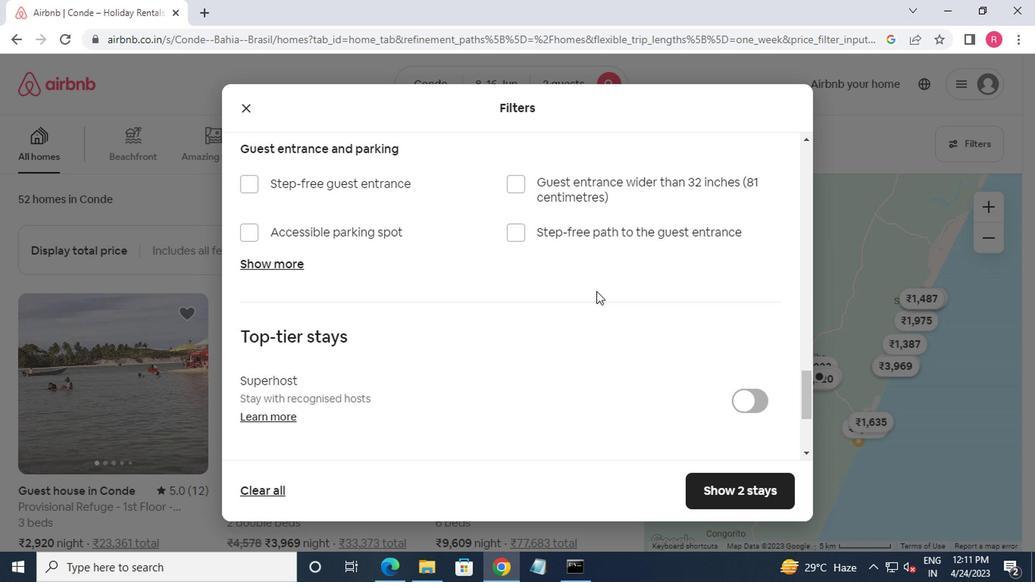 
Action: Mouse moved to (508, 312)
Screenshot: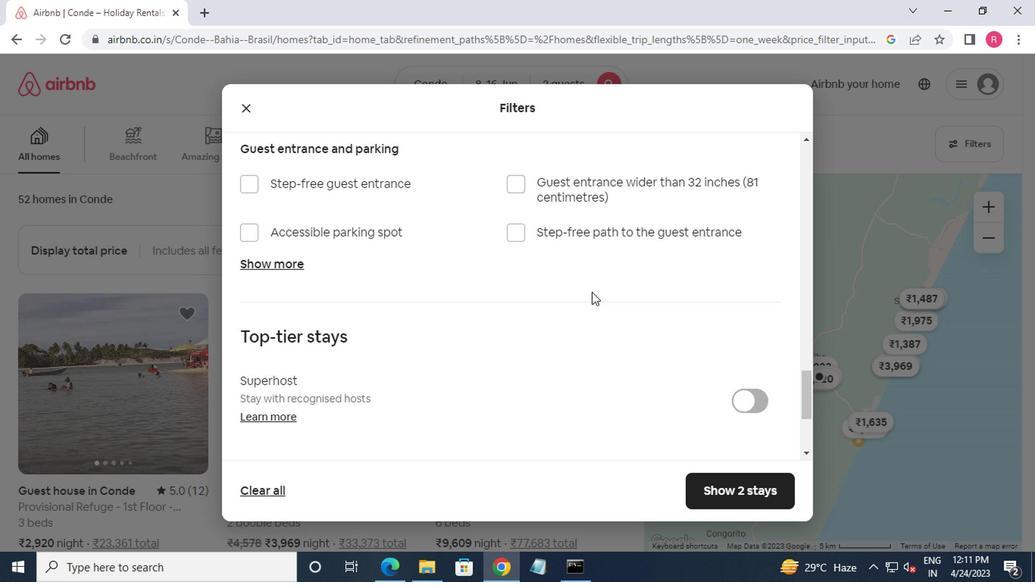 
Action: Mouse scrolled (508, 311) with delta (0, 0)
Screenshot: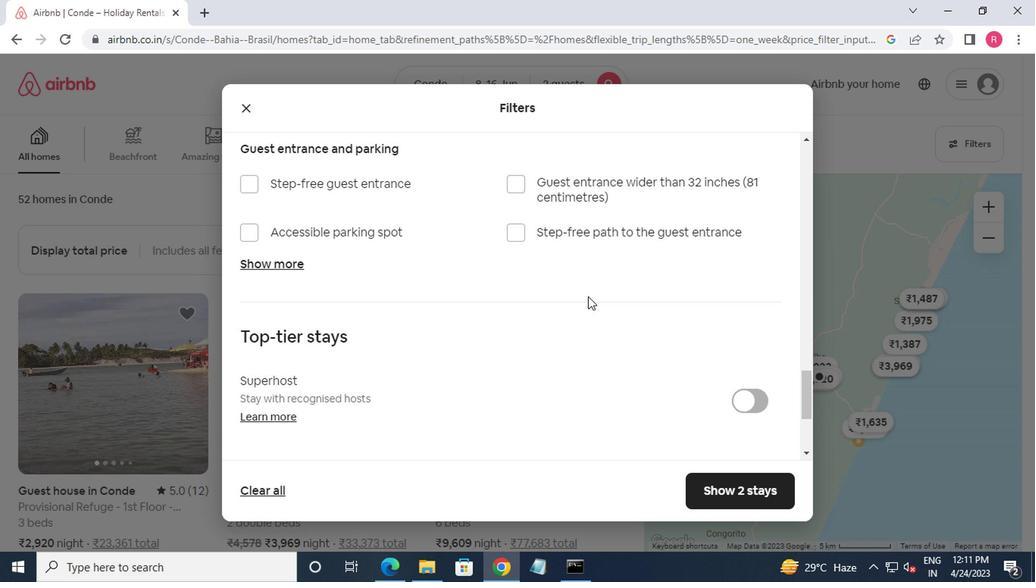 
Action: Mouse moved to (504, 315)
Screenshot: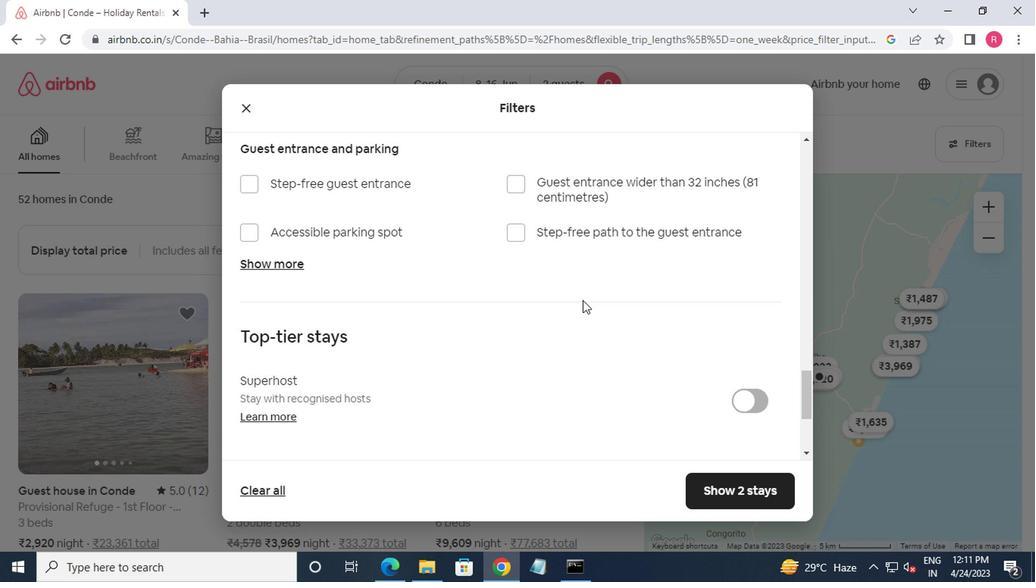 
Action: Mouse scrolled (504, 314) with delta (0, 0)
Screenshot: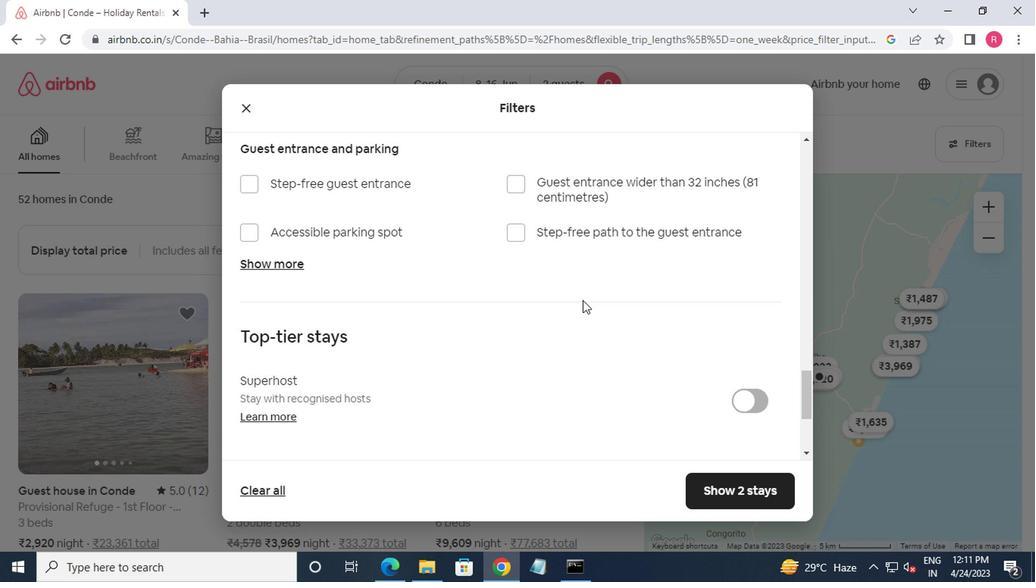 
Action: Mouse moved to (491, 317)
Screenshot: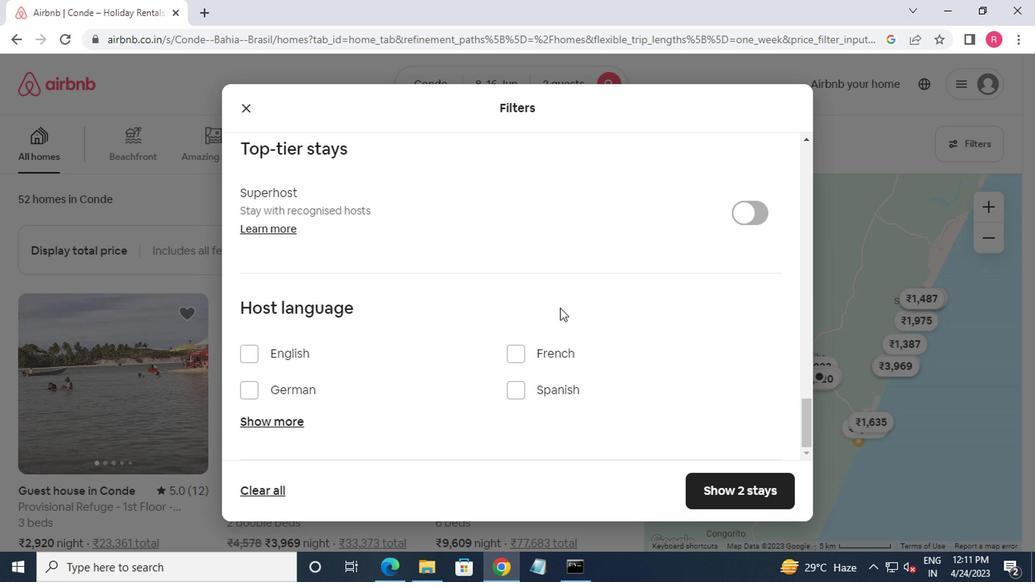 
Action: Mouse scrolled (491, 317) with delta (0, 0)
Screenshot: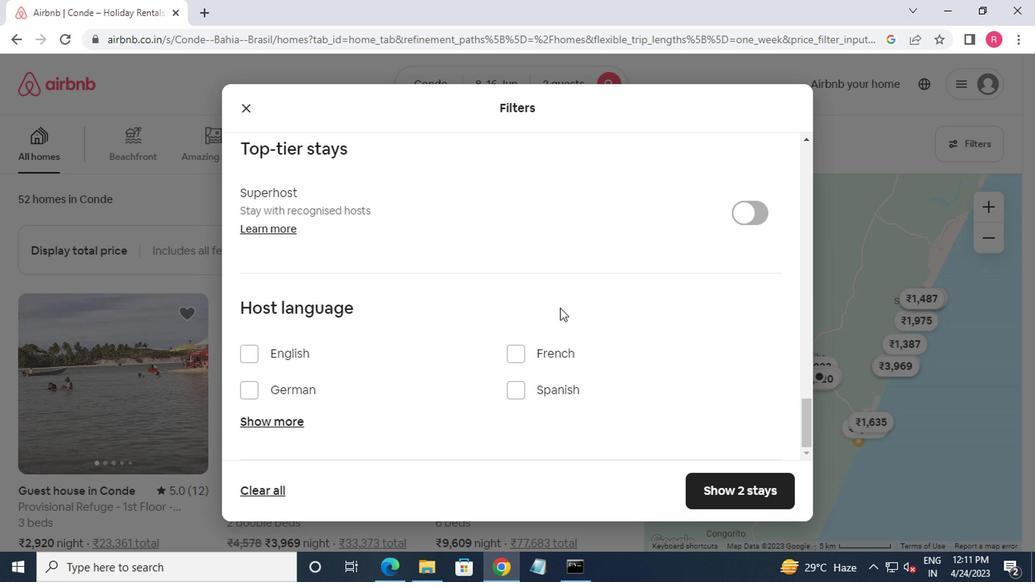 
Action: Mouse moved to (471, 378)
Screenshot: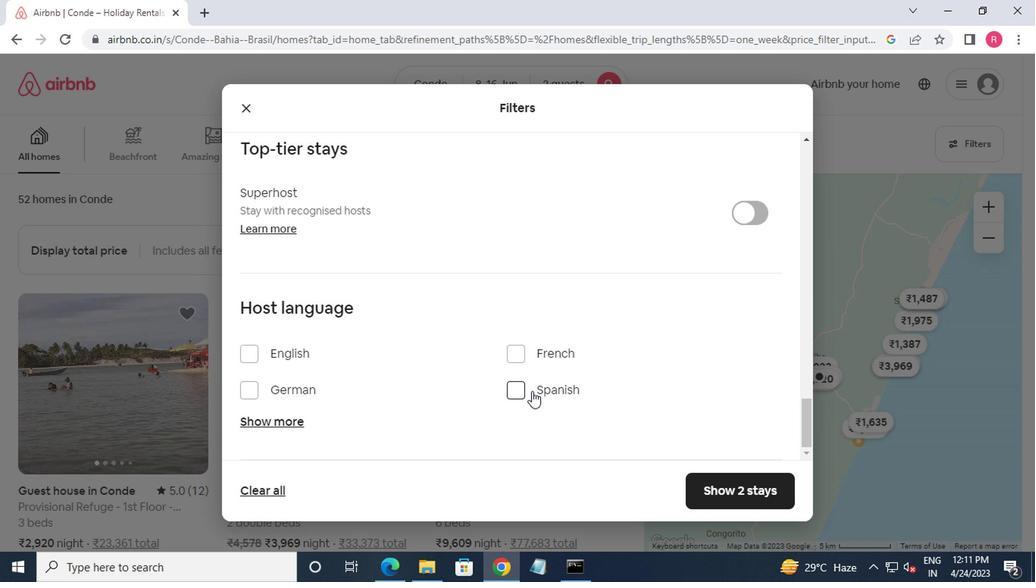 
Action: Mouse pressed left at (471, 378)
Screenshot: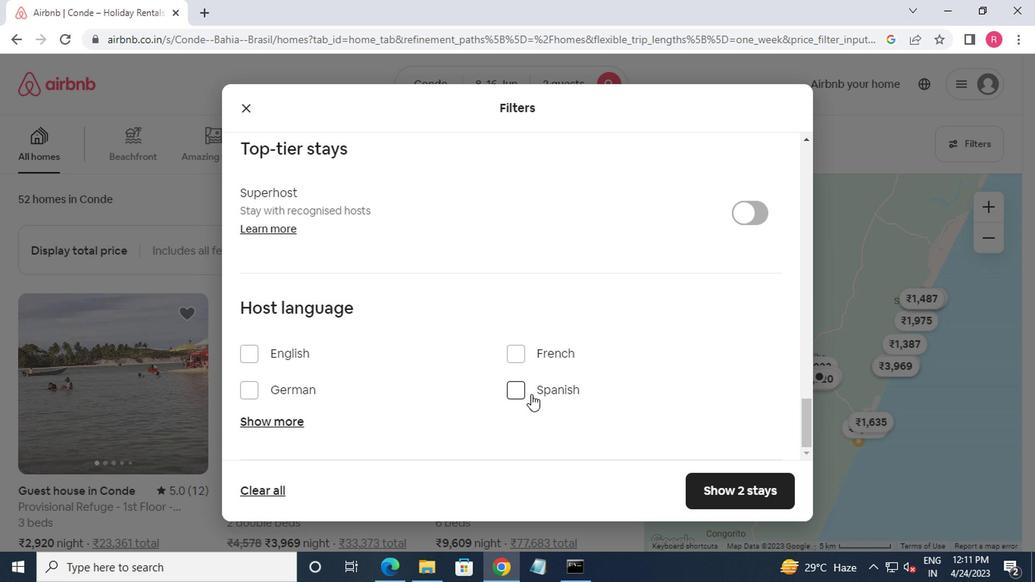 
Action: Mouse moved to (605, 450)
Screenshot: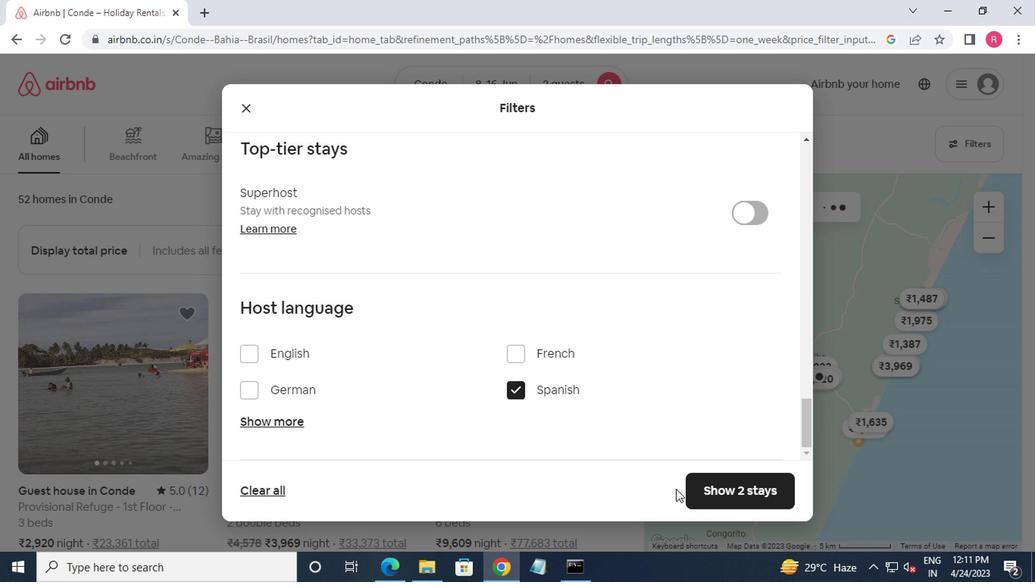 
Action: Mouse pressed left at (605, 450)
Screenshot: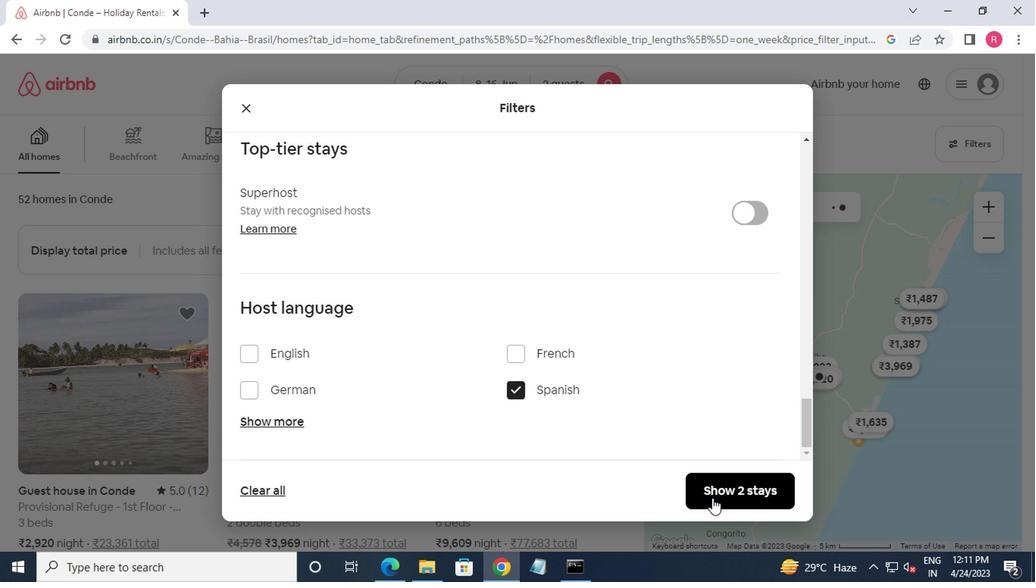 
Action: Mouse moved to (580, 386)
Screenshot: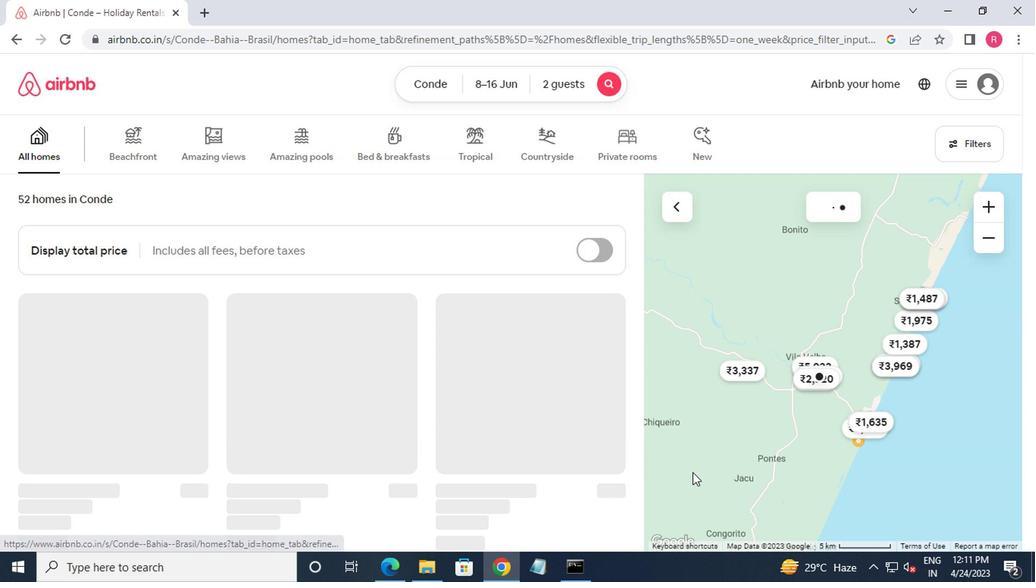
